 Task: Look for space in Manmad, India from 8th August, 2023 to 15th August, 2023 for 9 adults in price range Rs.10000 to Rs.14000. Place can be shared room with 5 bedrooms having 9 beds and 5 bathrooms. Property type can be house, flat, guest house. Amenities needed are: wifi, TV, free parkinig on premises, gym, breakfast. Booking option can be shelf check-in. Required host language is English.
Action: Key pressed <Key.caps_lock>M<Key.caps_lock>anmad,<Key.space><Key.caps_lock>I<Key.caps_lock>ndia<Key.enter>
Screenshot: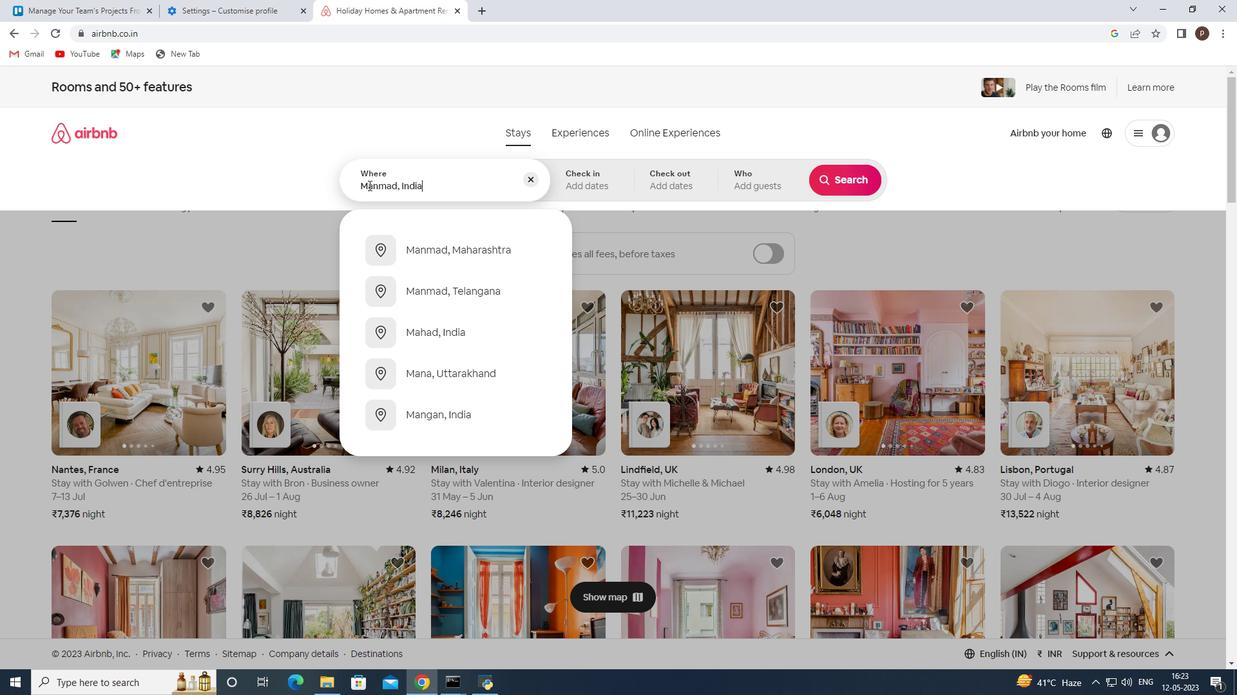 
Action: Mouse moved to (842, 278)
Screenshot: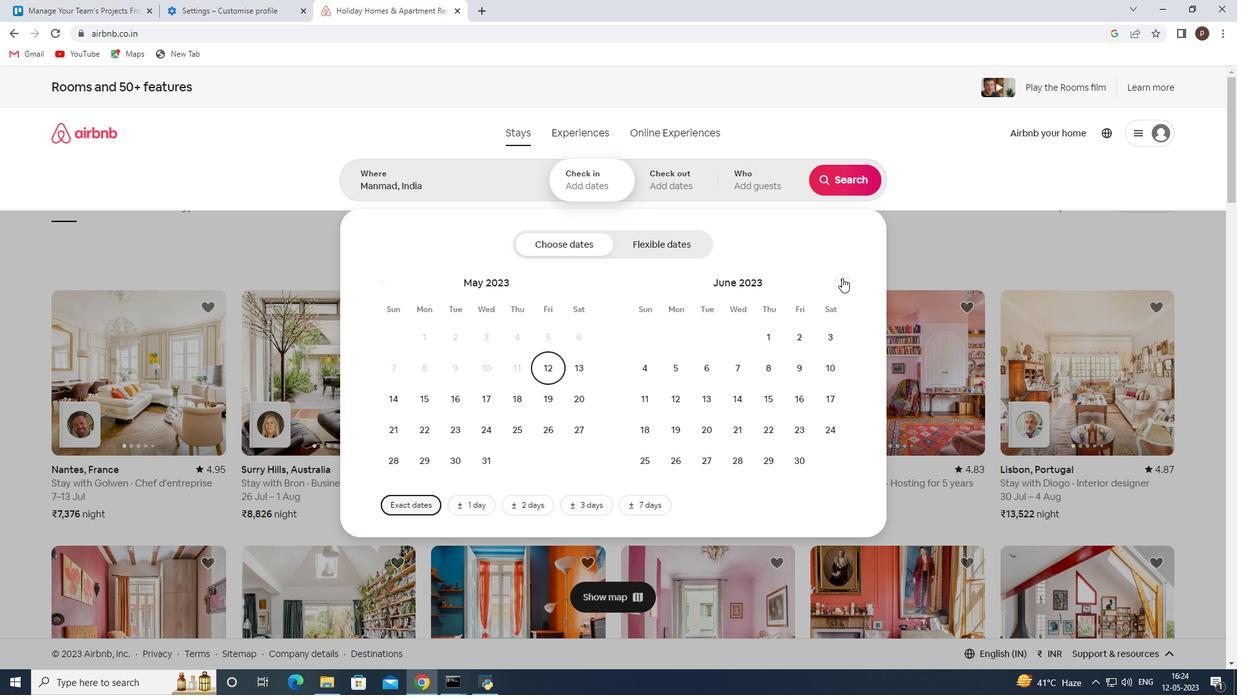 
Action: Mouse pressed left at (842, 278)
Screenshot: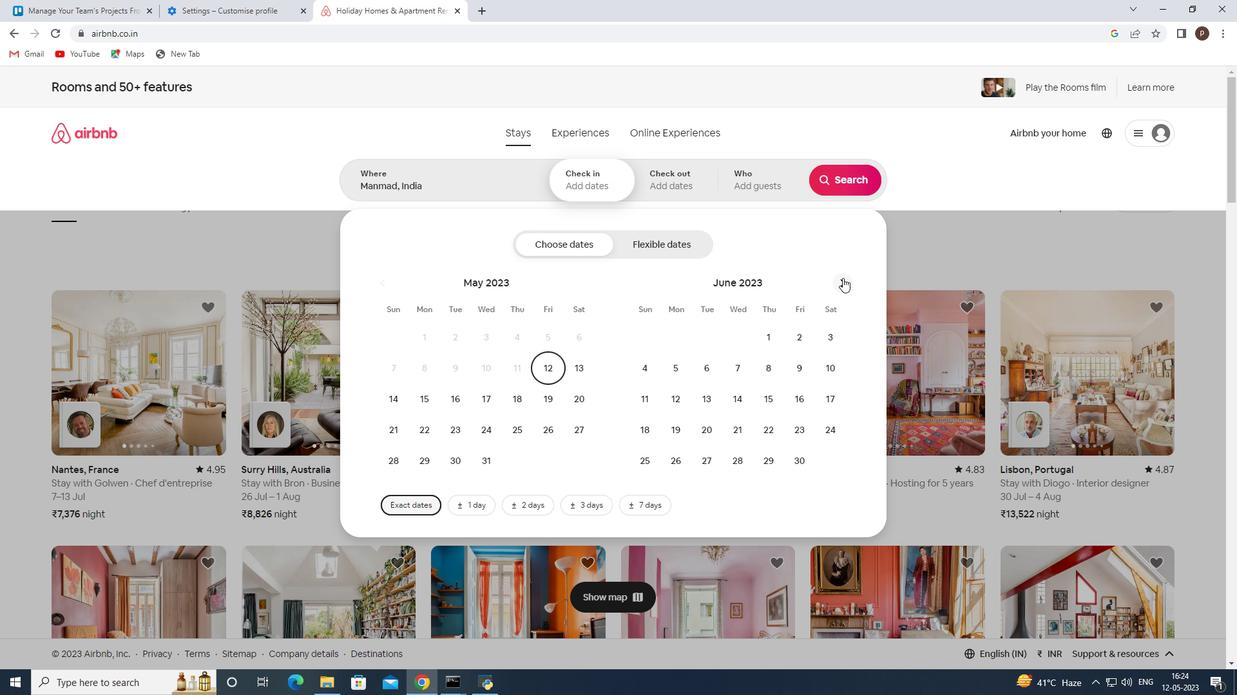 
Action: Mouse pressed left at (842, 278)
Screenshot: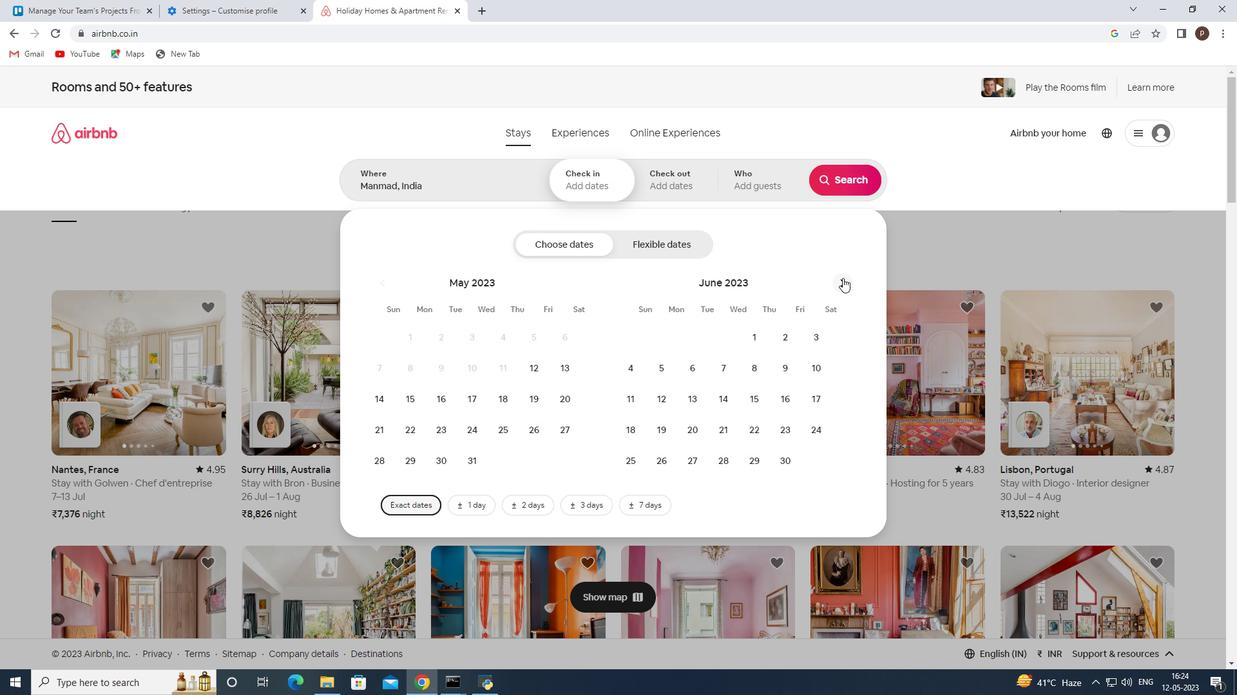 
Action: Mouse moved to (710, 362)
Screenshot: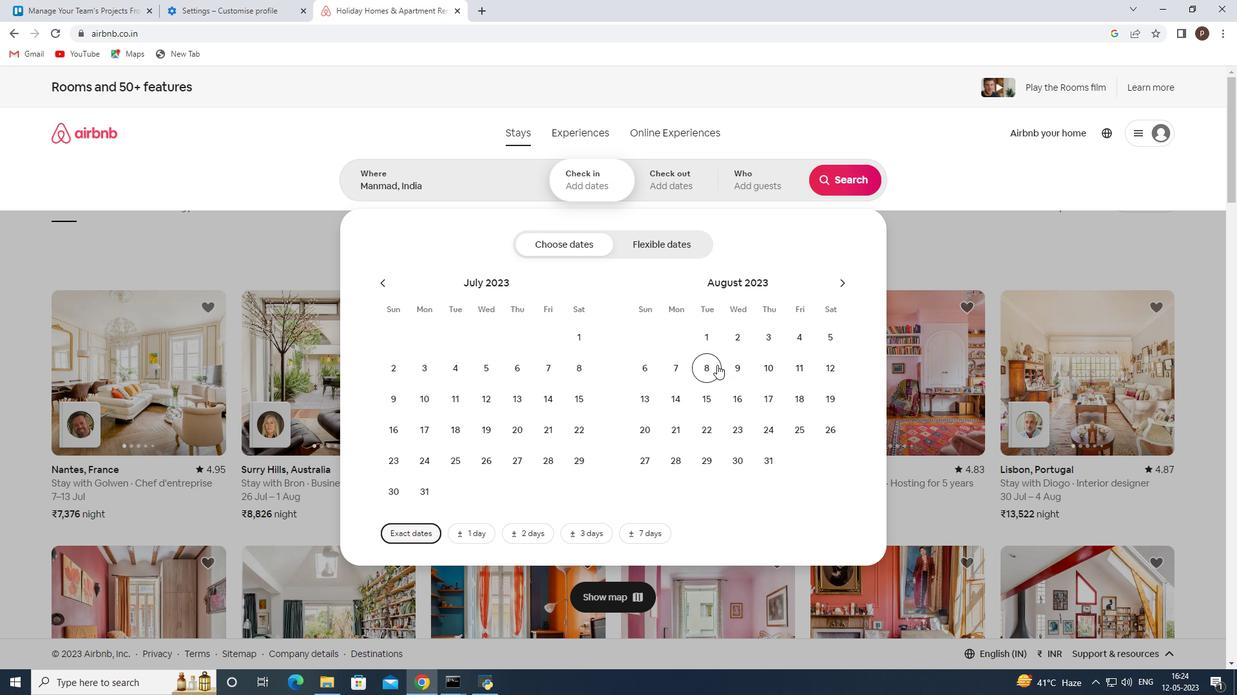 
Action: Mouse pressed left at (710, 362)
Screenshot: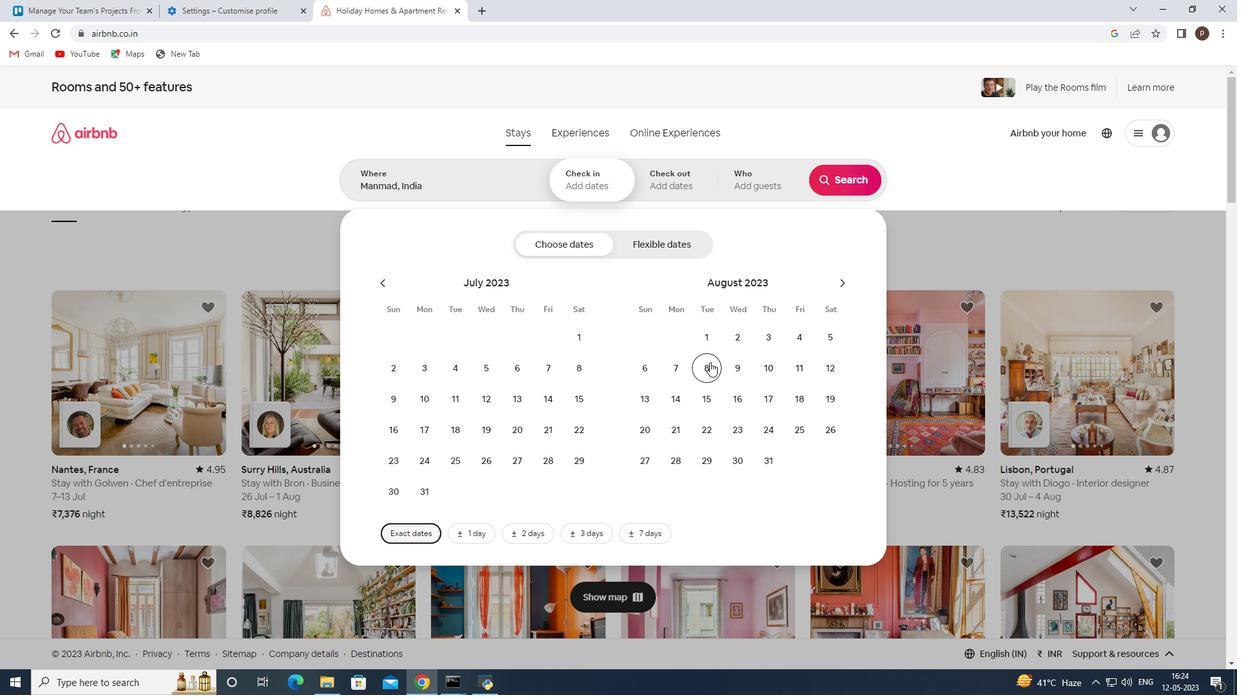 
Action: Mouse moved to (706, 394)
Screenshot: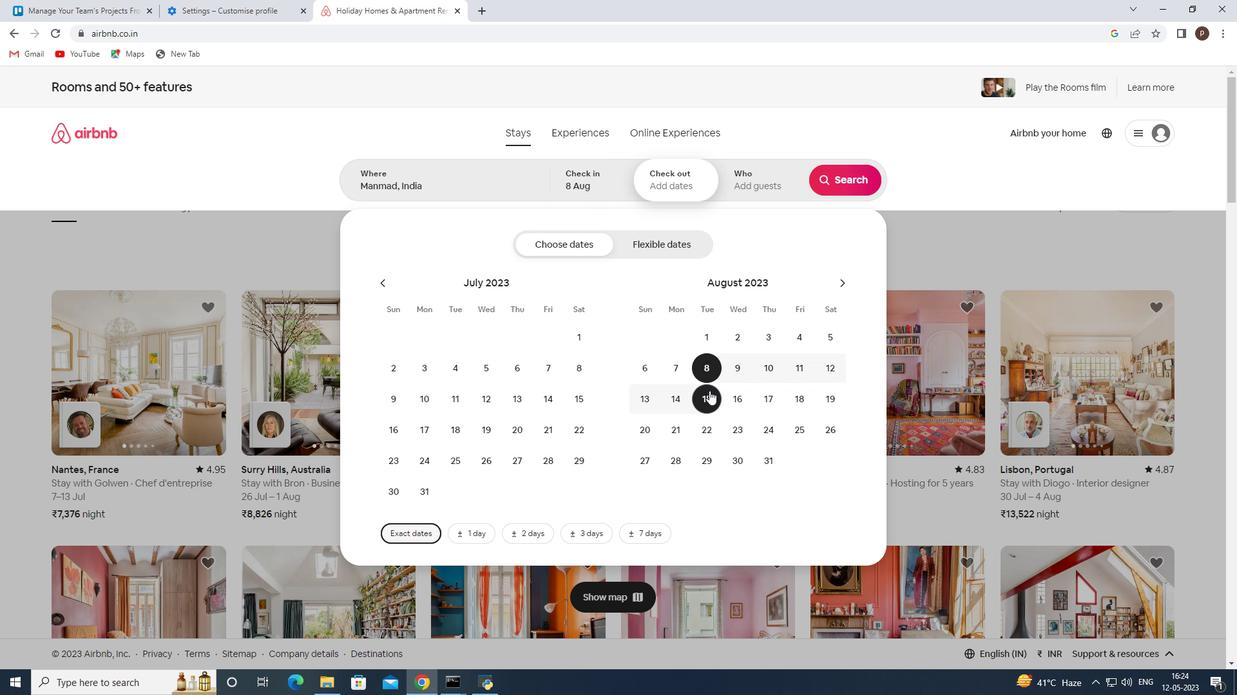 
Action: Mouse pressed left at (706, 394)
Screenshot: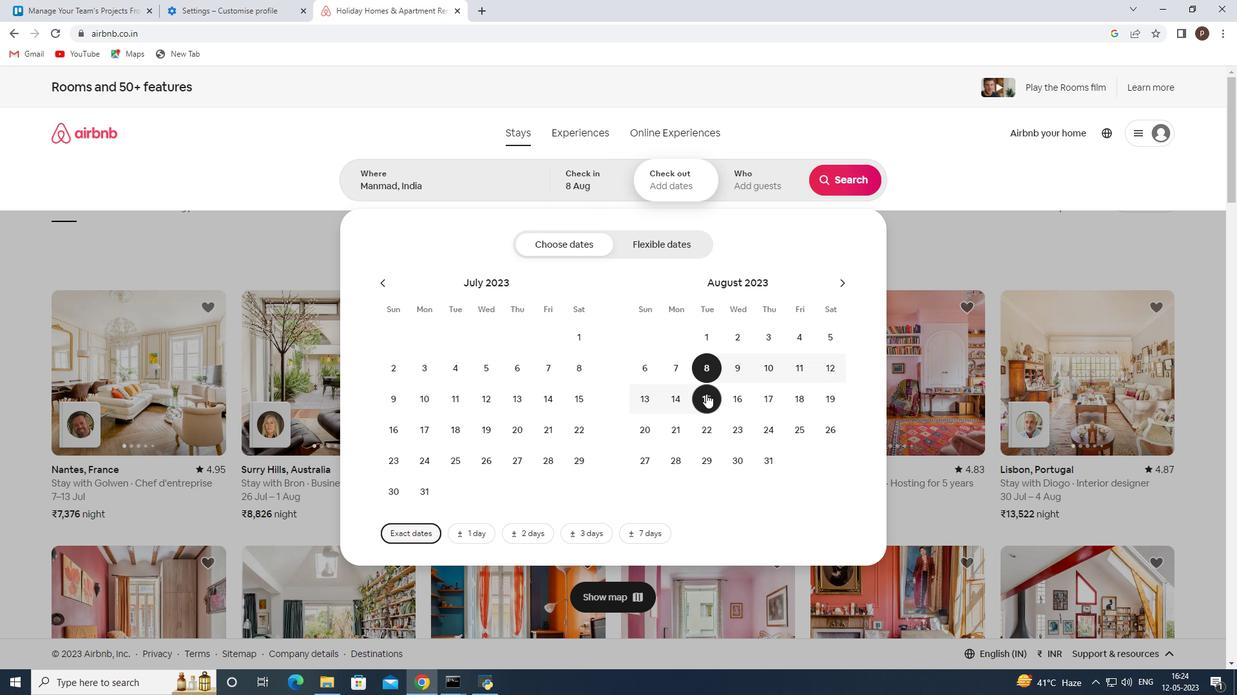 
Action: Mouse moved to (761, 188)
Screenshot: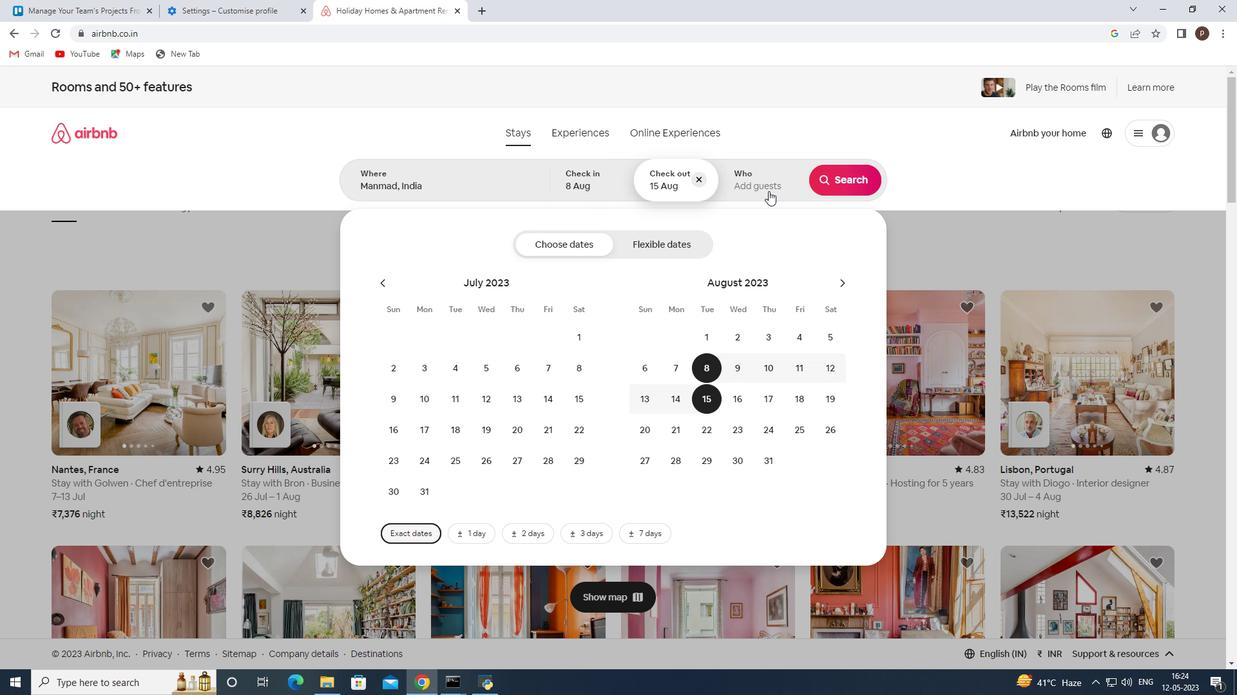 
Action: Mouse pressed left at (761, 188)
Screenshot: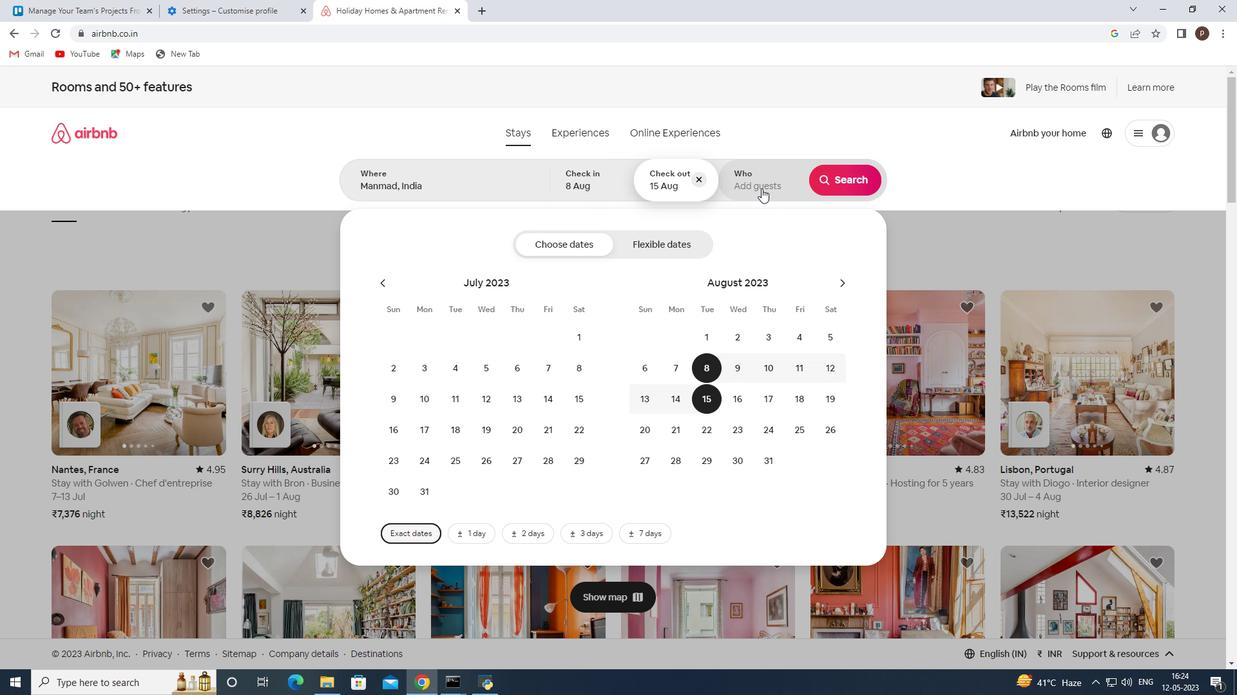 
Action: Mouse moved to (842, 247)
Screenshot: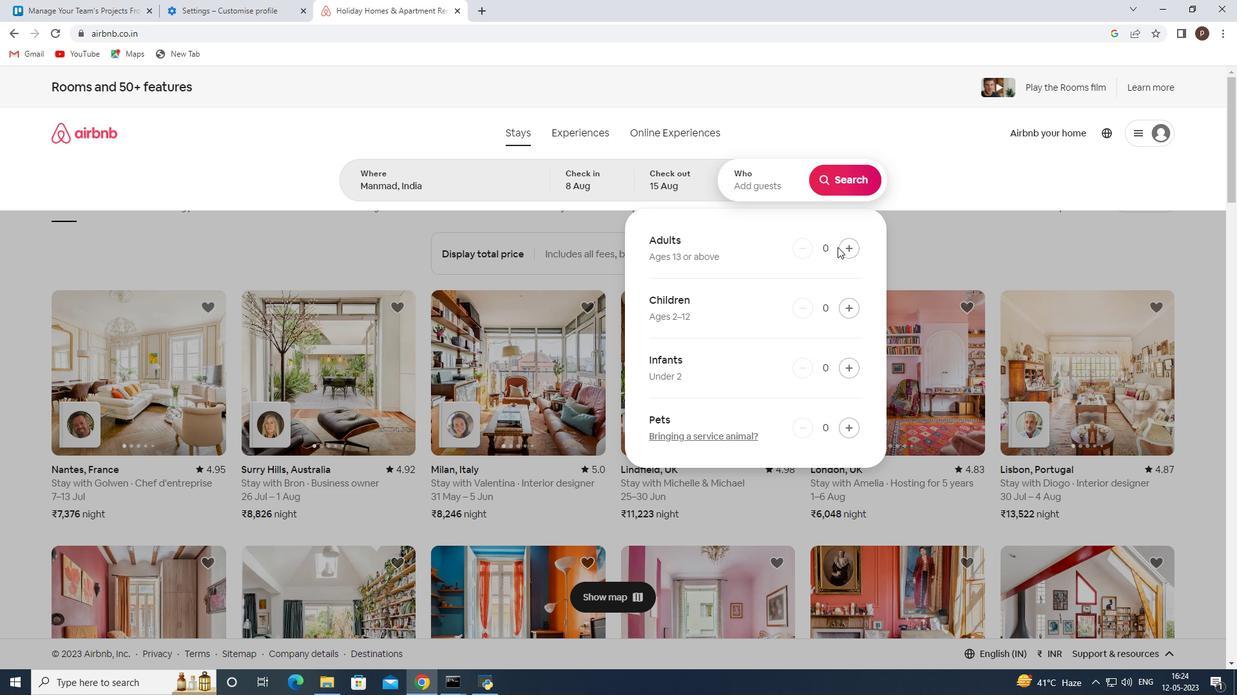 
Action: Mouse pressed left at (842, 247)
Screenshot: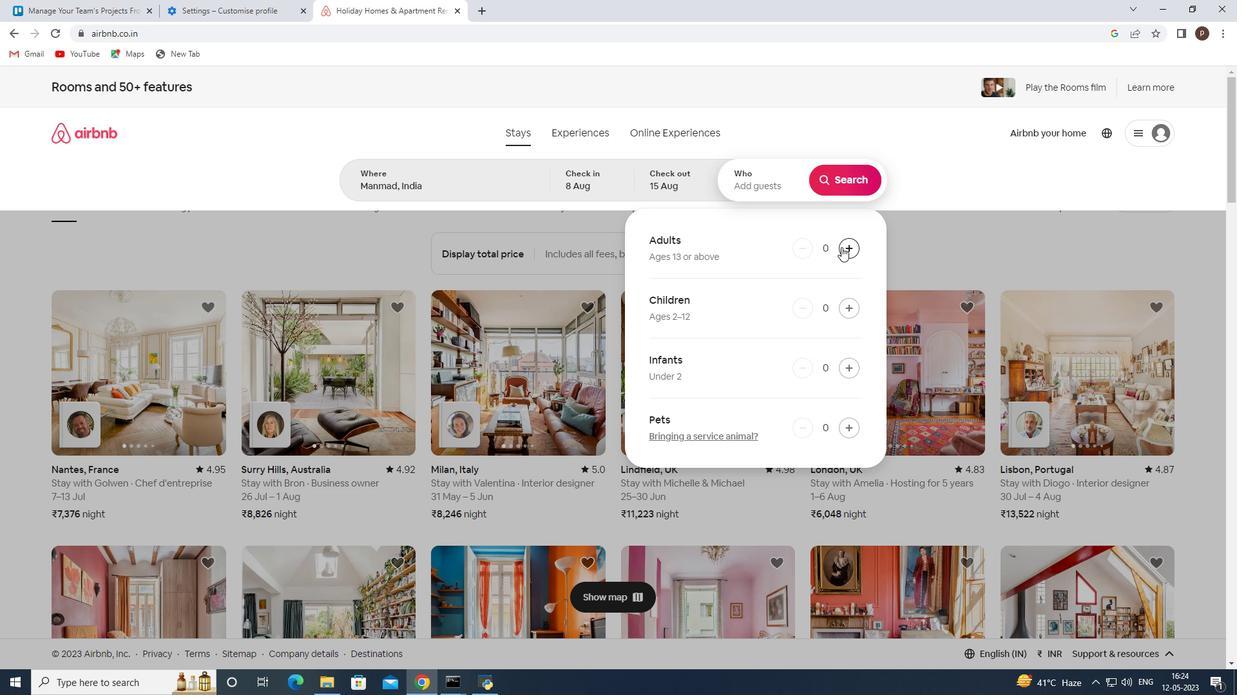 
Action: Mouse pressed left at (842, 247)
Screenshot: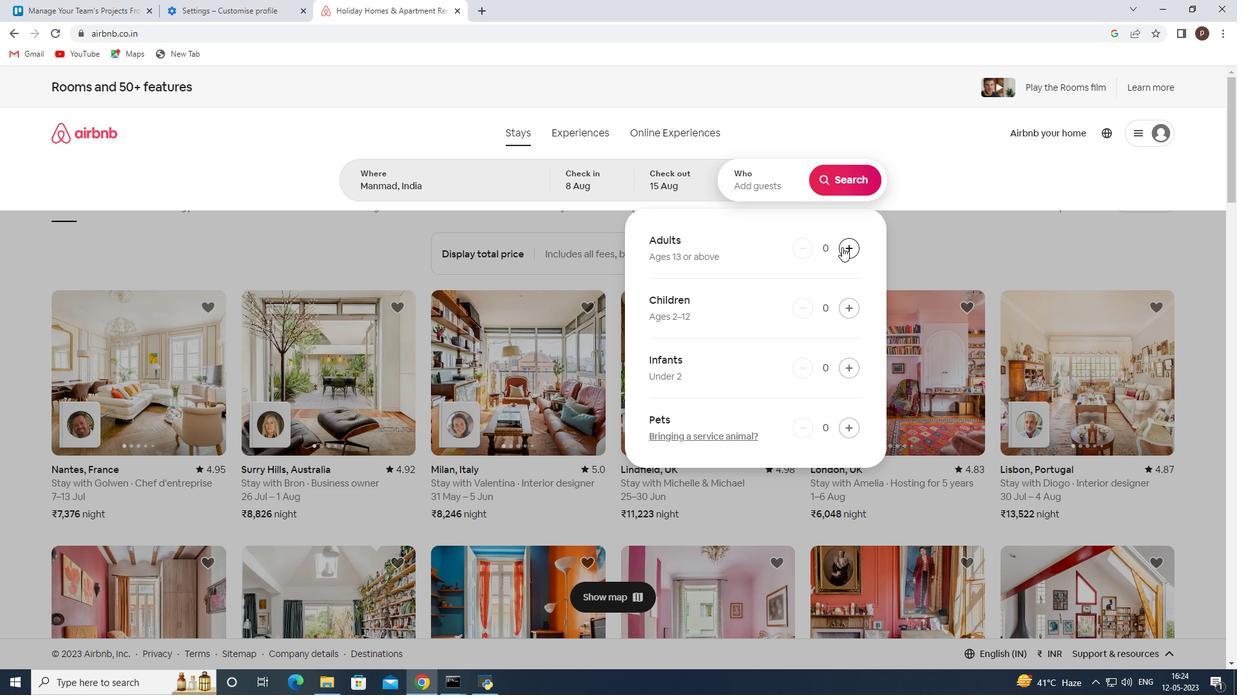 
Action: Mouse pressed left at (842, 247)
Screenshot: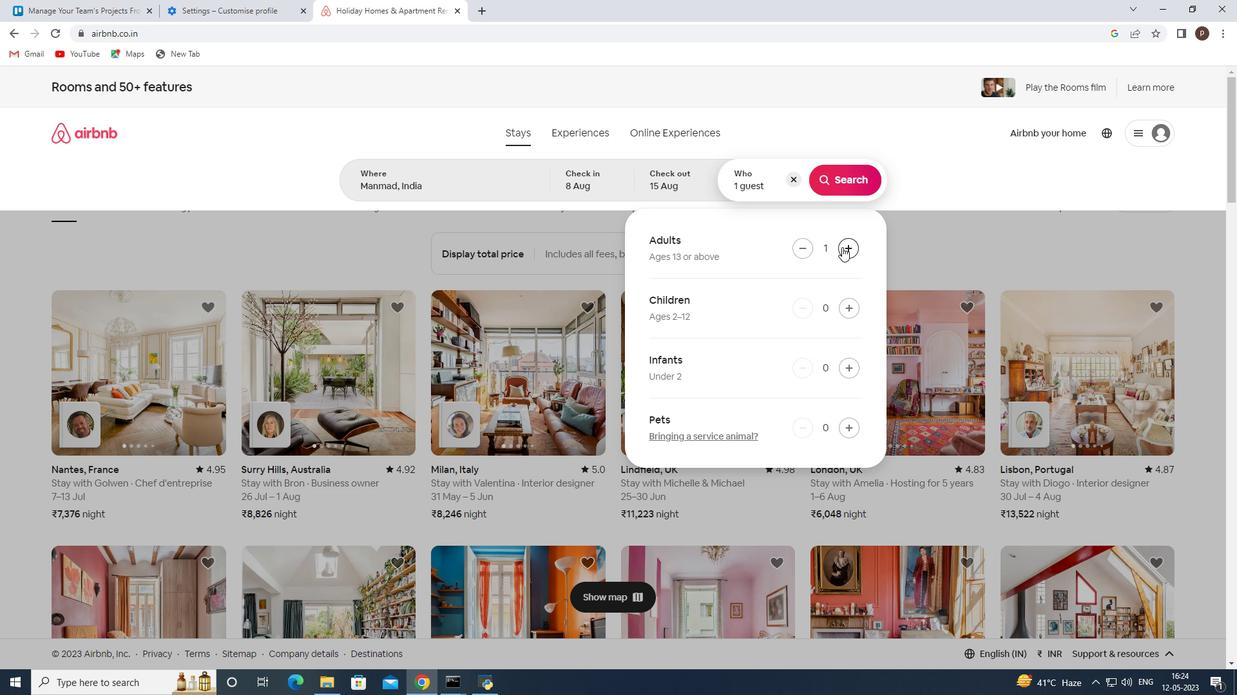 
Action: Mouse pressed left at (842, 247)
Screenshot: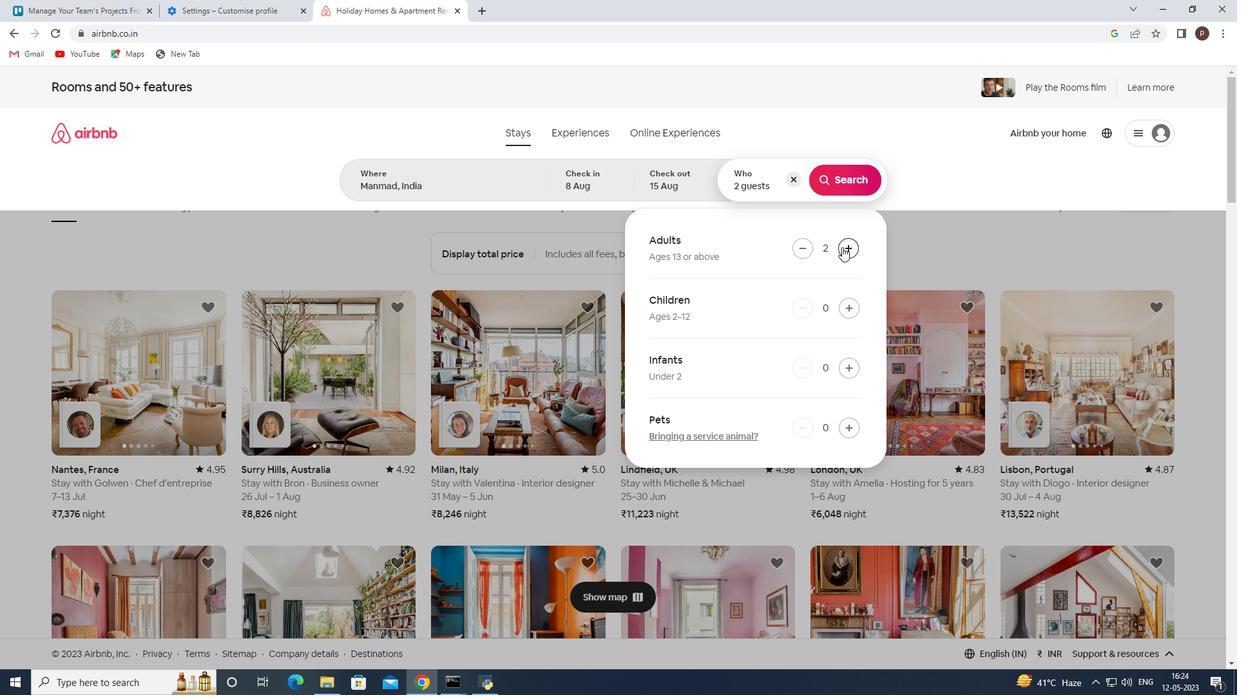 
Action: Mouse pressed left at (842, 247)
Screenshot: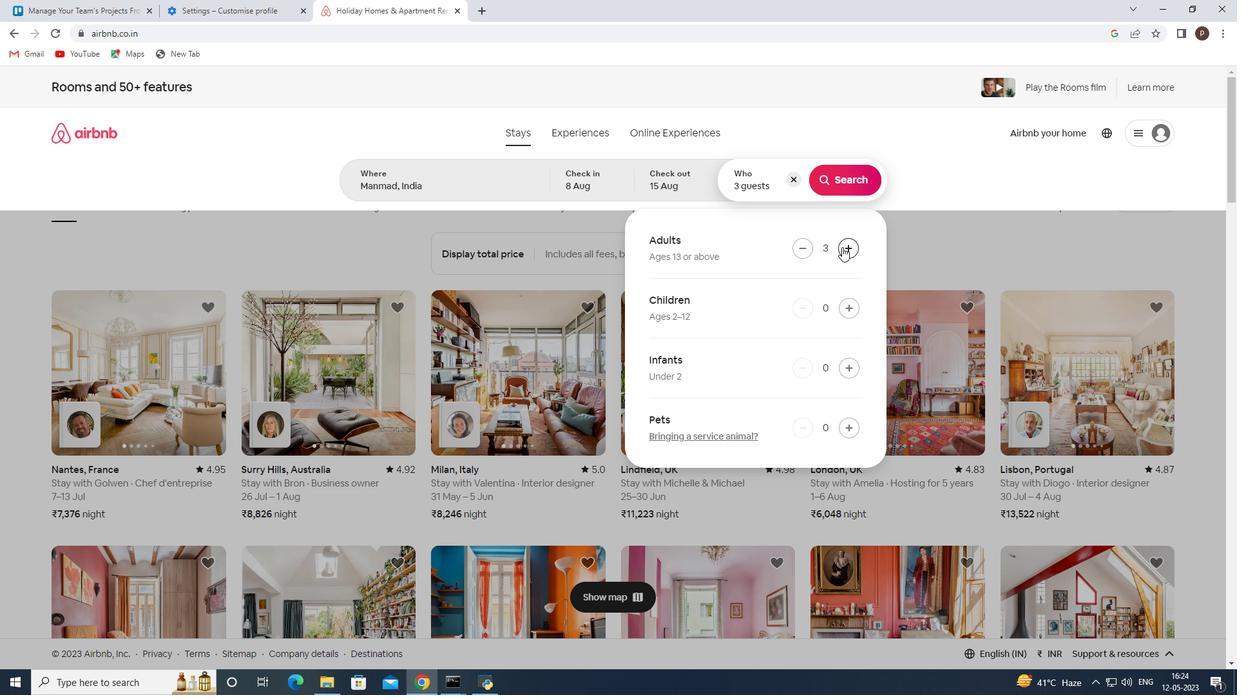 
Action: Mouse pressed left at (842, 247)
Screenshot: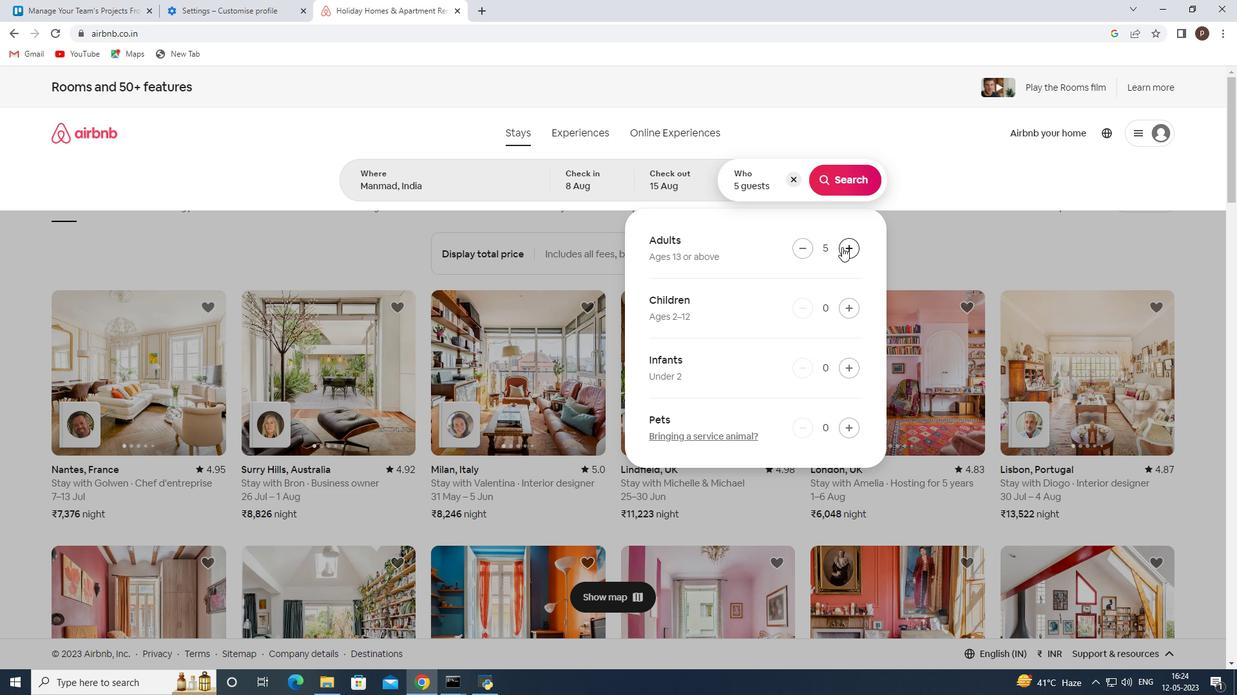 
Action: Mouse pressed left at (842, 247)
Screenshot: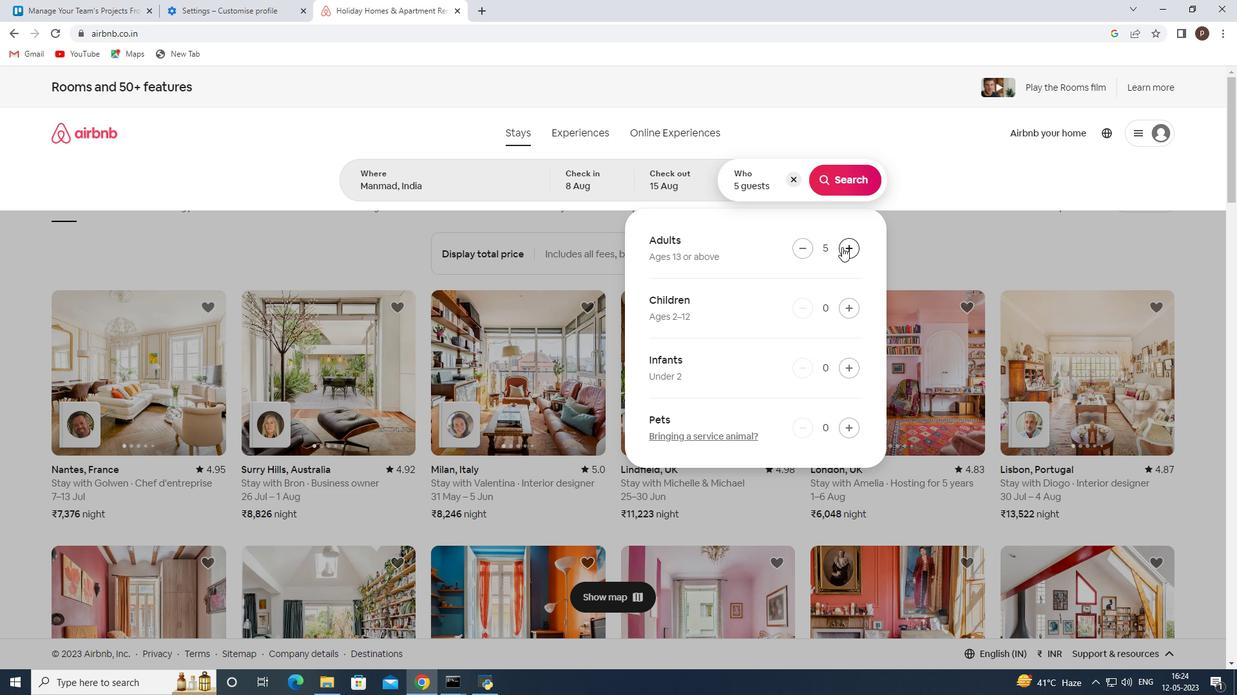 
Action: Mouse pressed left at (842, 247)
Screenshot: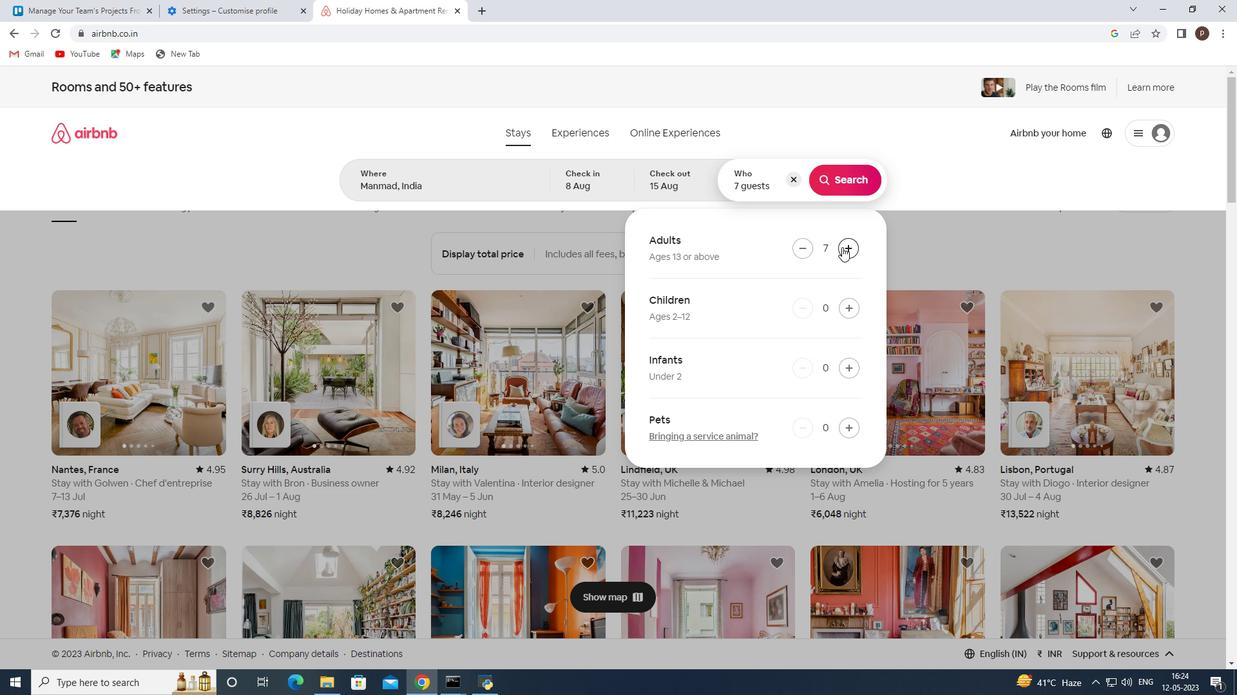 
Action: Mouse pressed left at (842, 247)
Screenshot: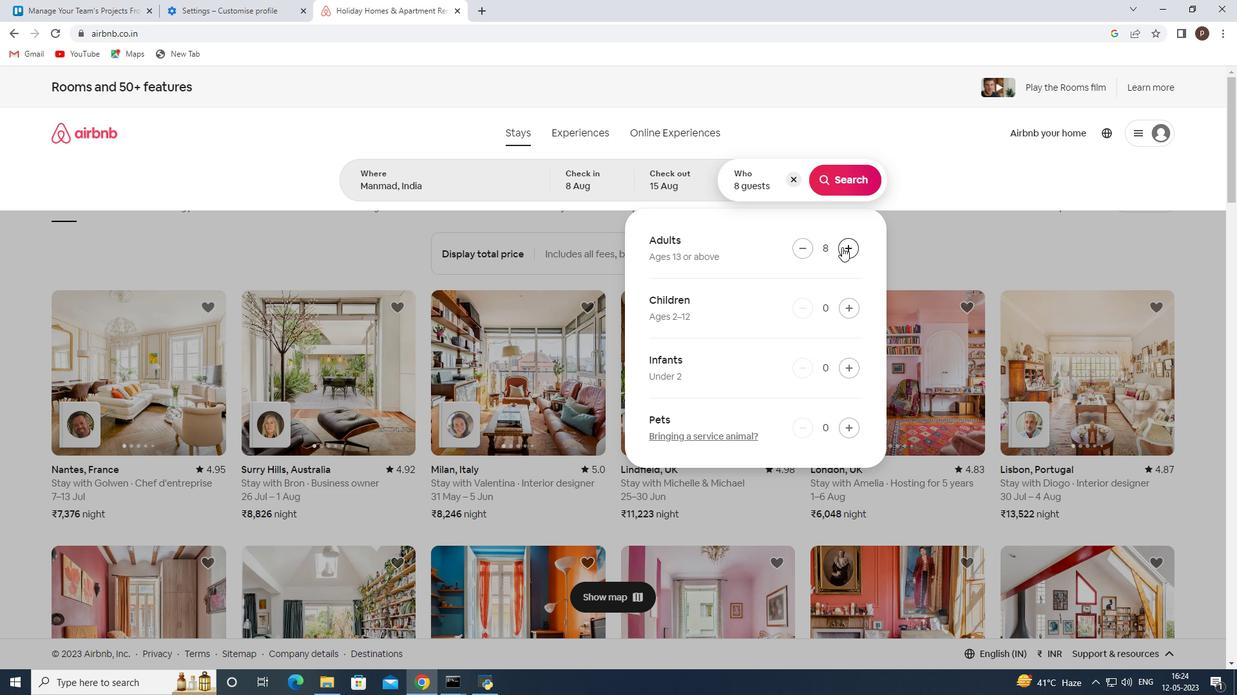 
Action: Mouse moved to (851, 179)
Screenshot: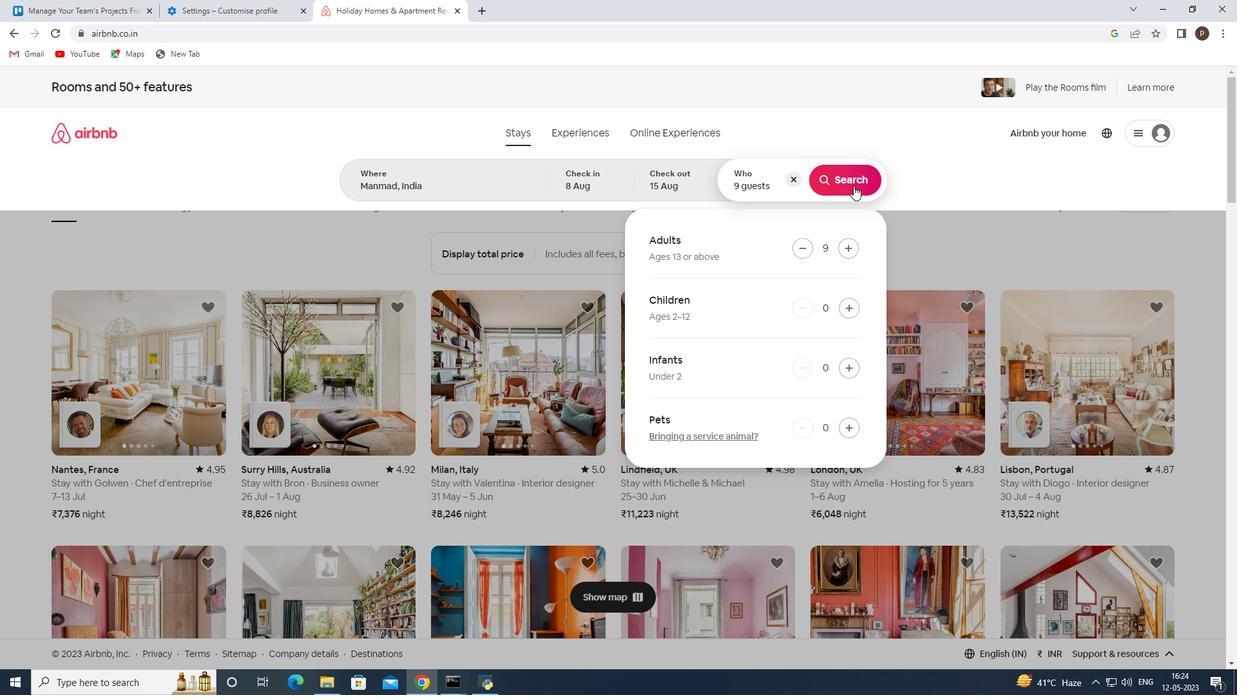 
Action: Mouse pressed left at (851, 179)
Screenshot: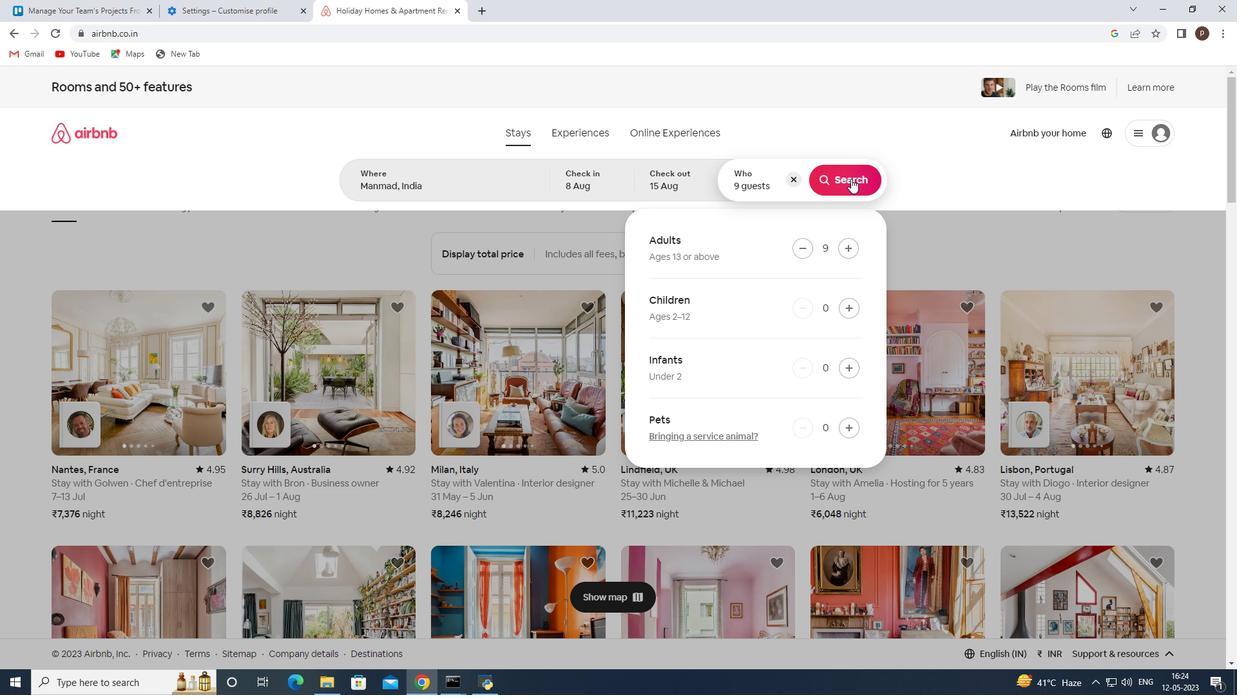 
Action: Mouse moved to (1167, 138)
Screenshot: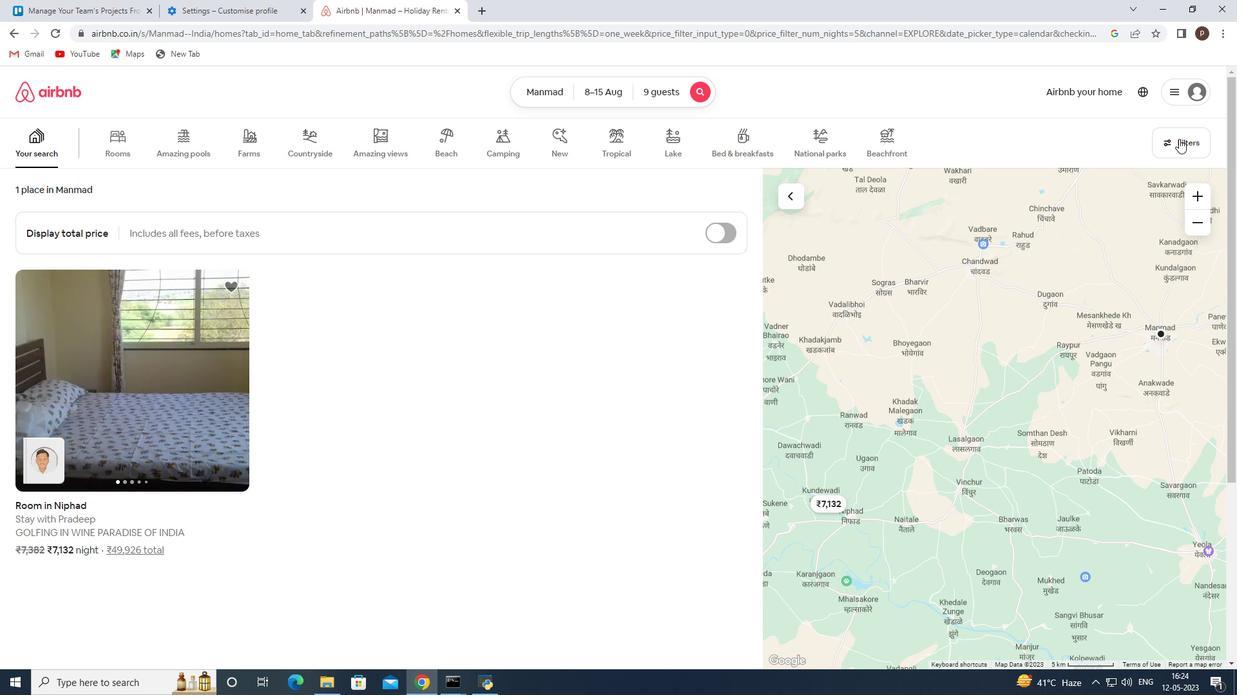 
Action: Mouse pressed left at (1167, 138)
Screenshot: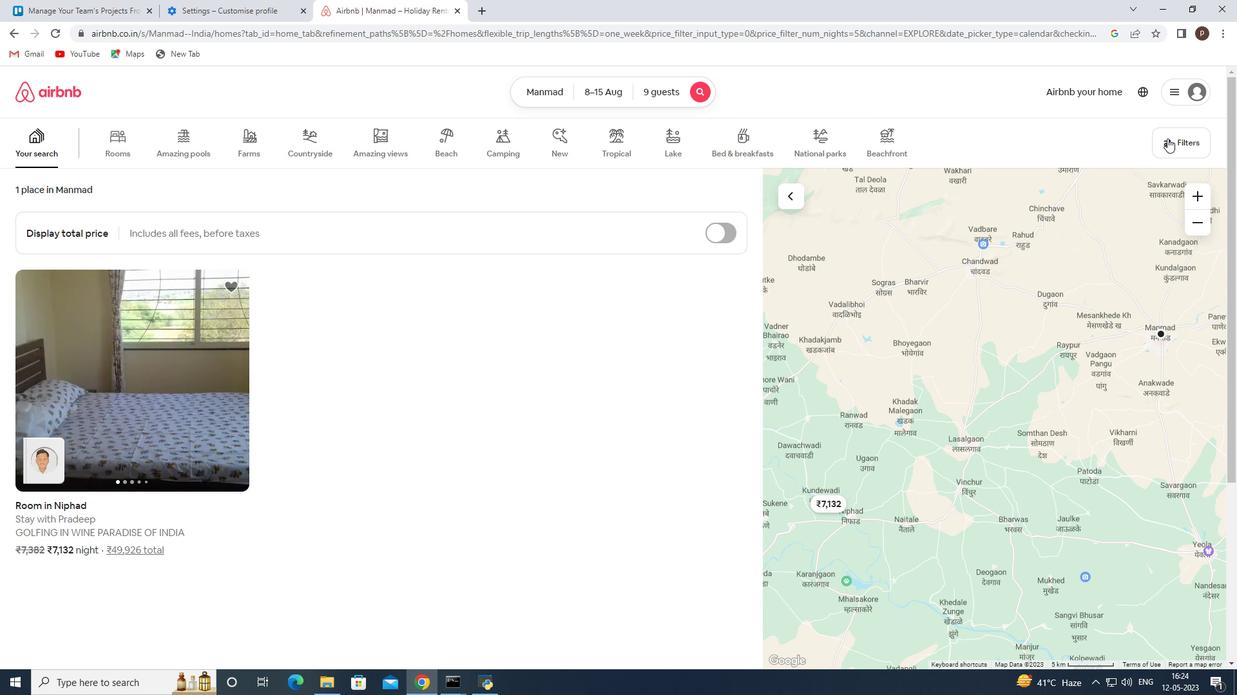 
Action: Mouse moved to (432, 462)
Screenshot: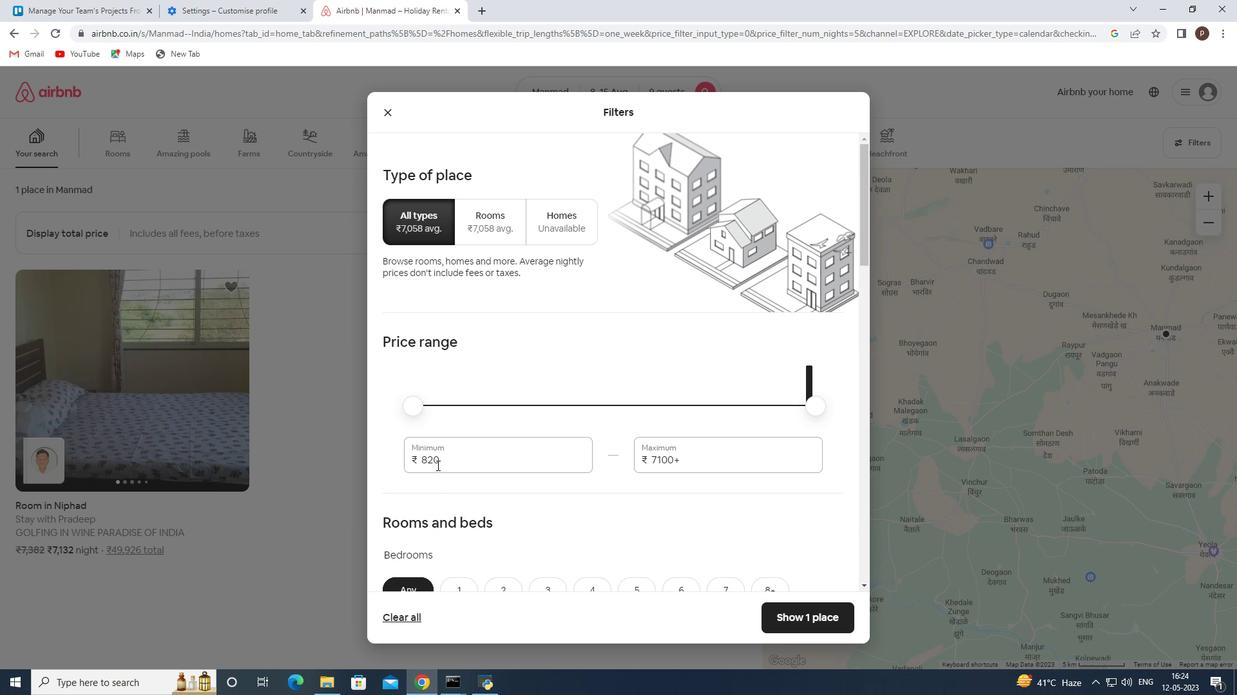 
Action: Mouse pressed left at (432, 462)
Screenshot: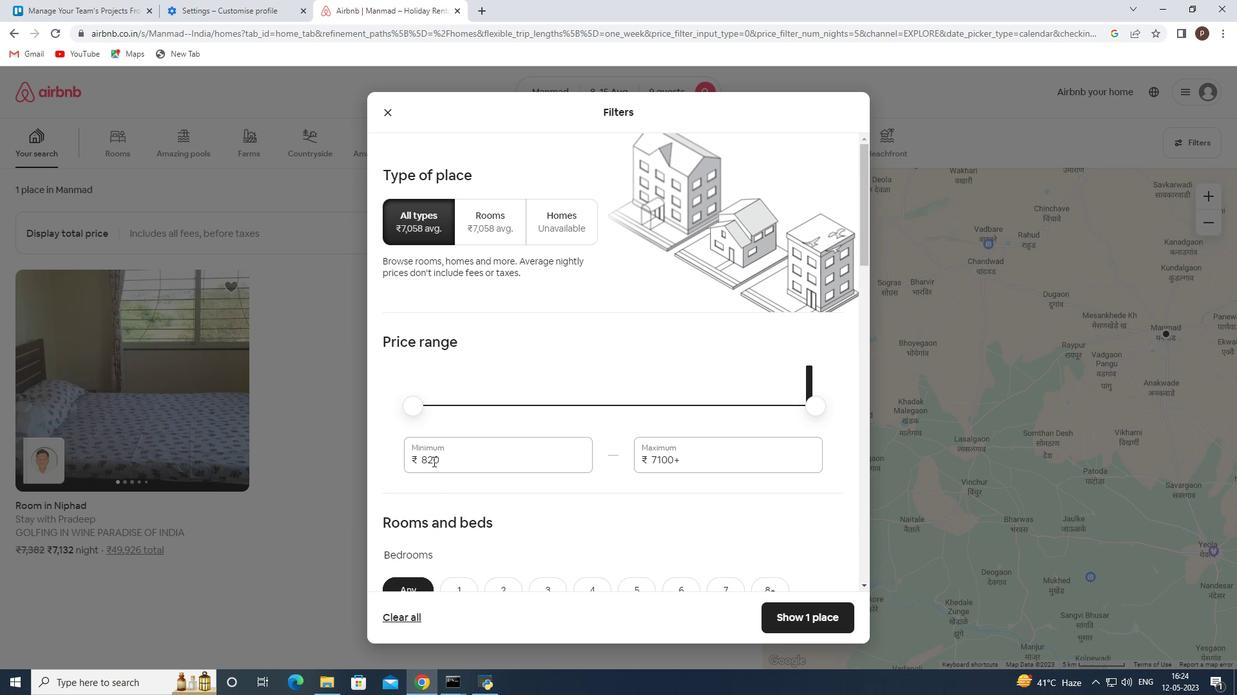 
Action: Mouse pressed left at (432, 462)
Screenshot: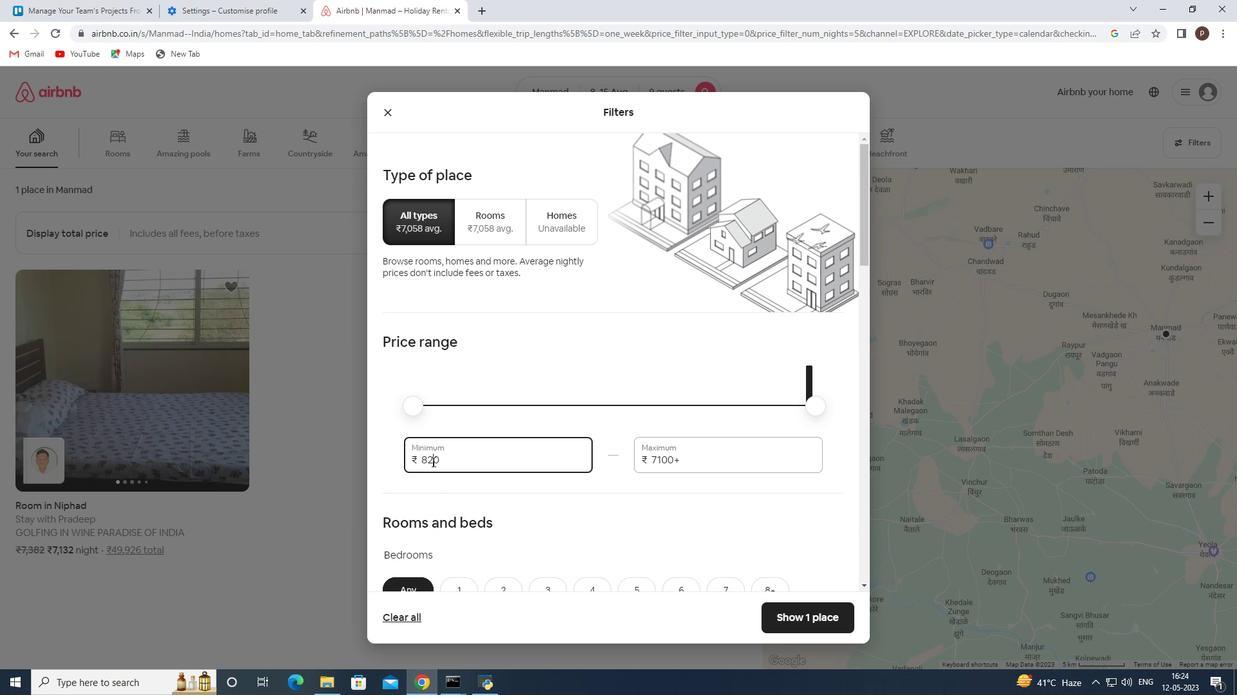 
Action: Key pressed 10000<Key.tab>14000
Screenshot: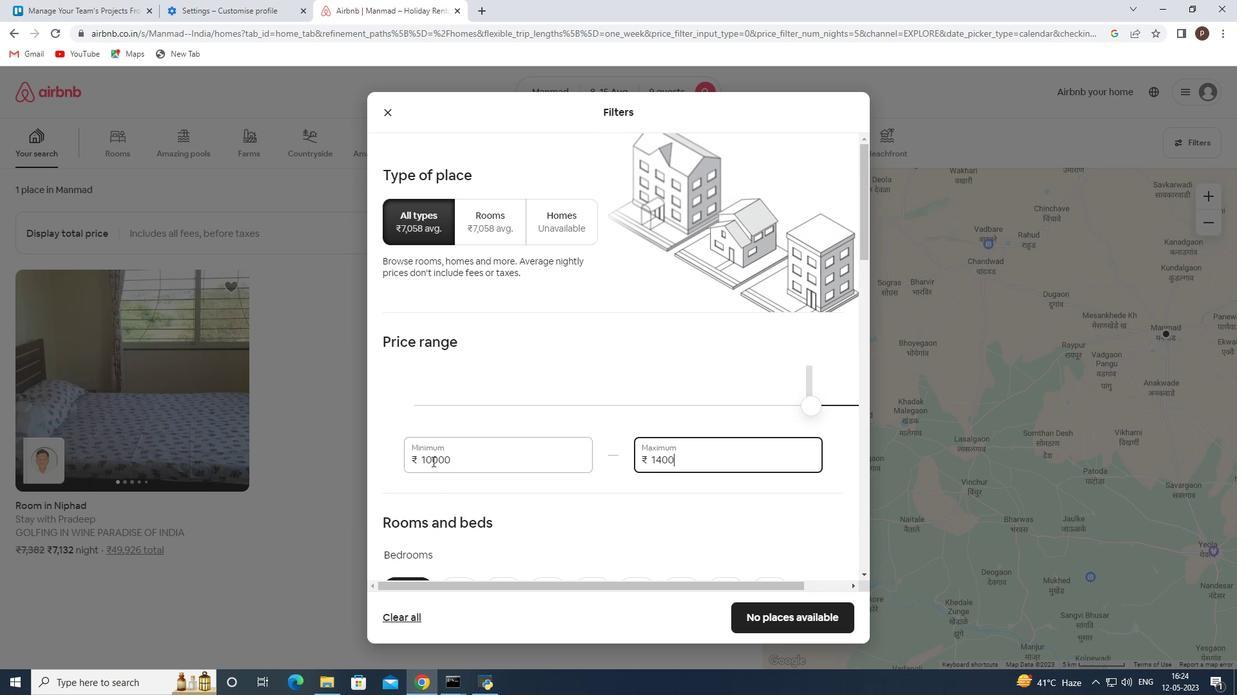 
Action: Mouse scrolled (432, 461) with delta (0, 0)
Screenshot: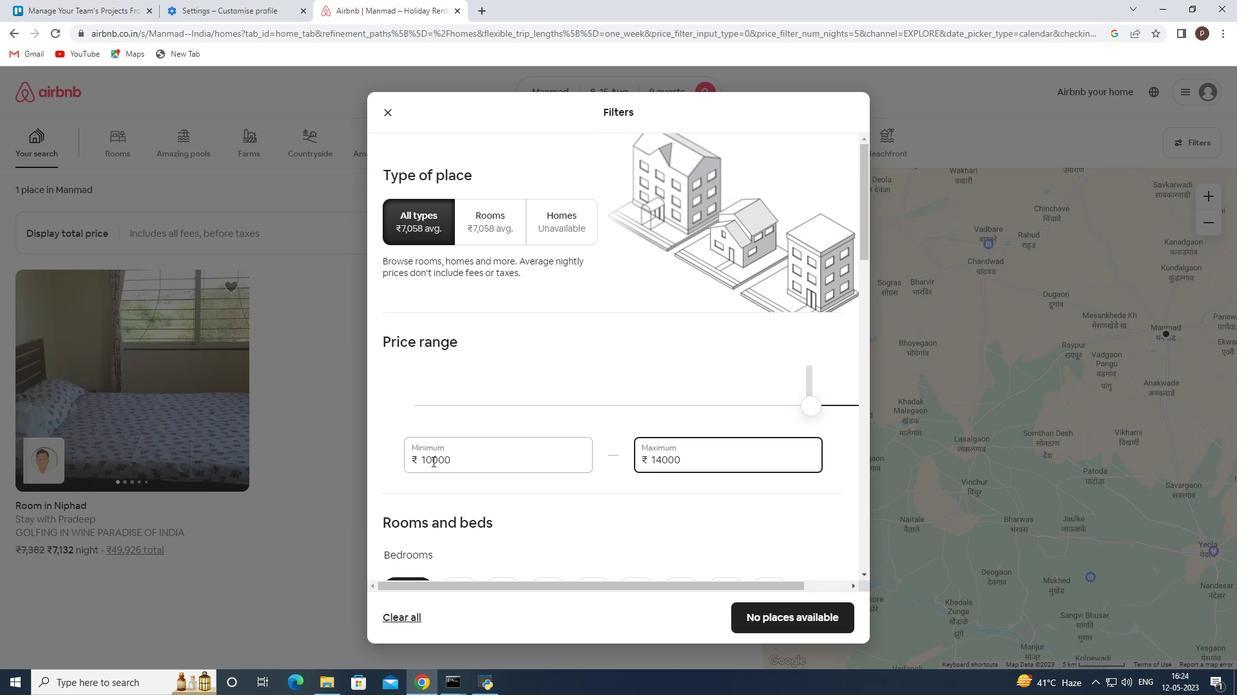 
Action: Mouse scrolled (432, 461) with delta (0, 0)
Screenshot: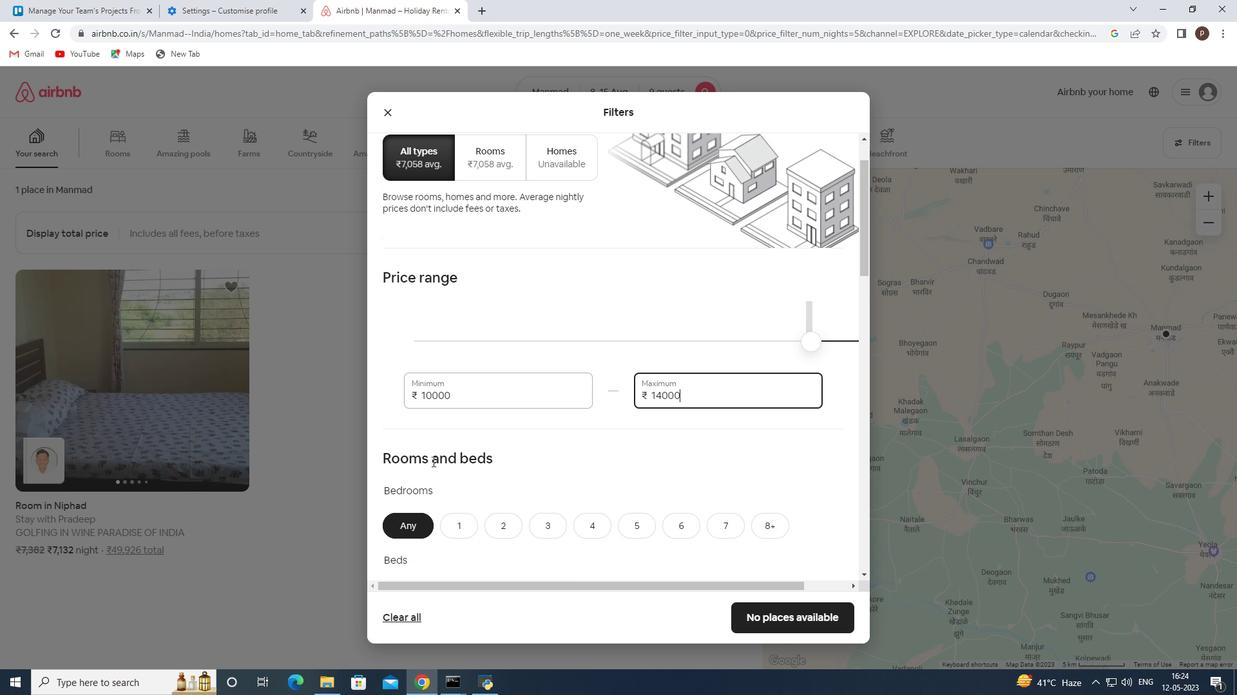 
Action: Mouse moved to (499, 469)
Screenshot: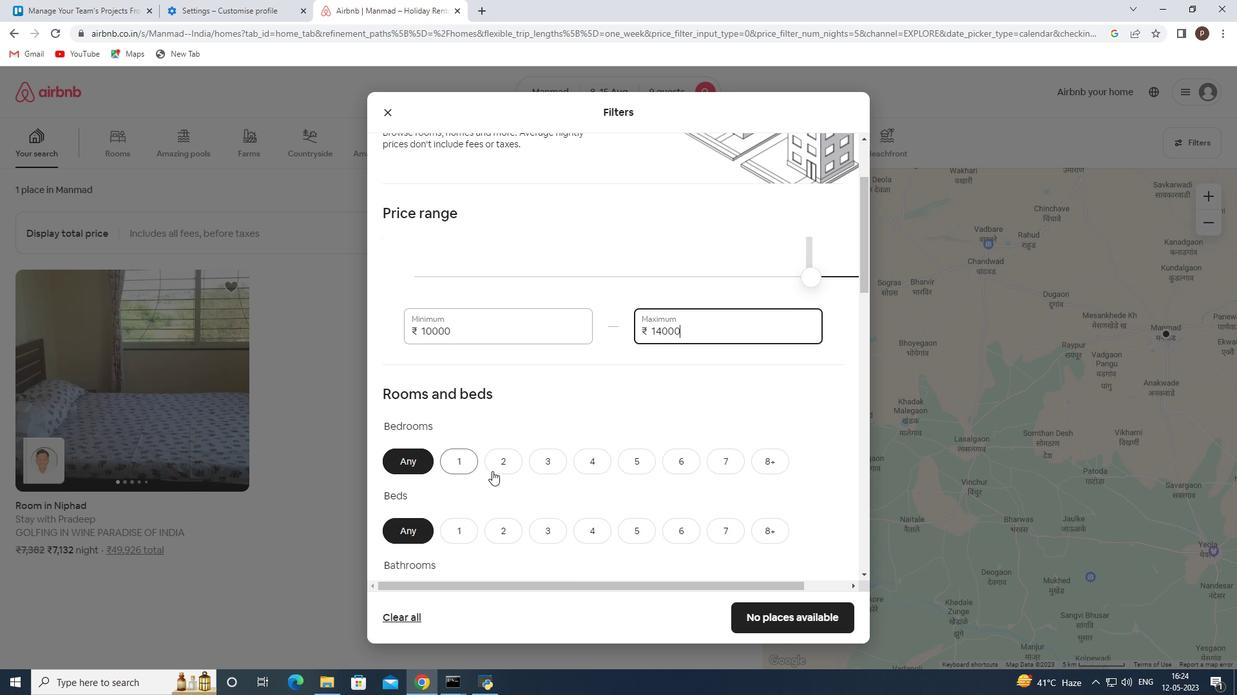 
Action: Mouse scrolled (499, 468) with delta (0, 0)
Screenshot: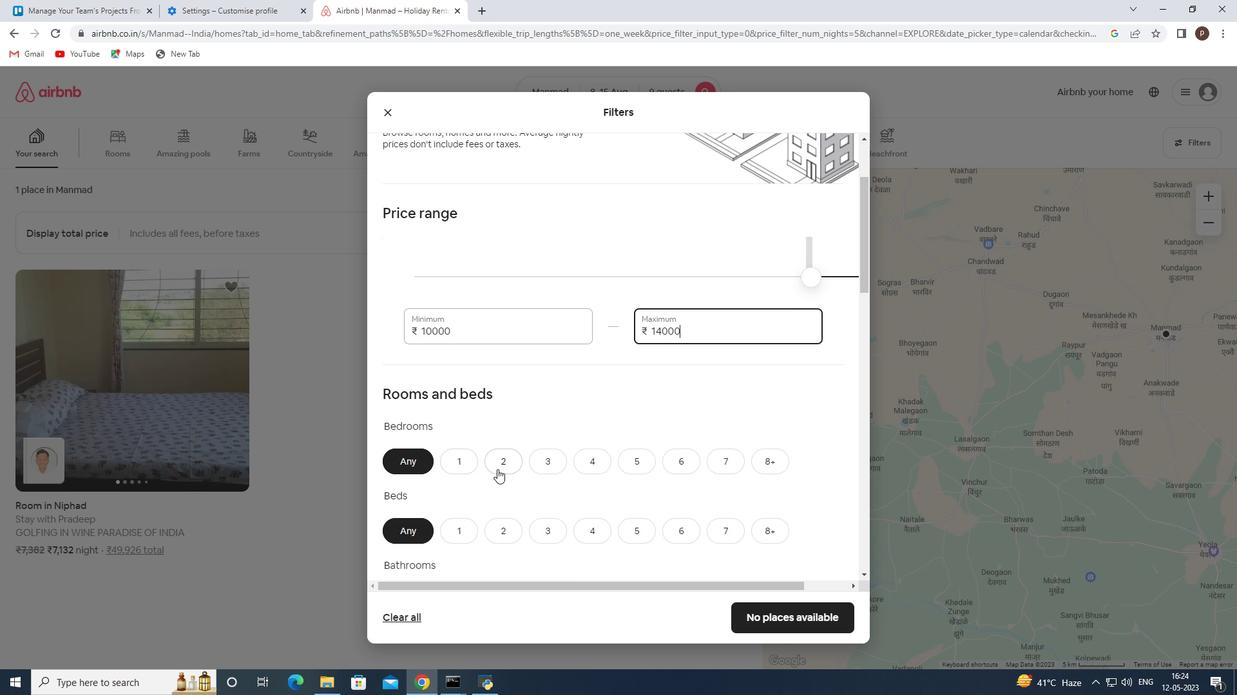 
Action: Mouse moved to (635, 391)
Screenshot: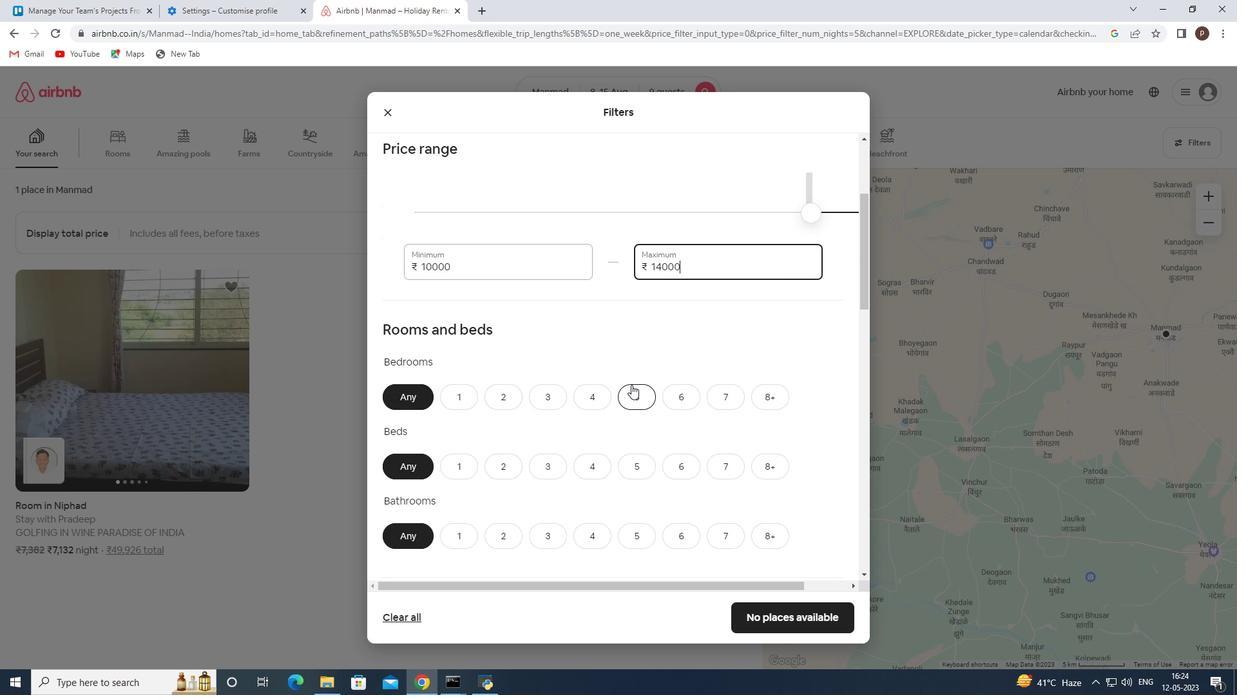
Action: Mouse pressed left at (635, 391)
Screenshot: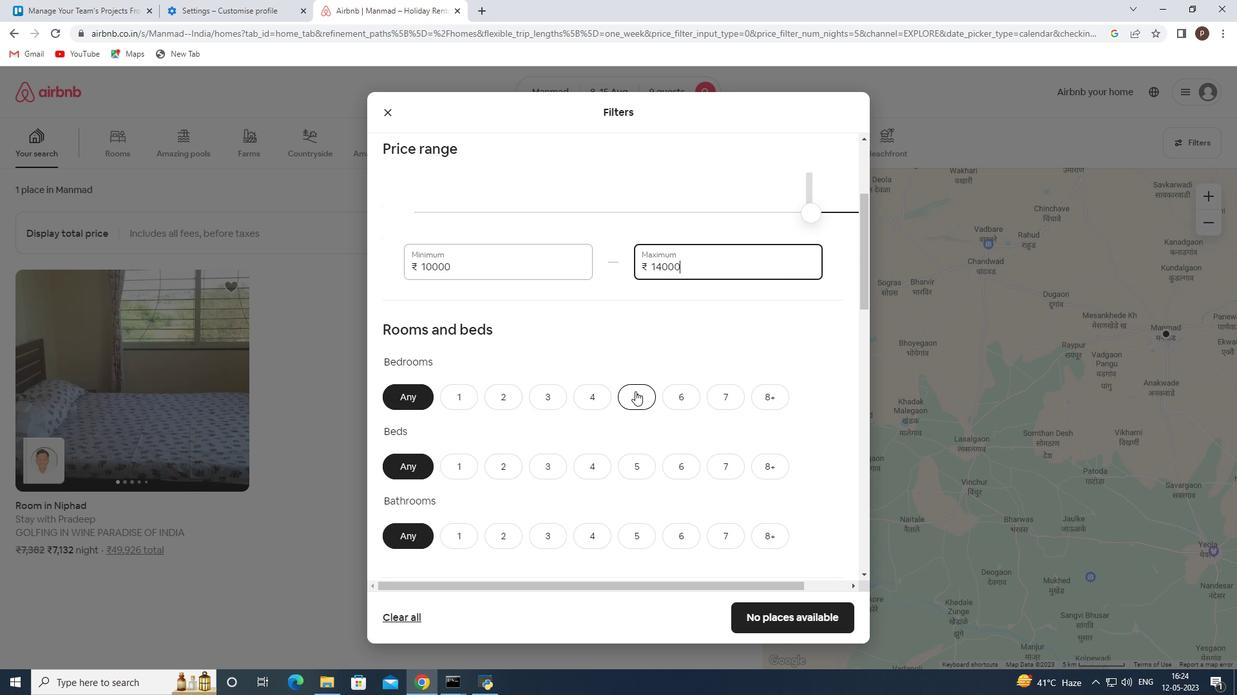
Action: Mouse moved to (788, 468)
Screenshot: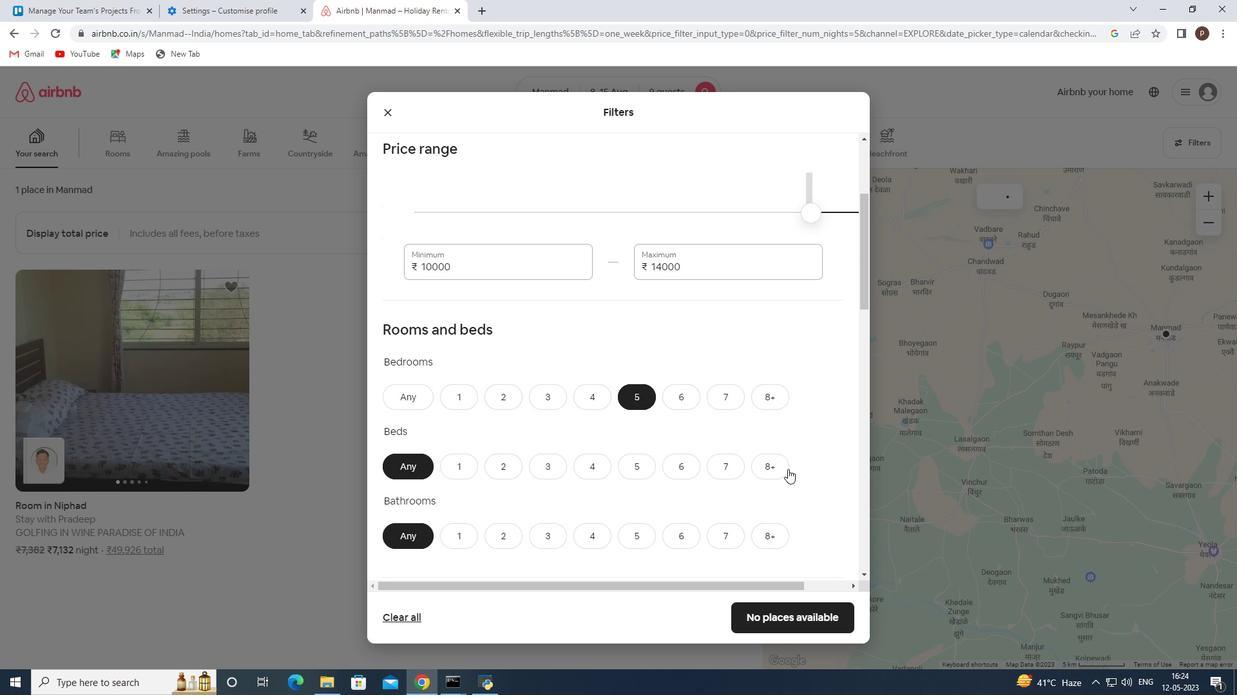 
Action: Mouse pressed left at (788, 468)
Screenshot: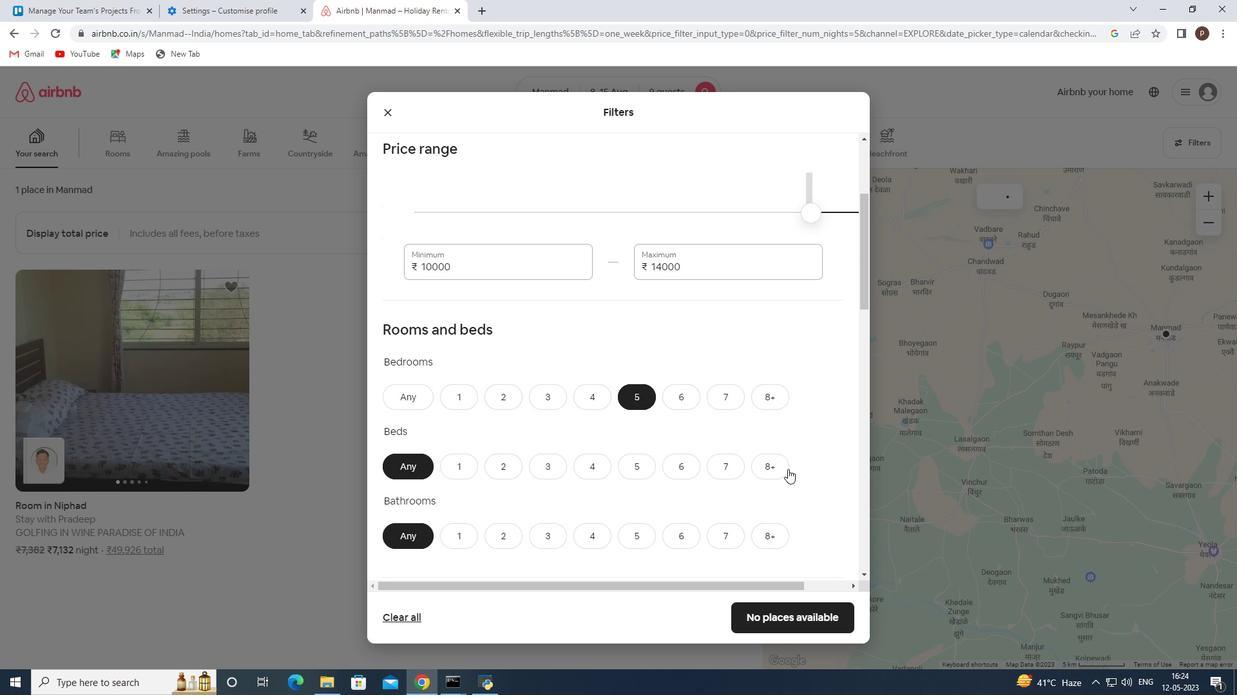 
Action: Mouse moved to (647, 531)
Screenshot: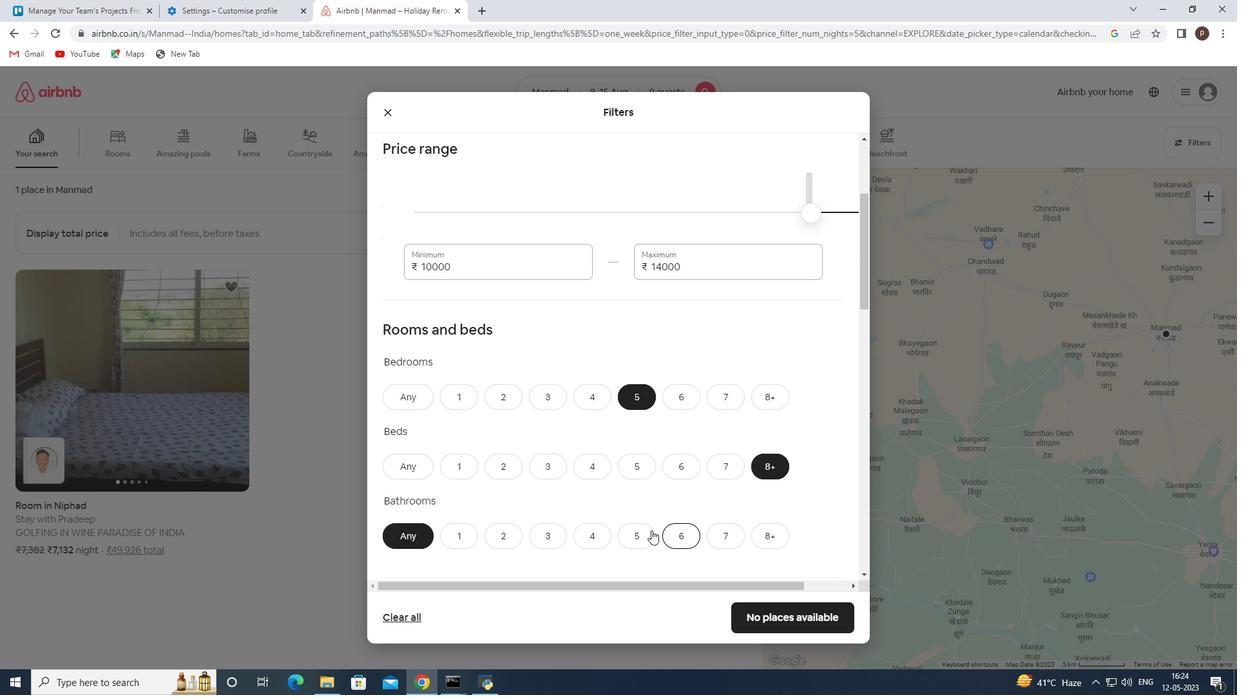 
Action: Mouse pressed left at (647, 531)
Screenshot: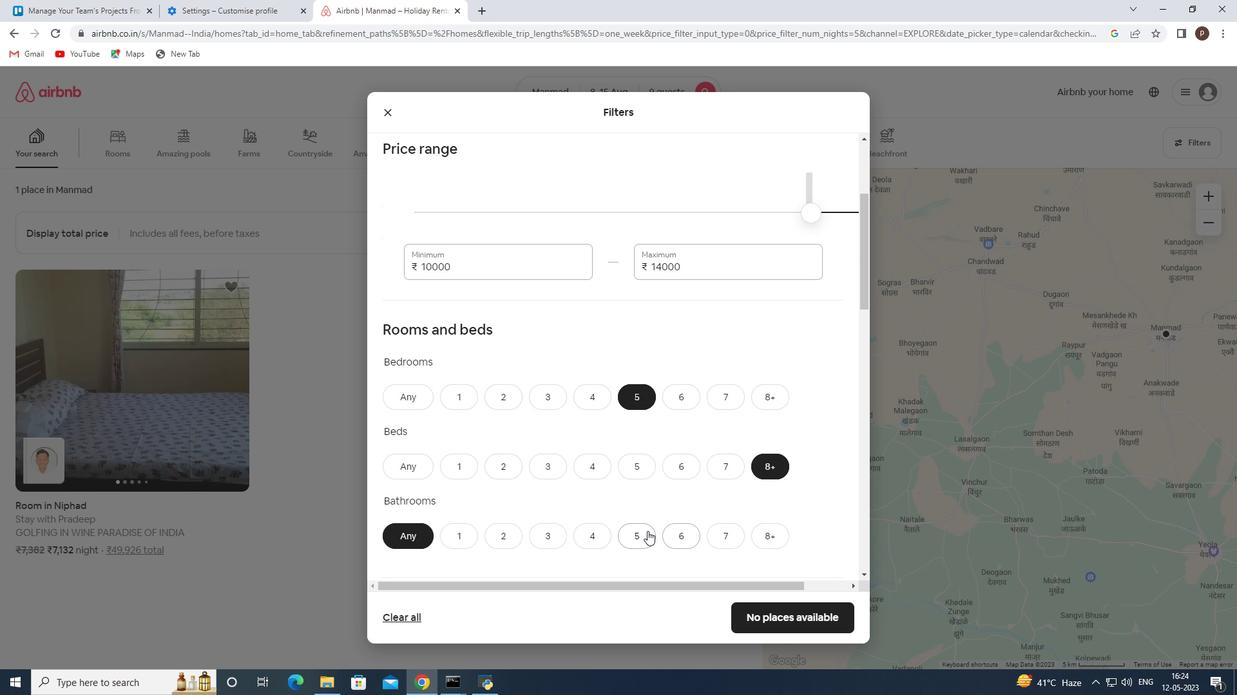 
Action: Mouse moved to (630, 526)
Screenshot: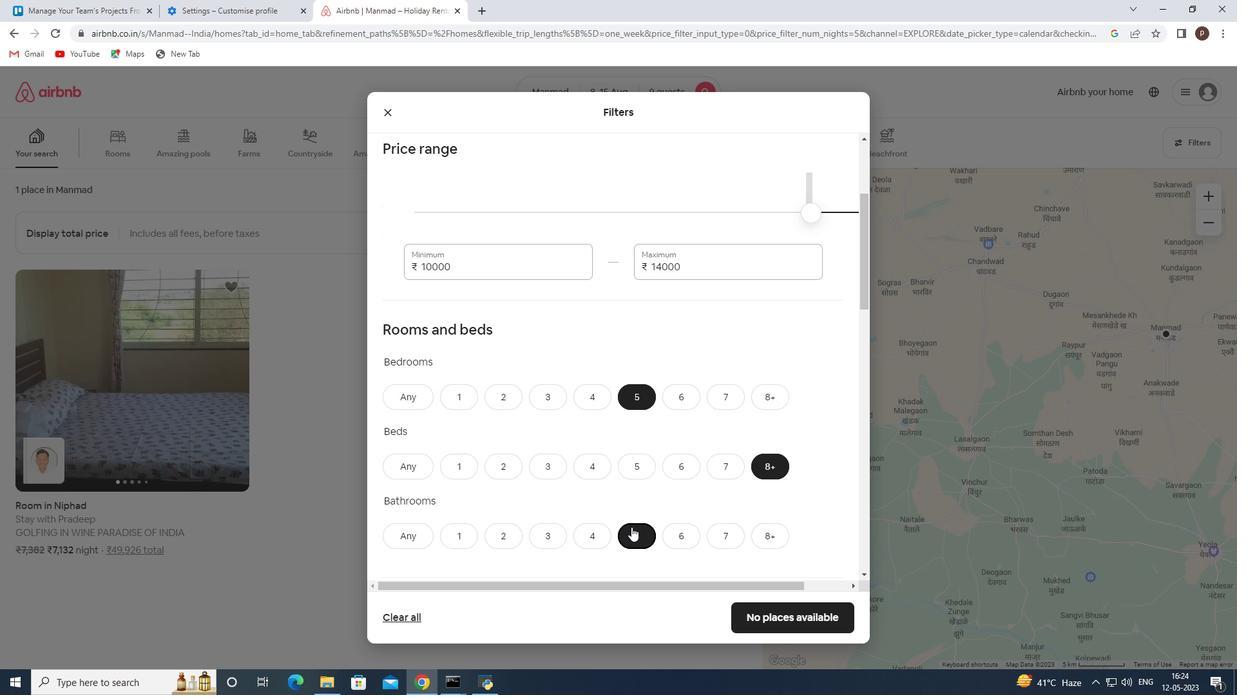 
Action: Mouse scrolled (630, 525) with delta (0, 0)
Screenshot: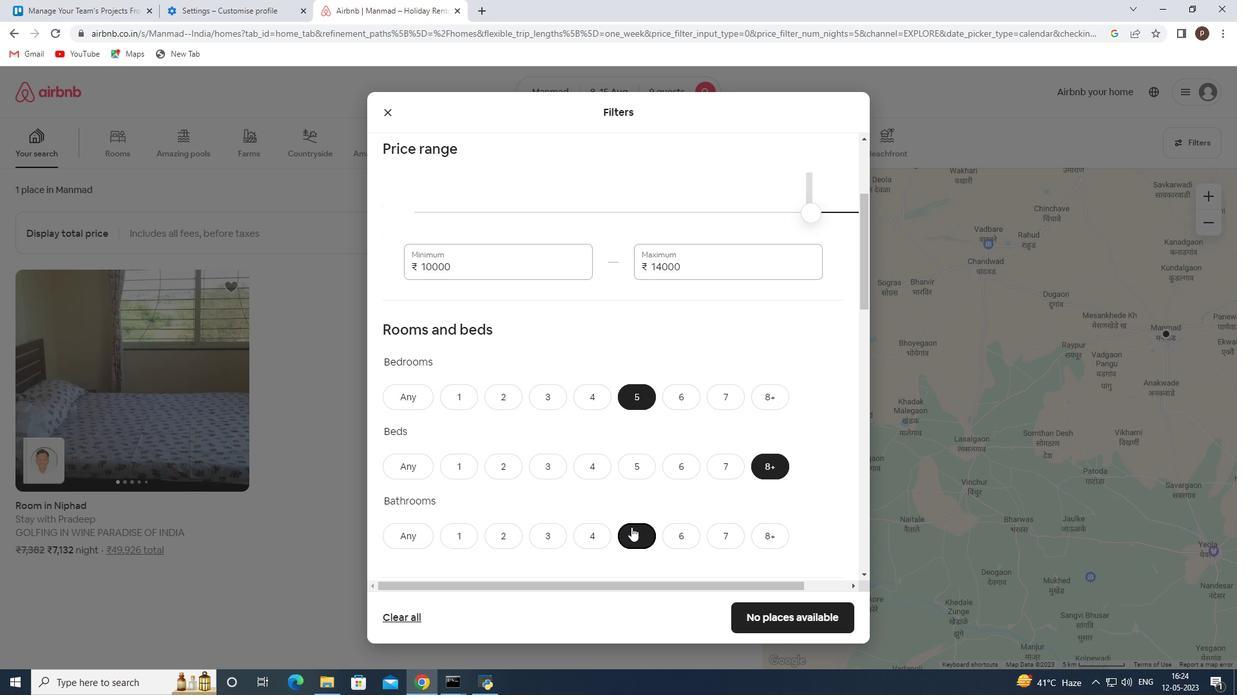 
Action: Mouse moved to (628, 526)
Screenshot: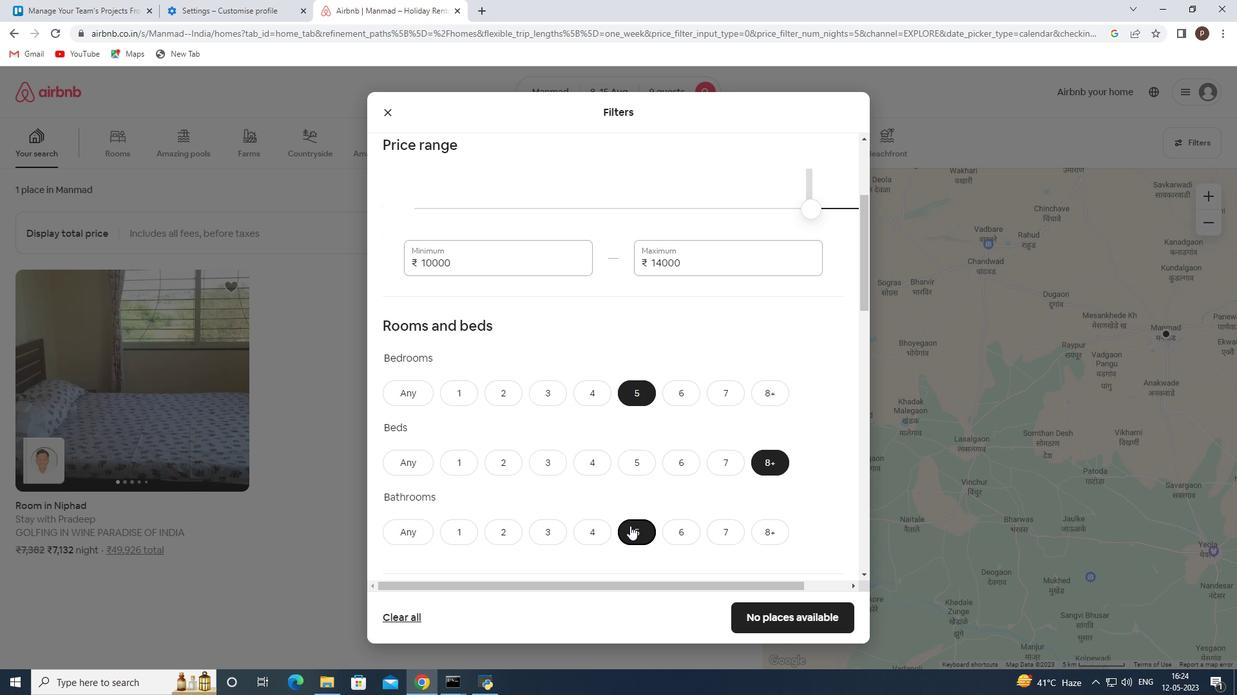 
Action: Mouse scrolled (628, 525) with delta (0, 0)
Screenshot: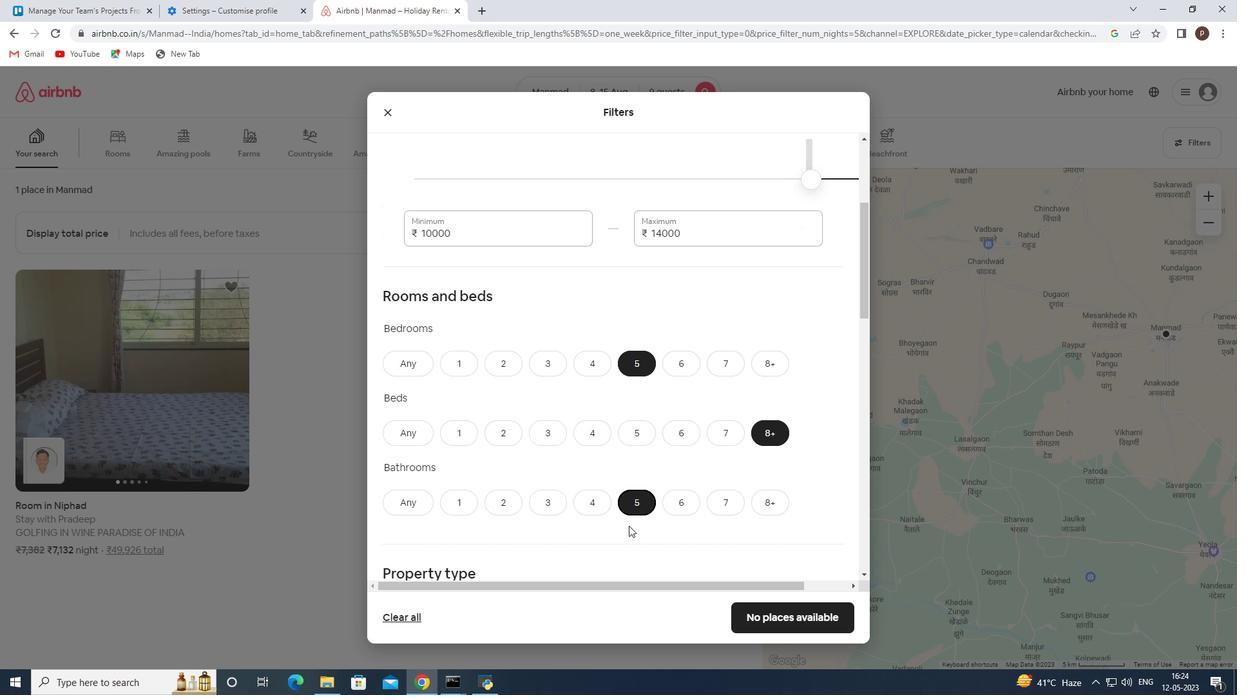 
Action: Mouse moved to (600, 454)
Screenshot: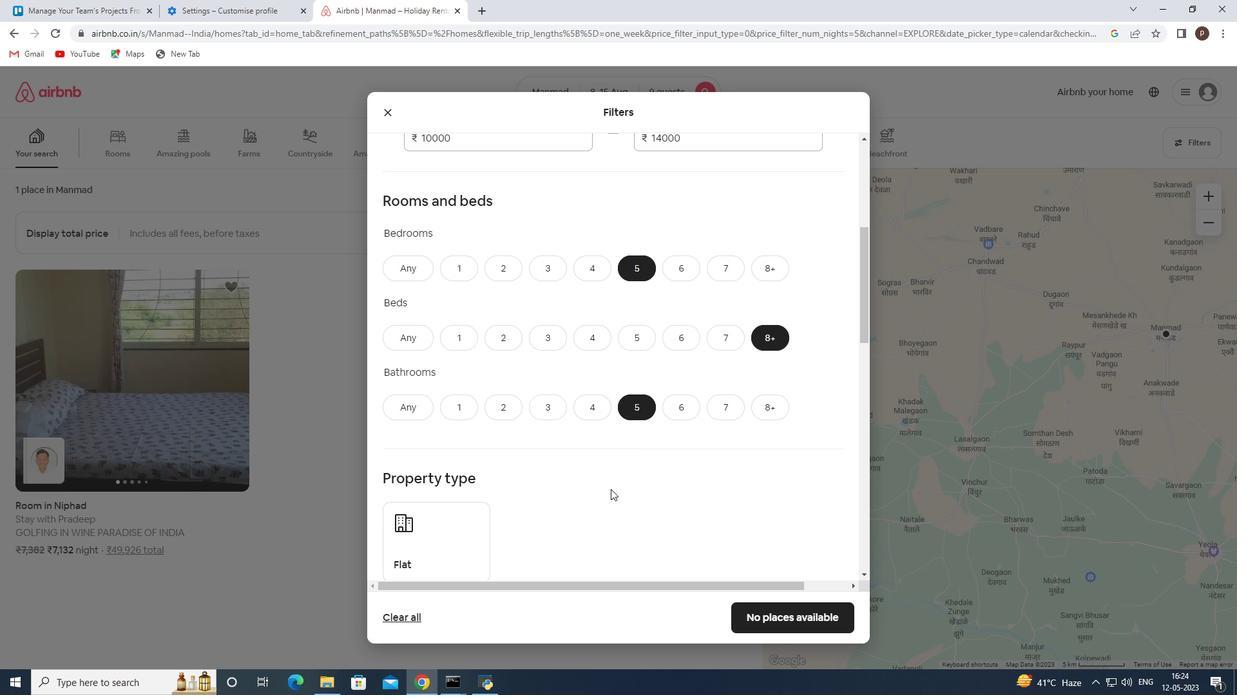 
Action: Mouse scrolled (600, 453) with delta (0, 0)
Screenshot: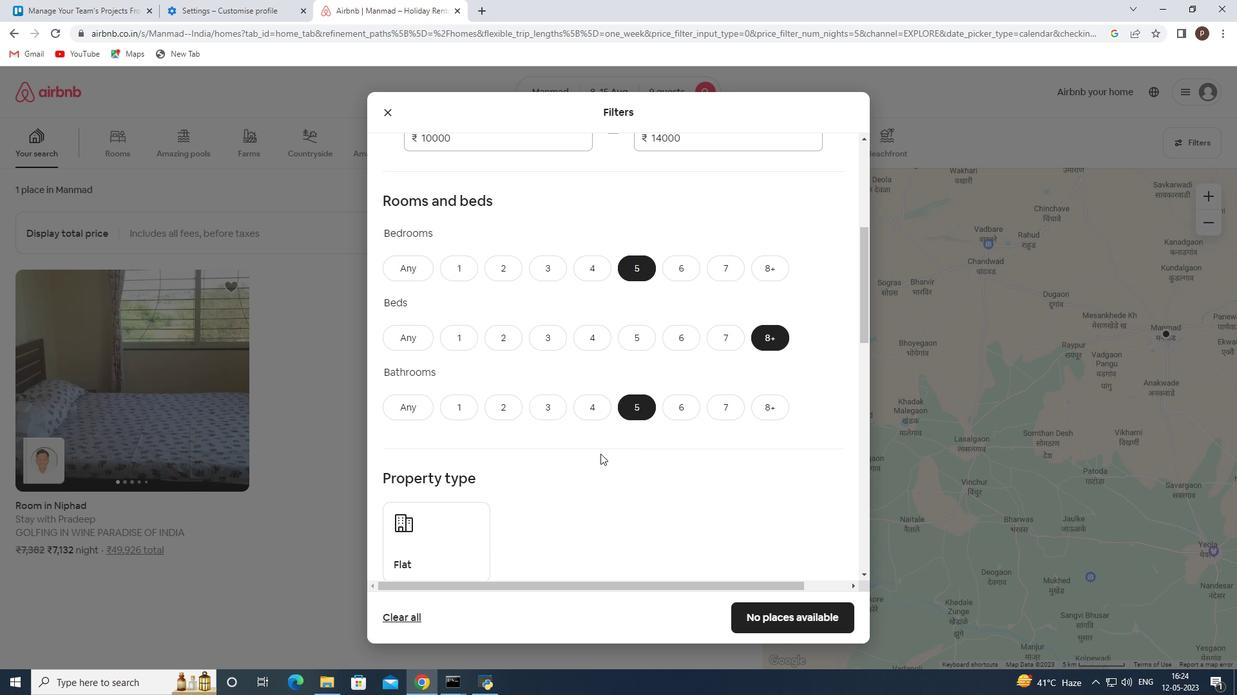 
Action: Mouse moved to (474, 459)
Screenshot: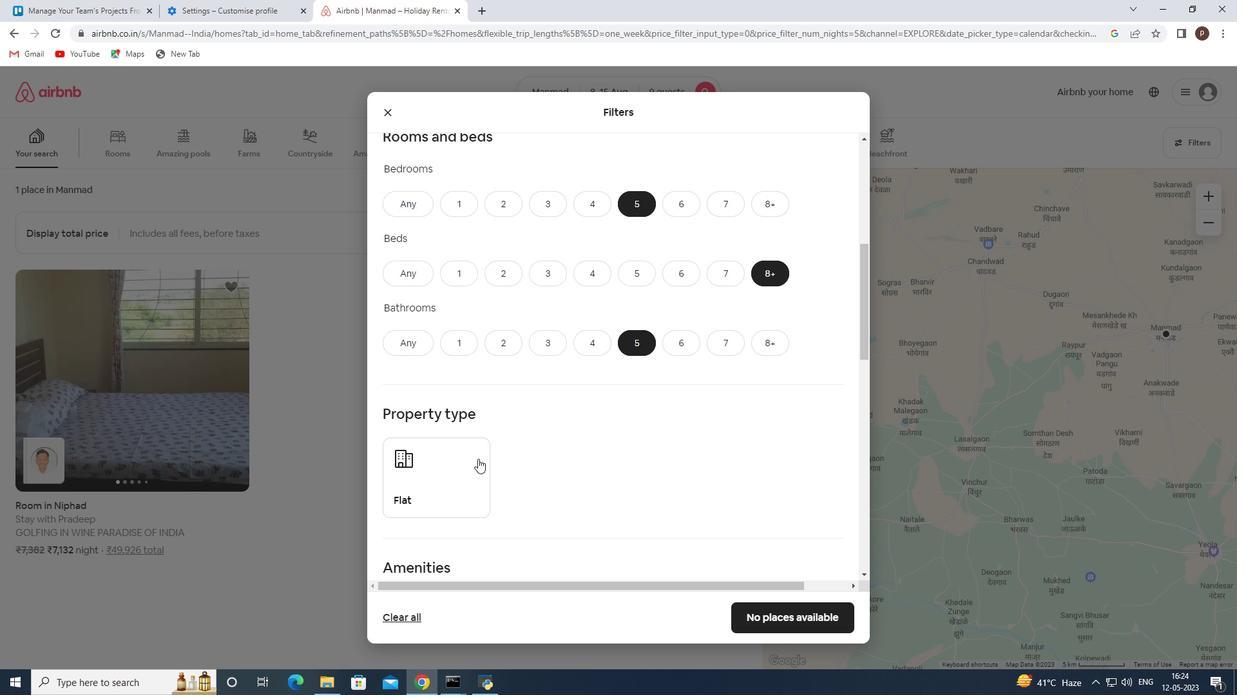 
Action: Mouse pressed left at (474, 459)
Screenshot: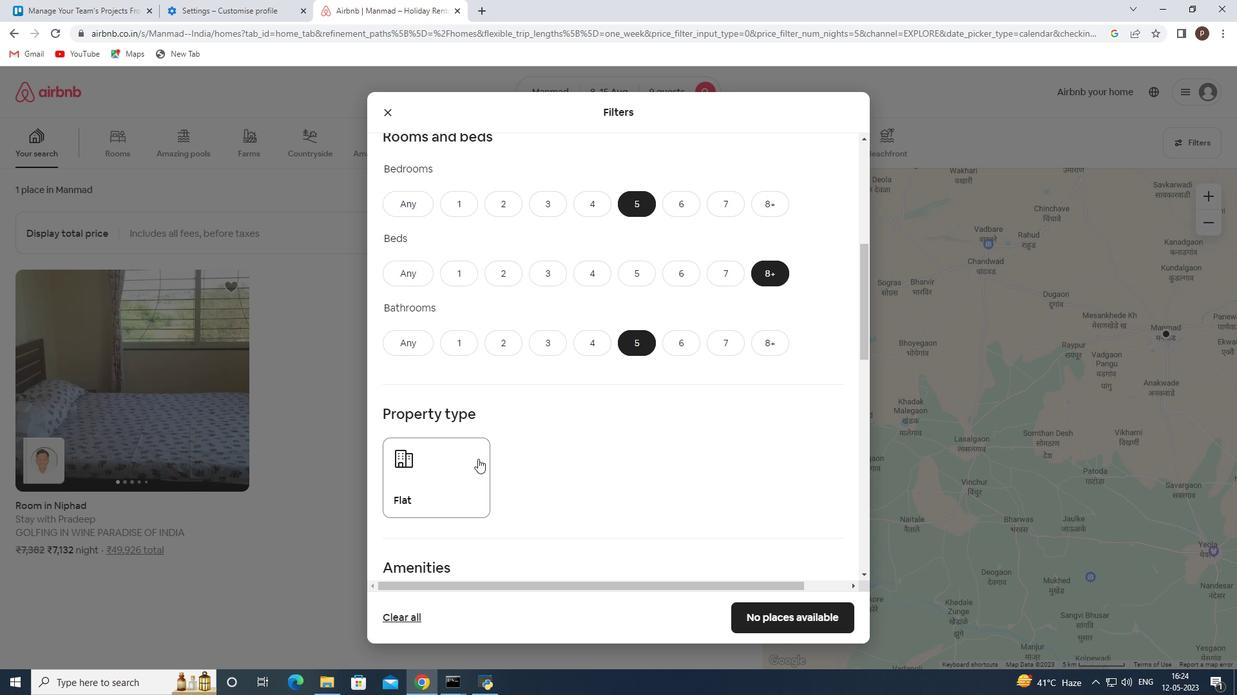 
Action: Mouse scrolled (474, 458) with delta (0, 0)
Screenshot: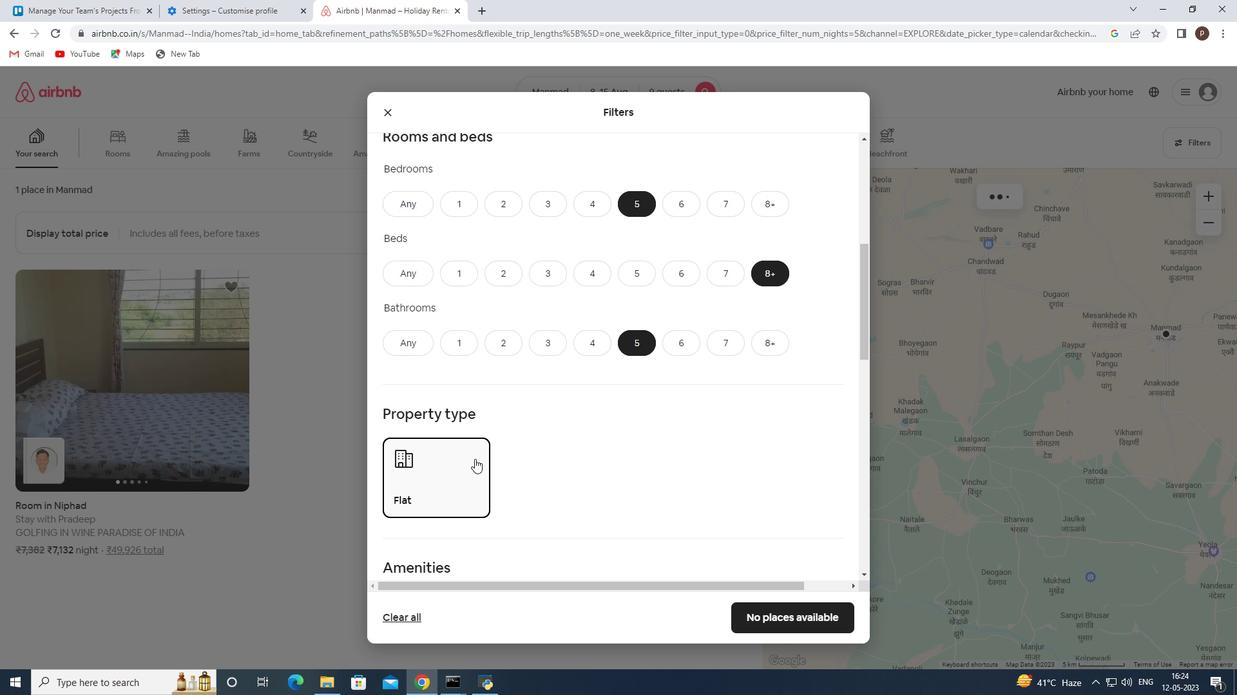
Action: Mouse scrolled (474, 458) with delta (0, 0)
Screenshot: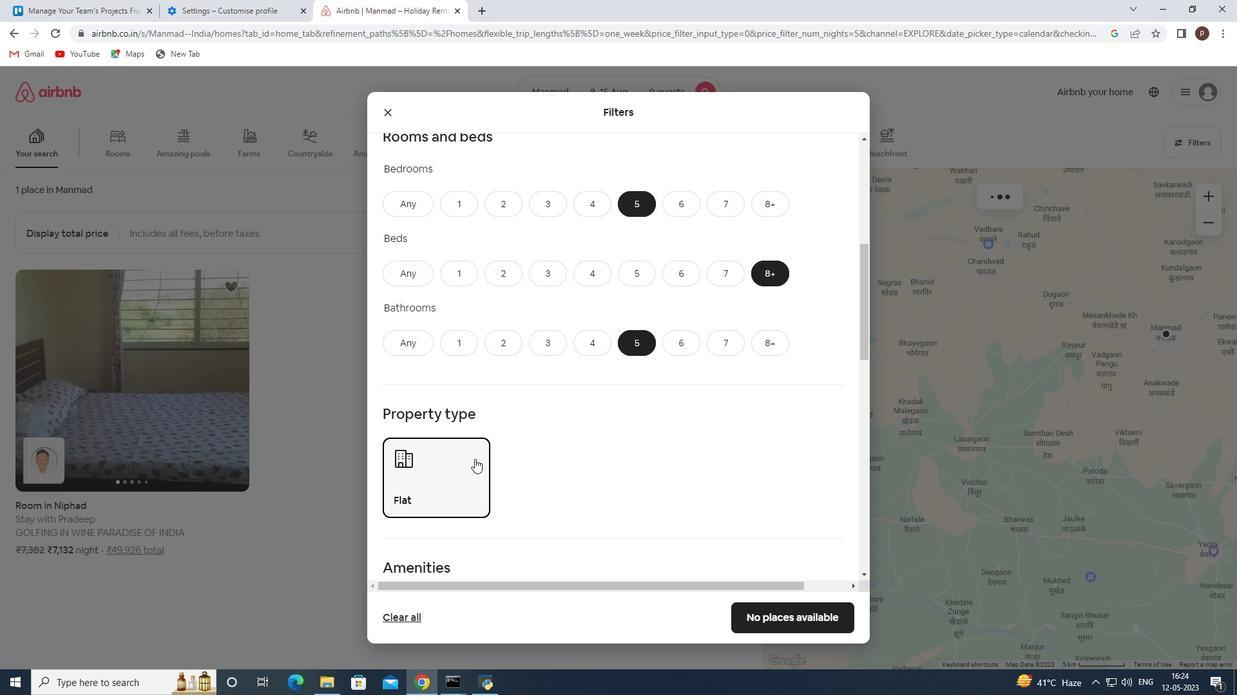 
Action: Mouse scrolled (474, 458) with delta (0, 0)
Screenshot: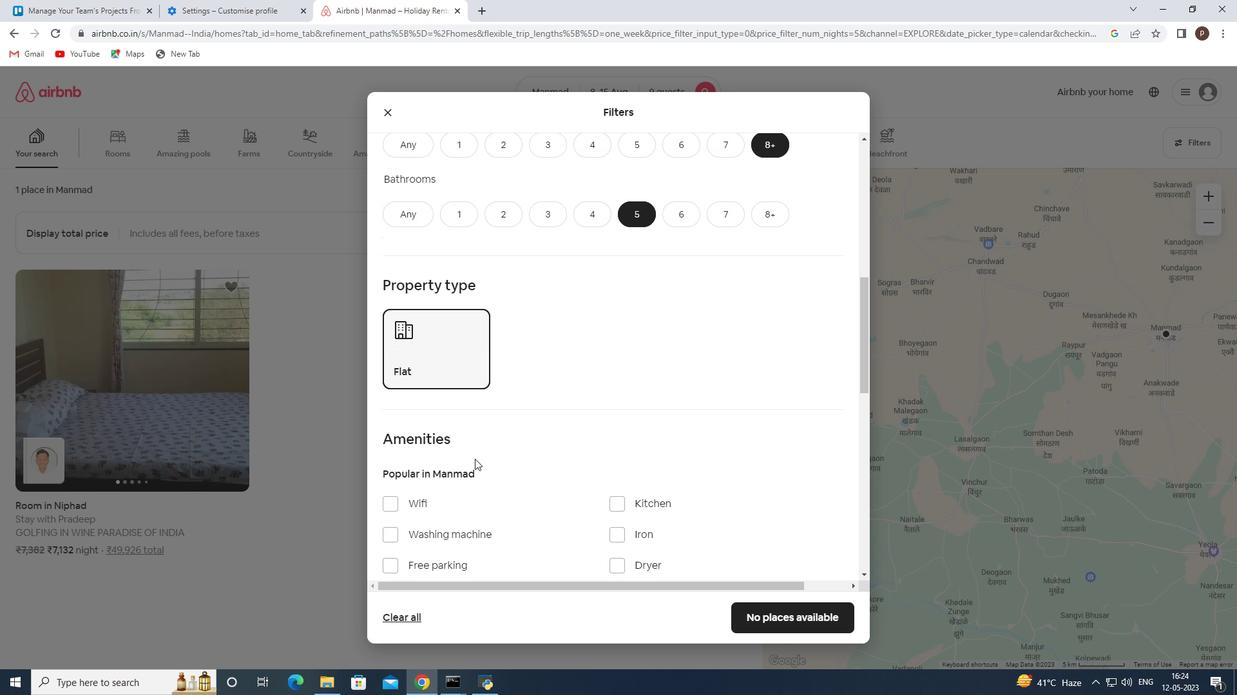 
Action: Mouse moved to (389, 437)
Screenshot: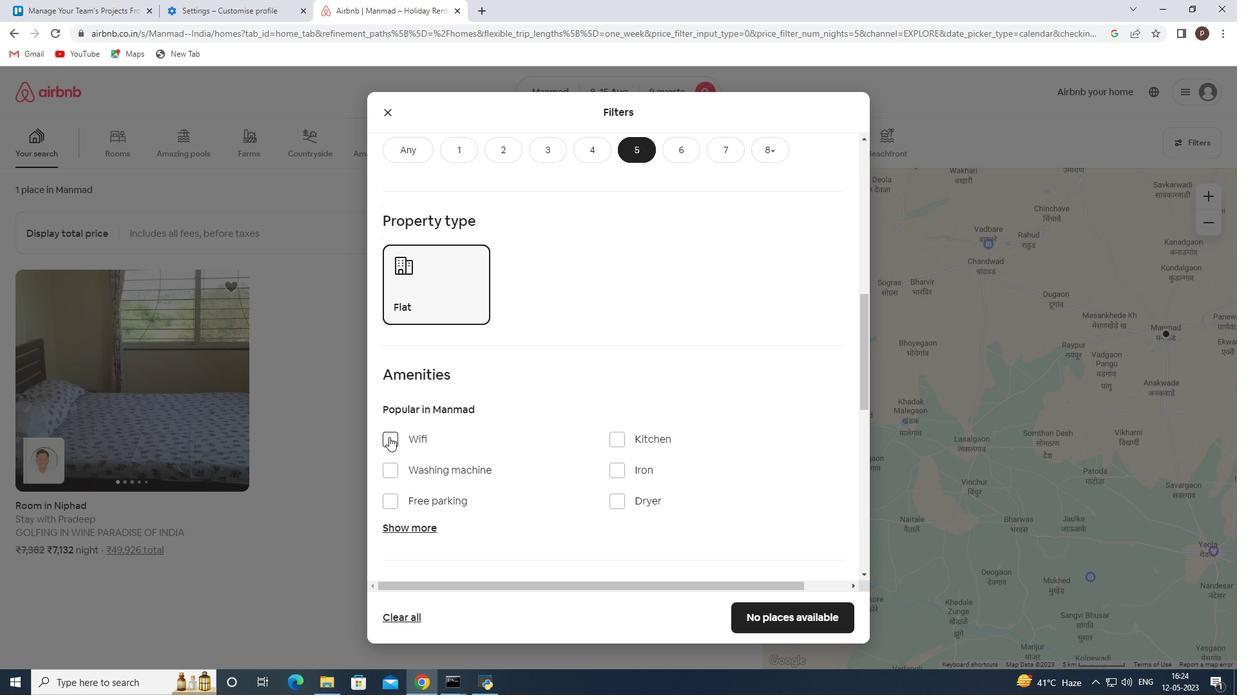 
Action: Mouse pressed left at (389, 437)
Screenshot: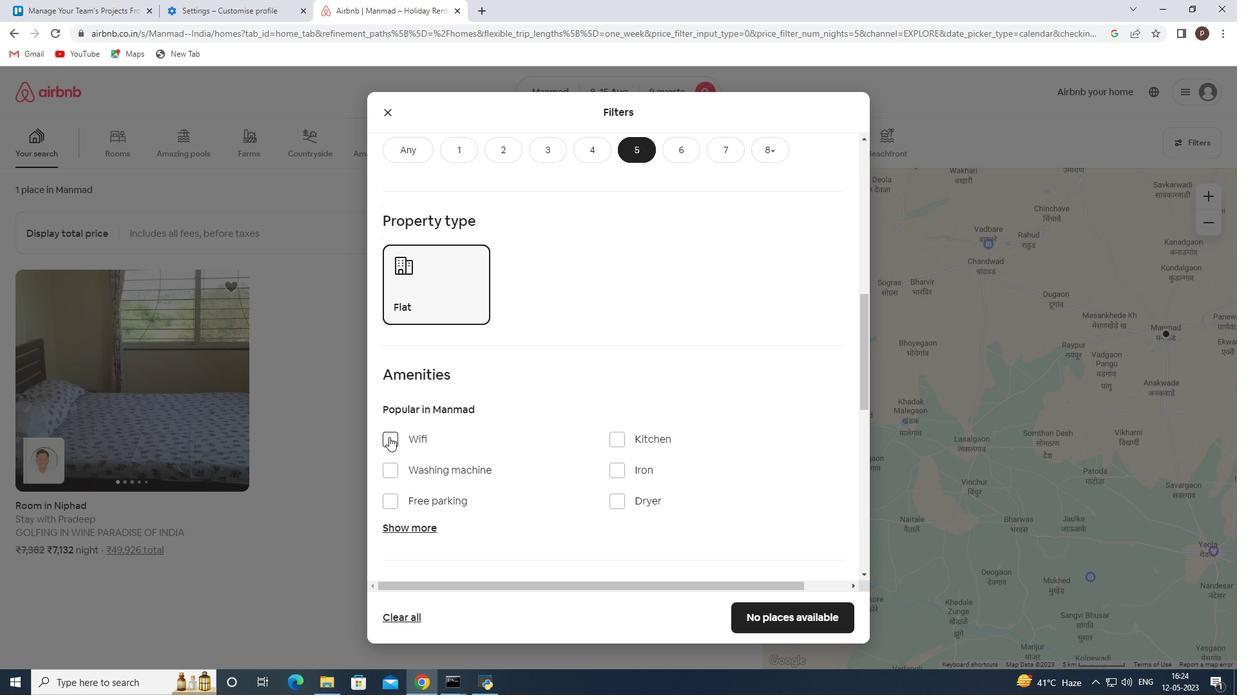 
Action: Mouse moved to (389, 496)
Screenshot: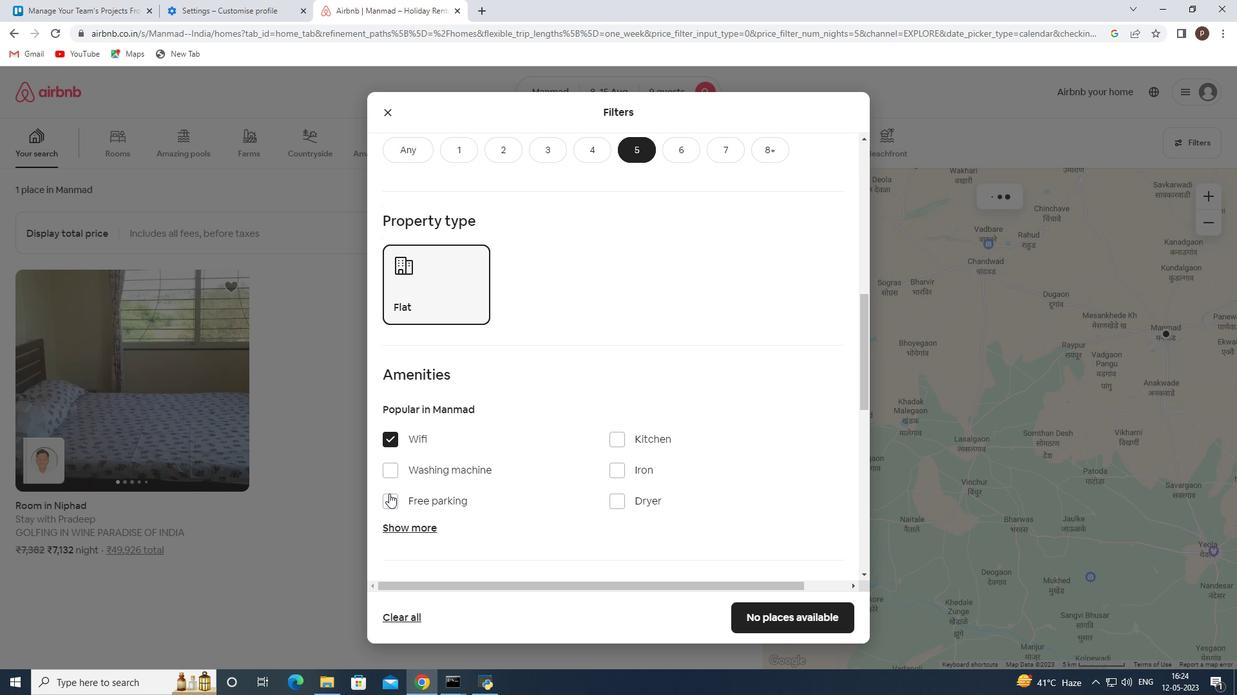 
Action: Mouse pressed left at (389, 496)
Screenshot: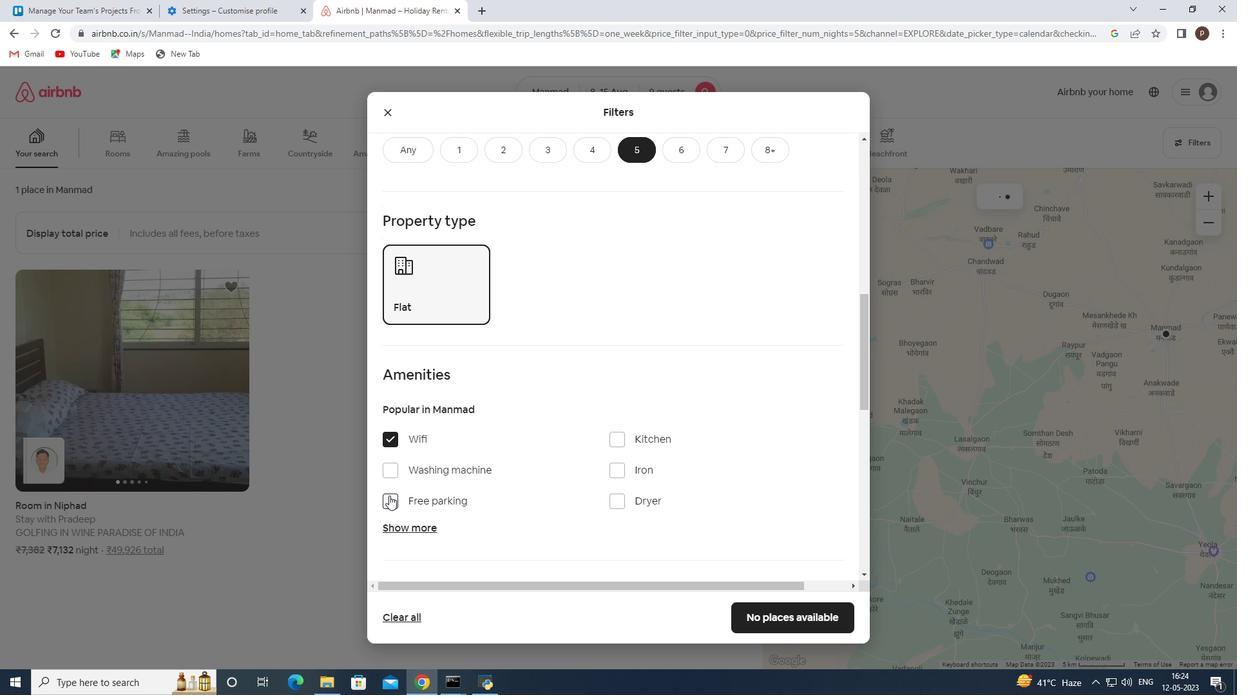 
Action: Mouse moved to (400, 528)
Screenshot: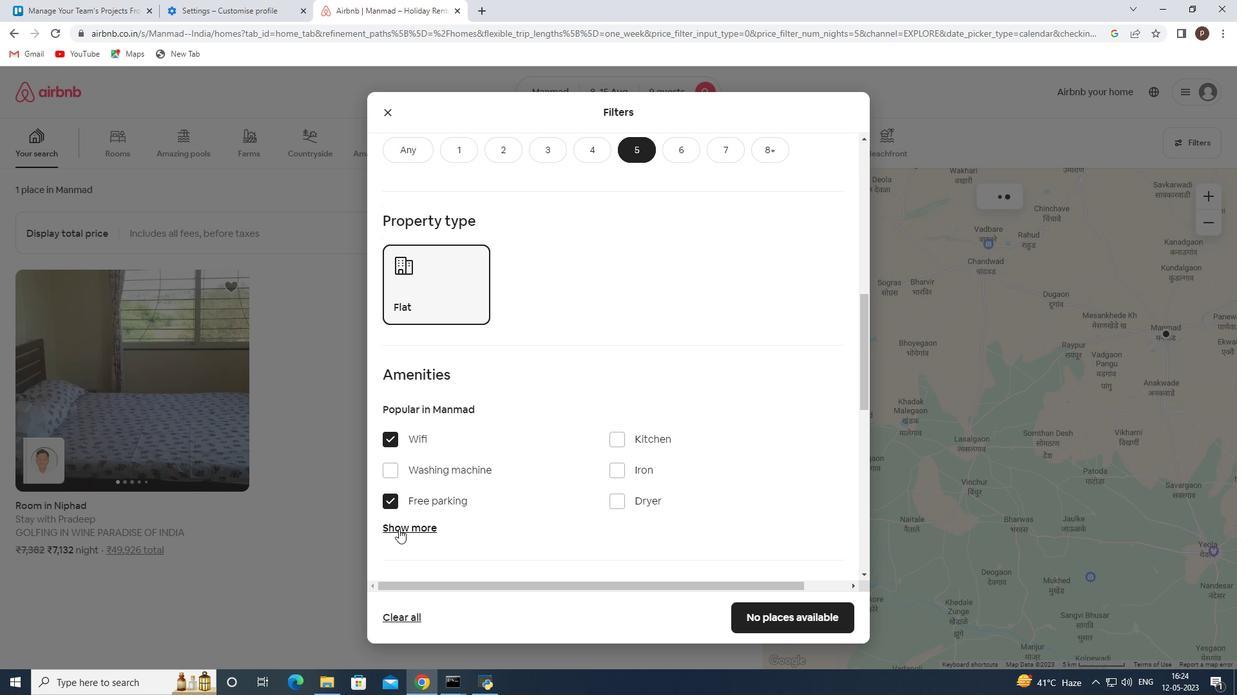 
Action: Mouse pressed left at (400, 528)
Screenshot: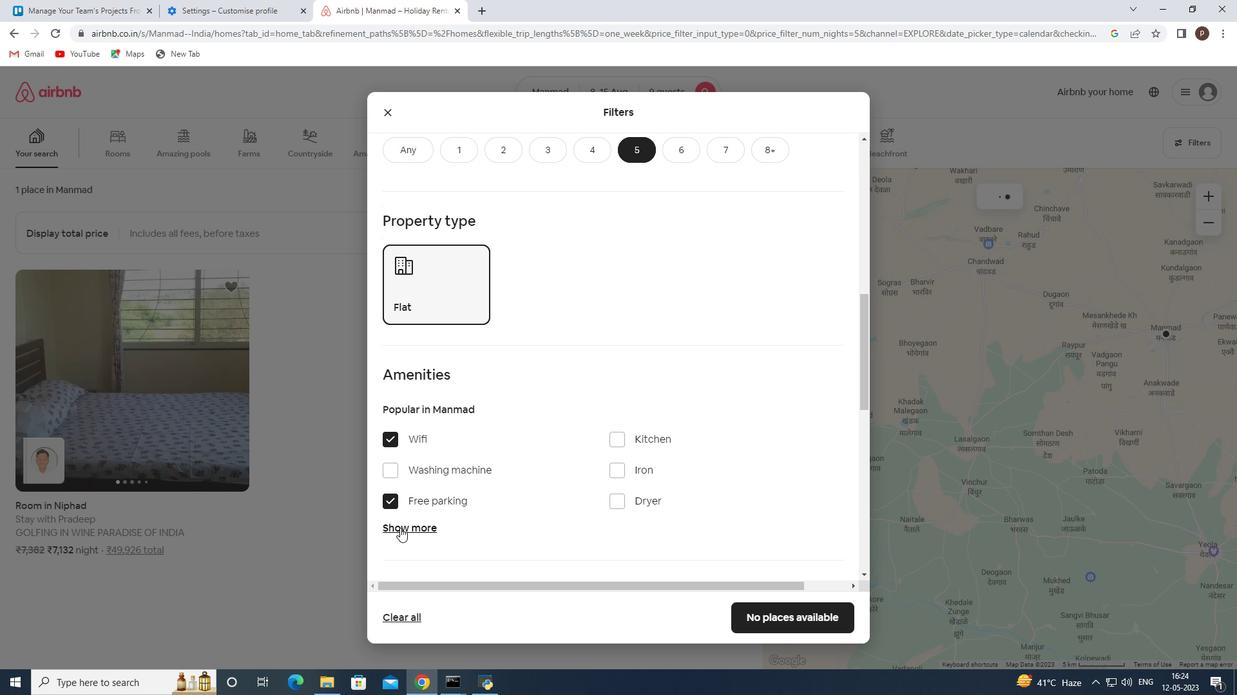 
Action: Mouse moved to (489, 521)
Screenshot: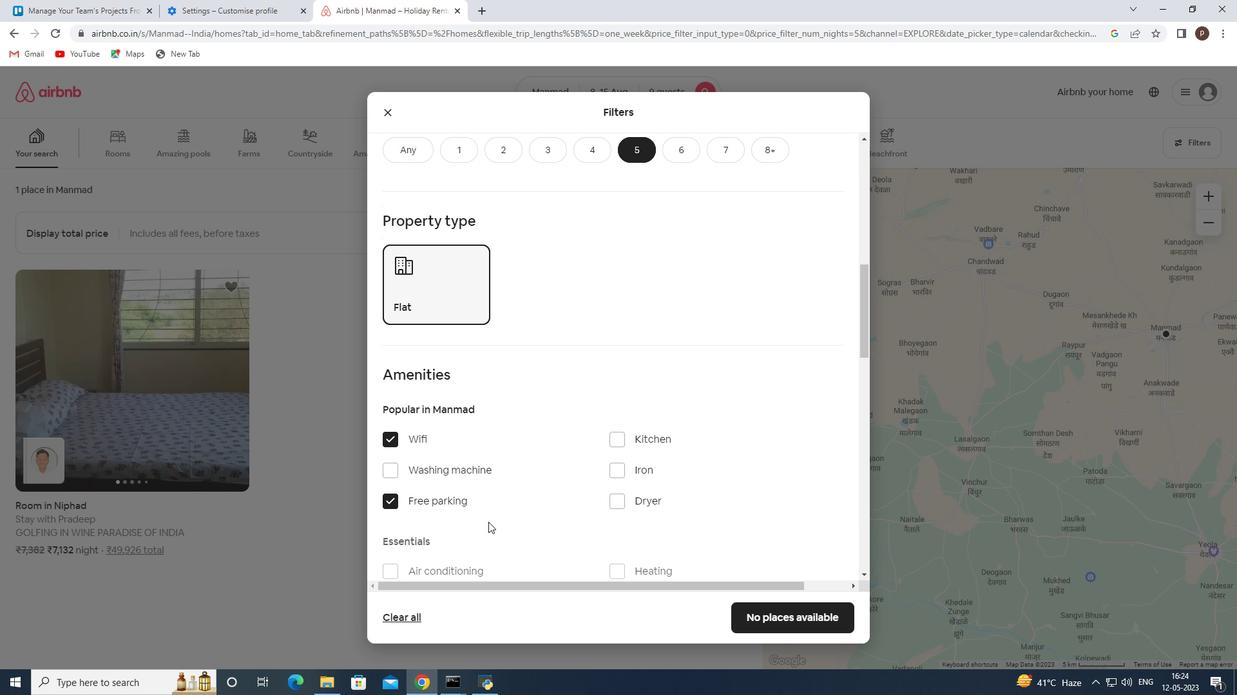 
Action: Mouse scrolled (489, 521) with delta (0, 0)
Screenshot: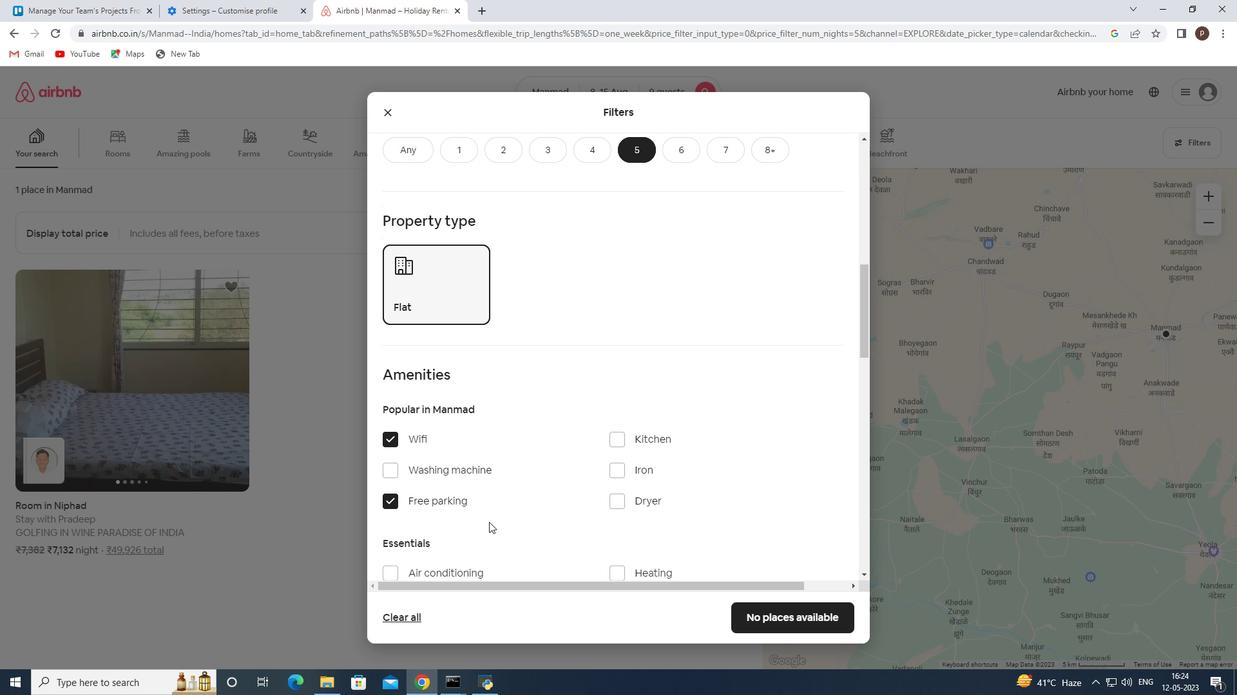 
Action: Mouse scrolled (489, 521) with delta (0, 0)
Screenshot: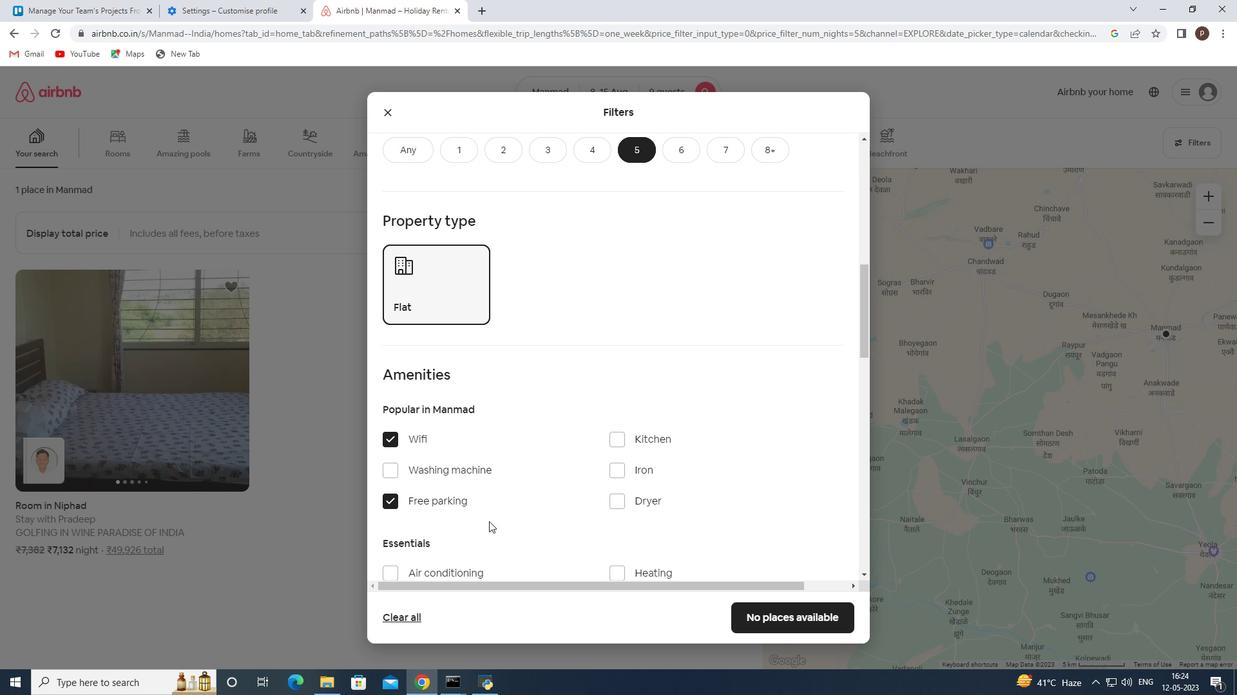 
Action: Mouse moved to (618, 482)
Screenshot: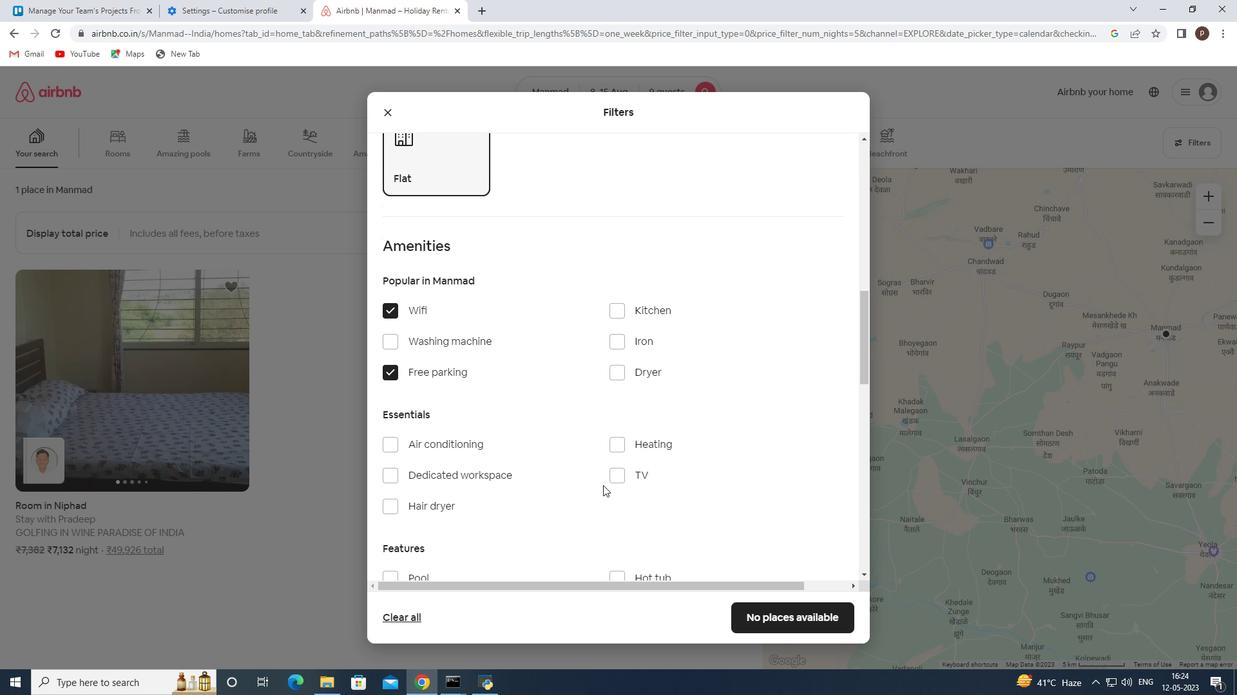 
Action: Mouse pressed left at (618, 482)
Screenshot: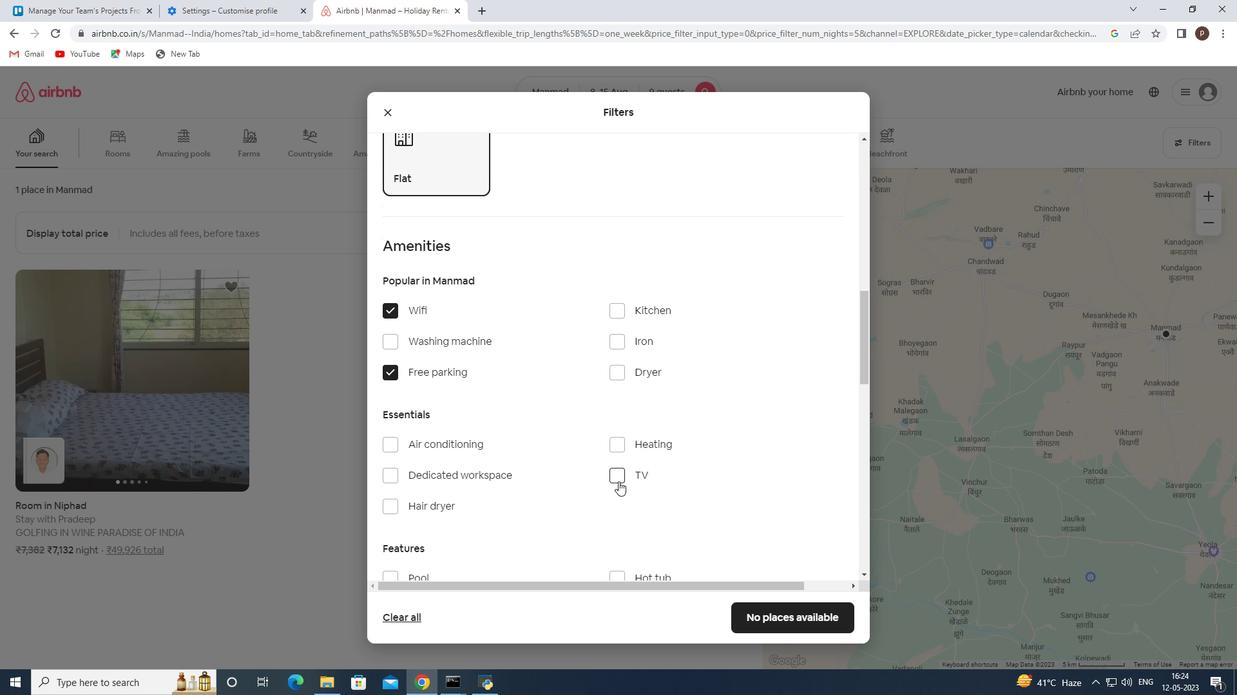 
Action: Mouse moved to (549, 501)
Screenshot: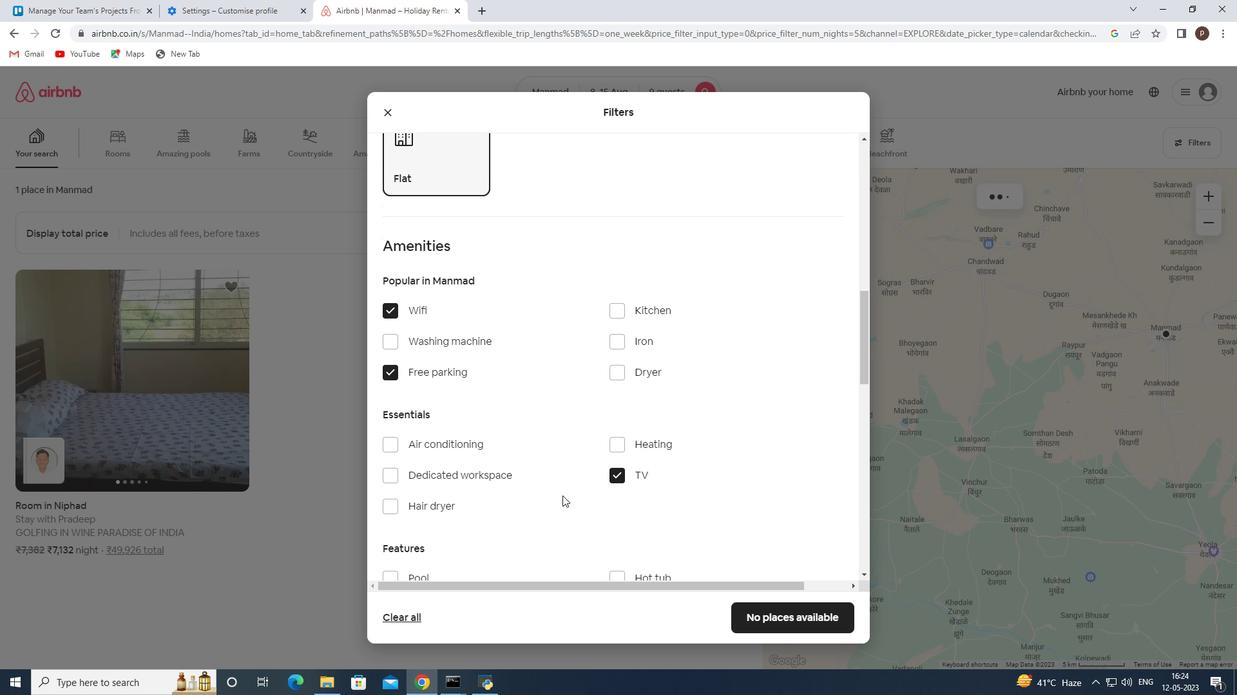 
Action: Mouse scrolled (549, 500) with delta (0, 0)
Screenshot: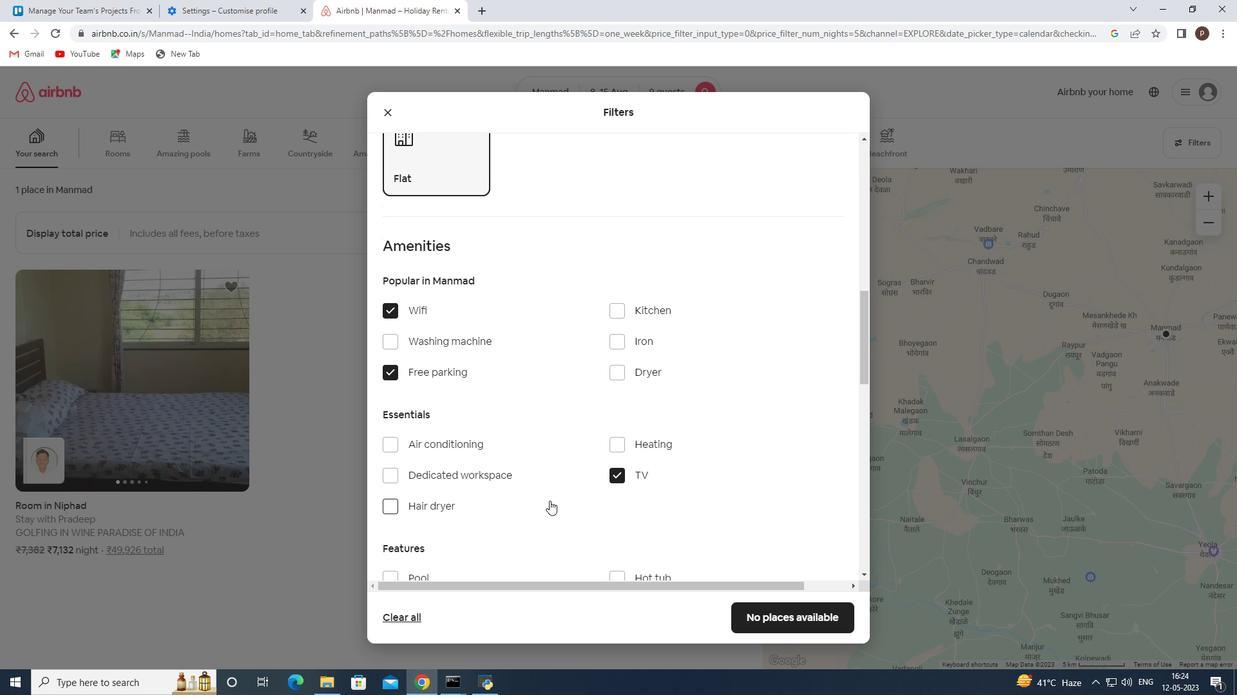
Action: Mouse moved to (528, 479)
Screenshot: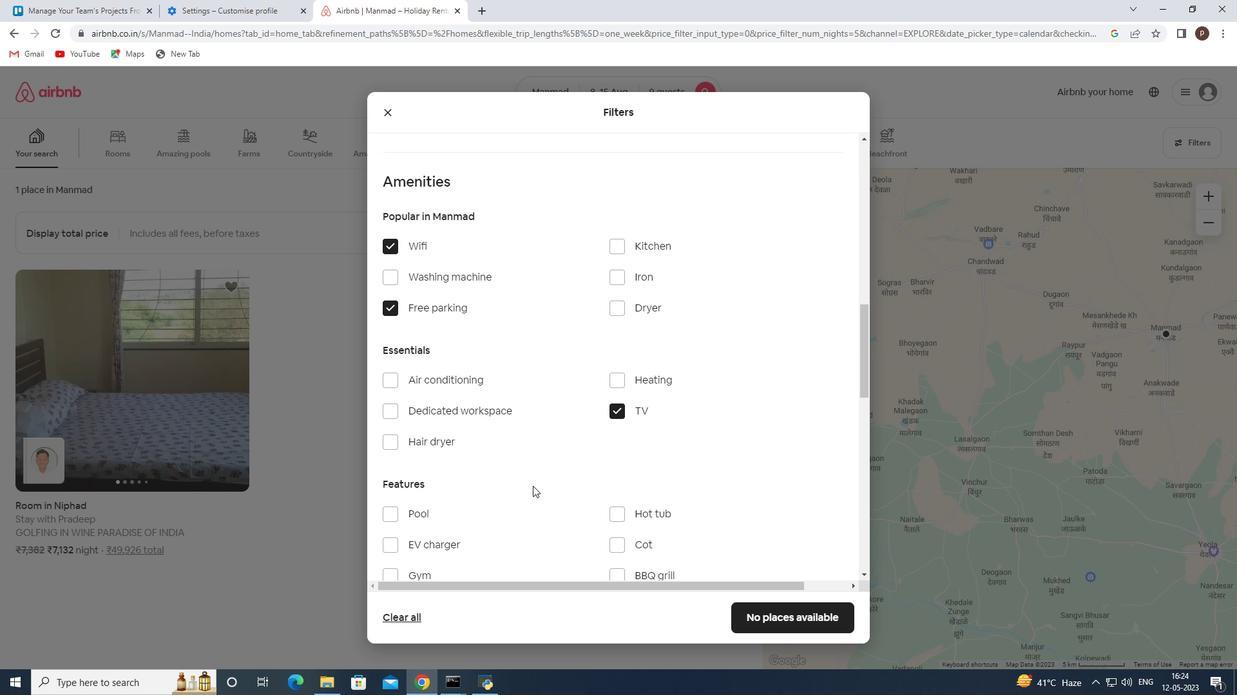 
Action: Mouse scrolled (528, 478) with delta (0, 0)
Screenshot: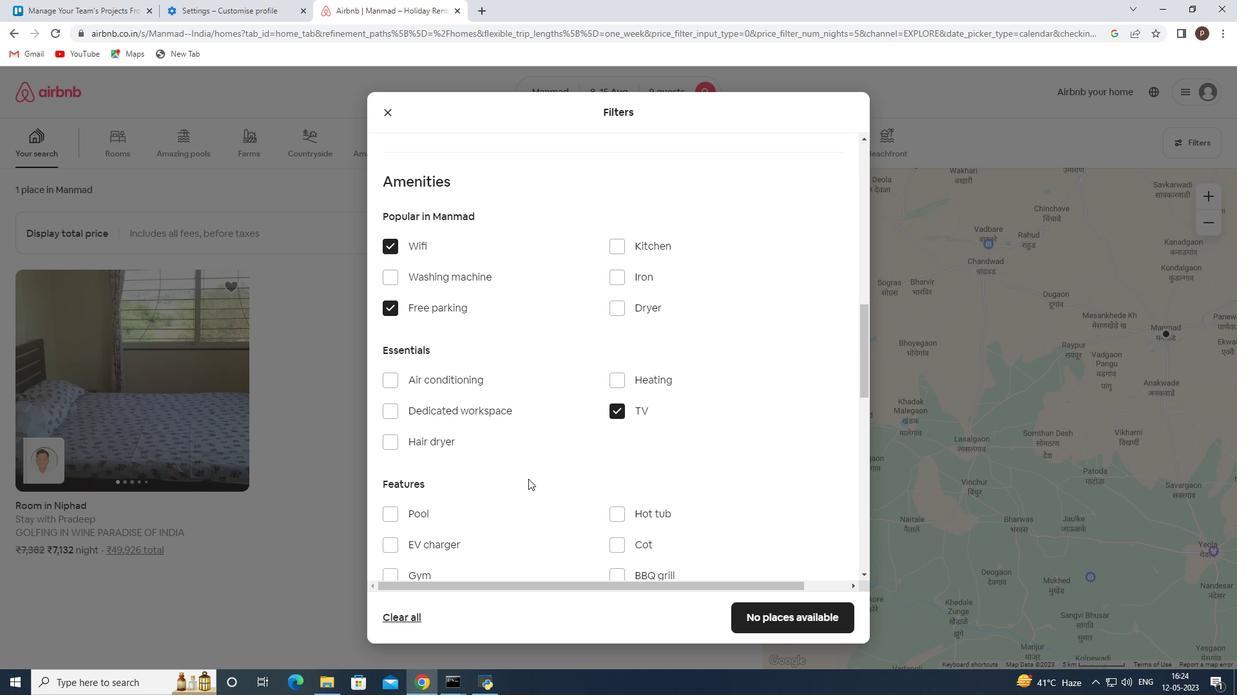 
Action: Mouse moved to (387, 512)
Screenshot: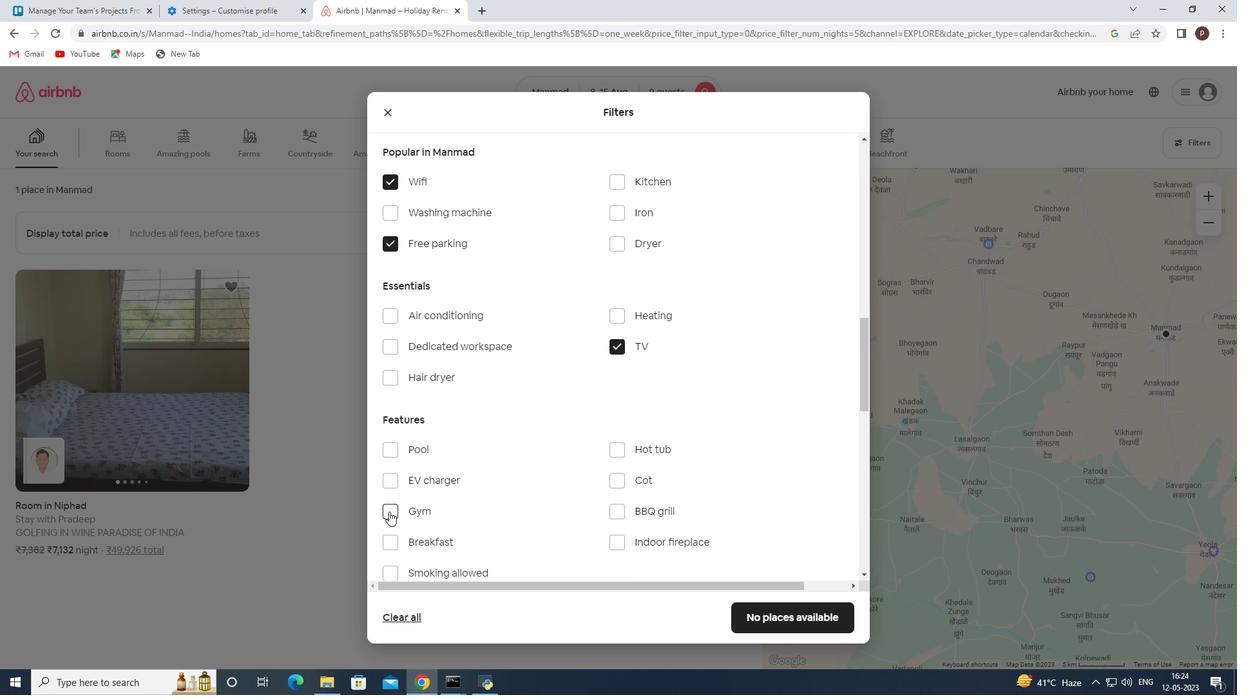 
Action: Mouse pressed left at (387, 512)
Screenshot: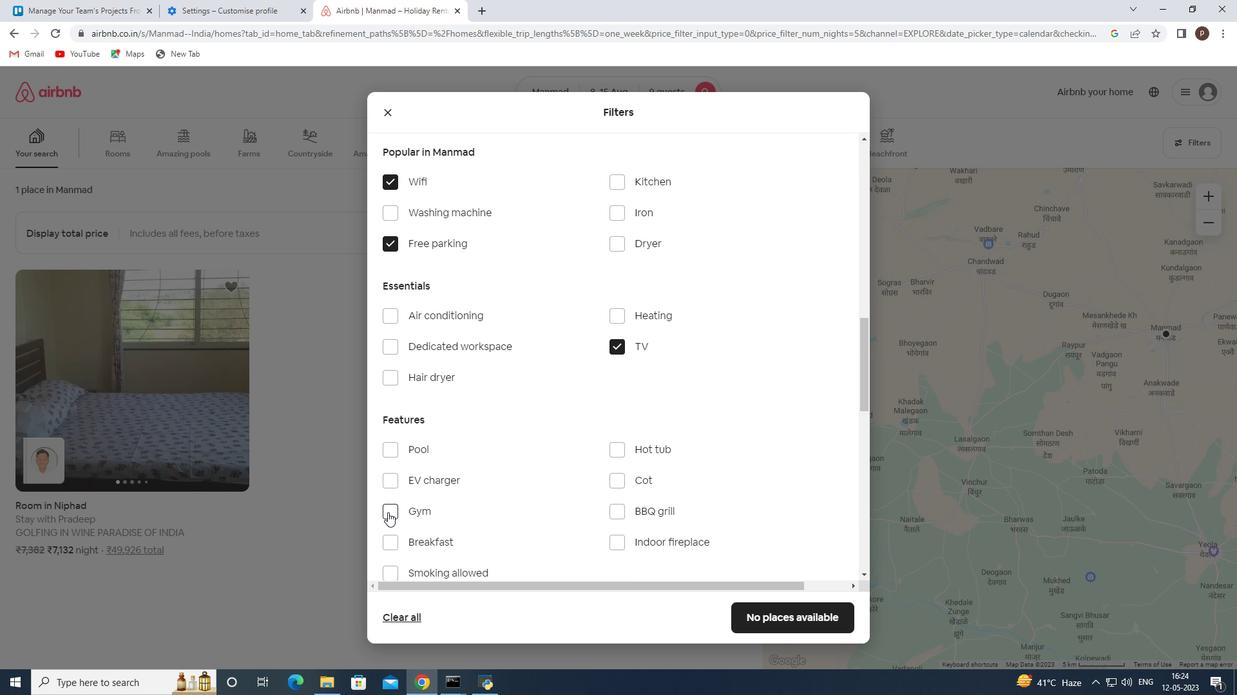 
Action: Mouse moved to (391, 543)
Screenshot: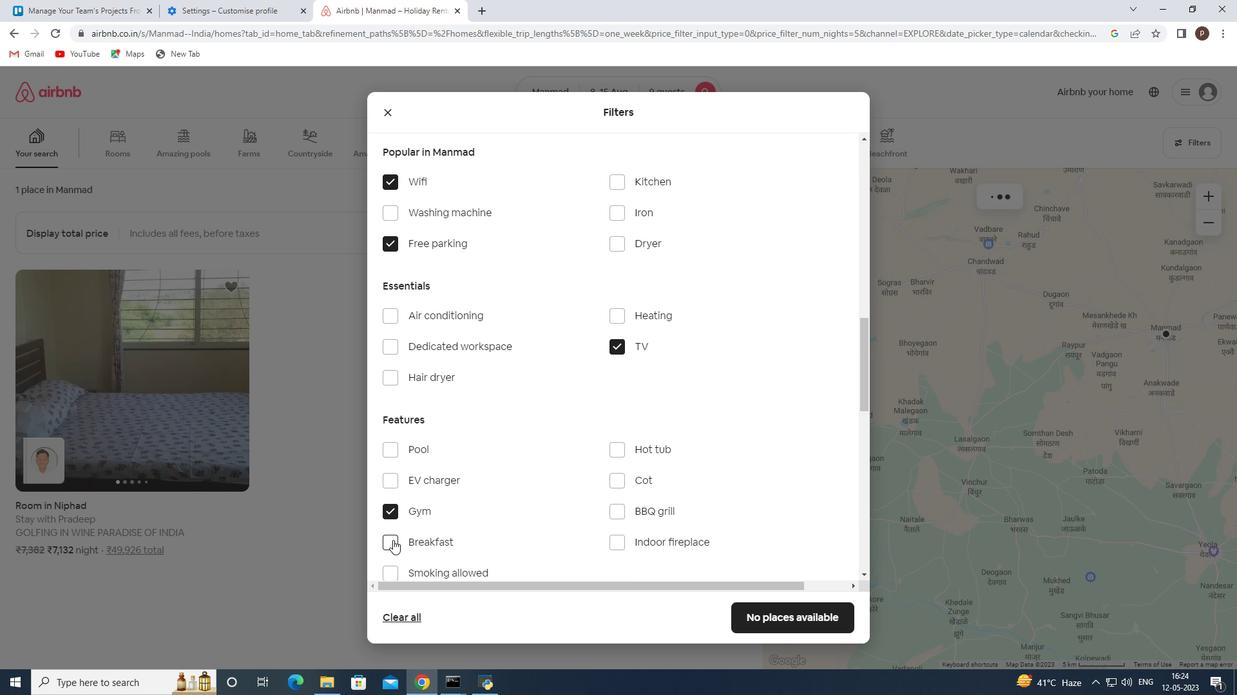 
Action: Mouse pressed left at (391, 543)
Screenshot: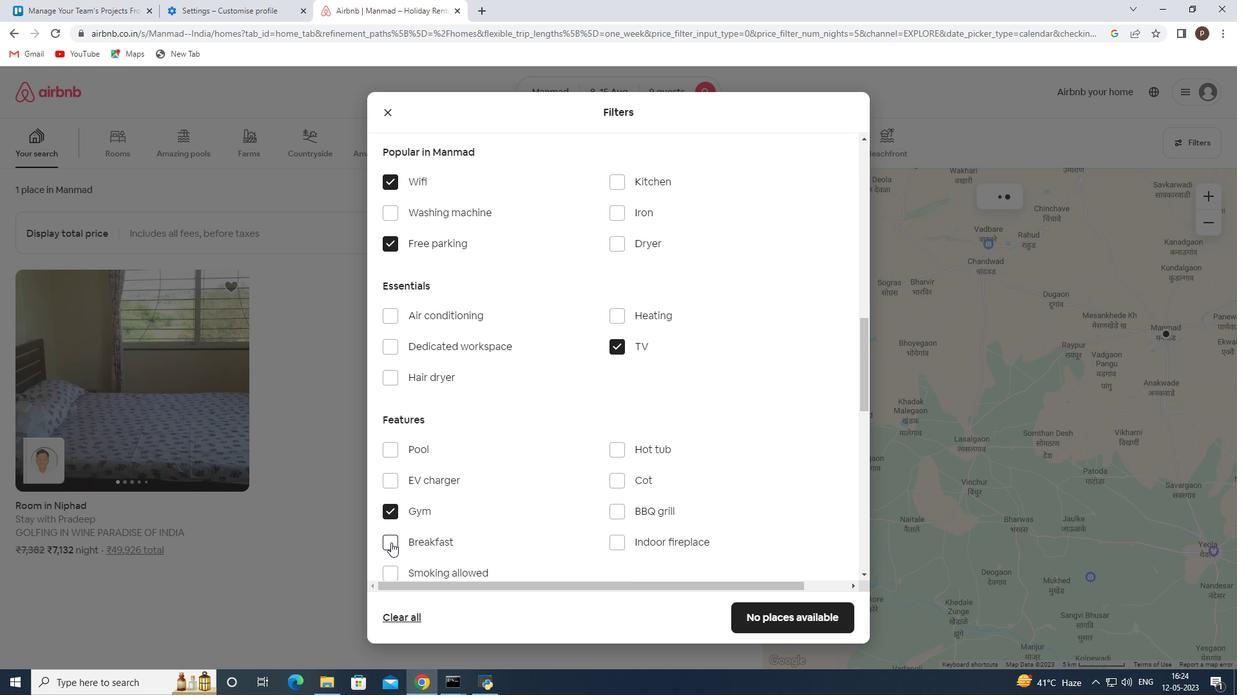 
Action: Mouse moved to (549, 484)
Screenshot: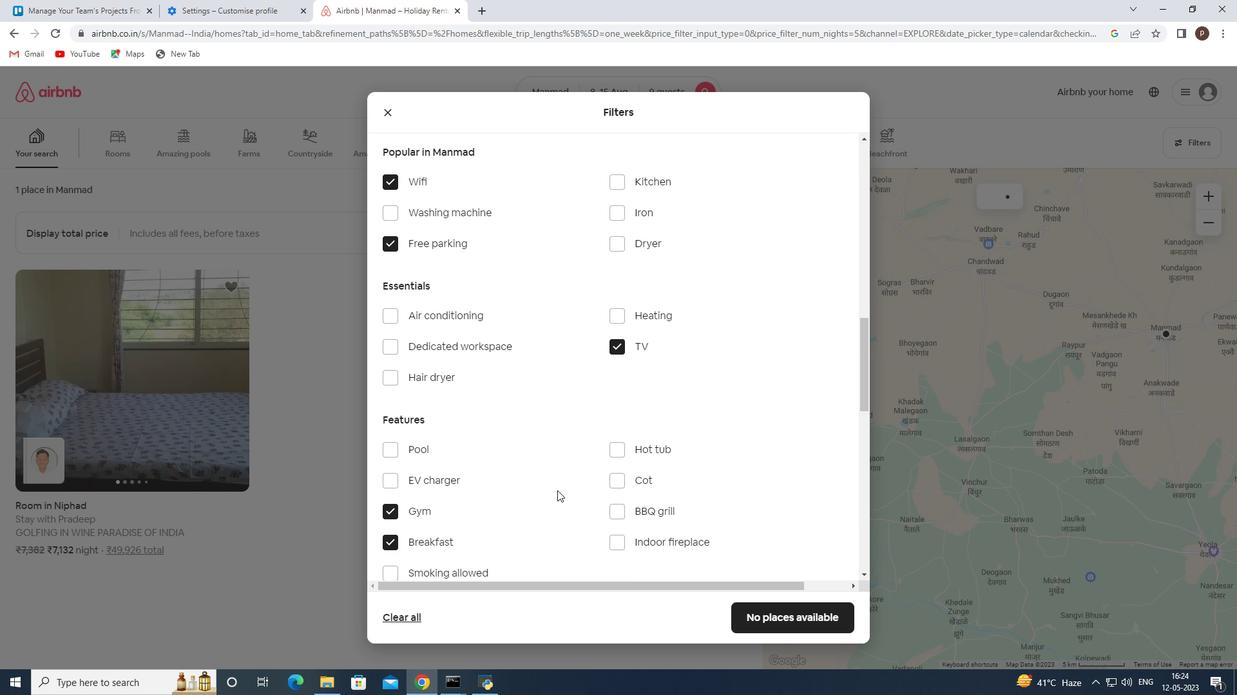 
Action: Mouse scrolled (549, 483) with delta (0, 0)
Screenshot: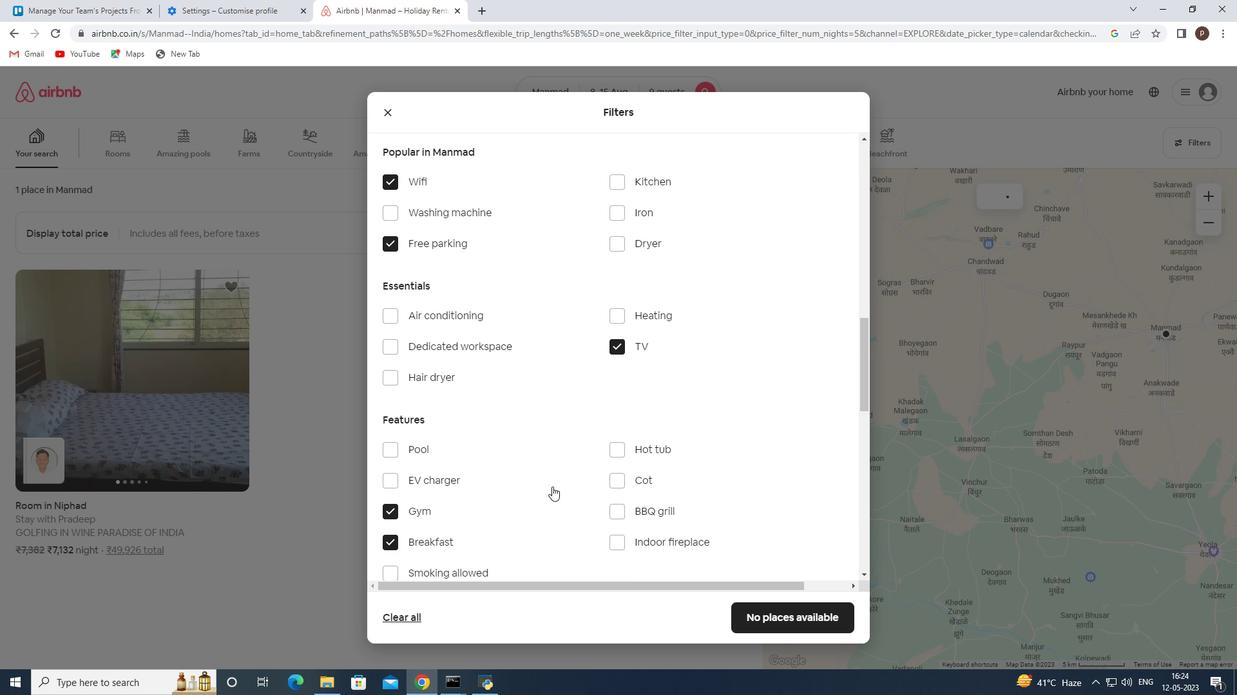 
Action: Mouse scrolled (549, 483) with delta (0, 0)
Screenshot: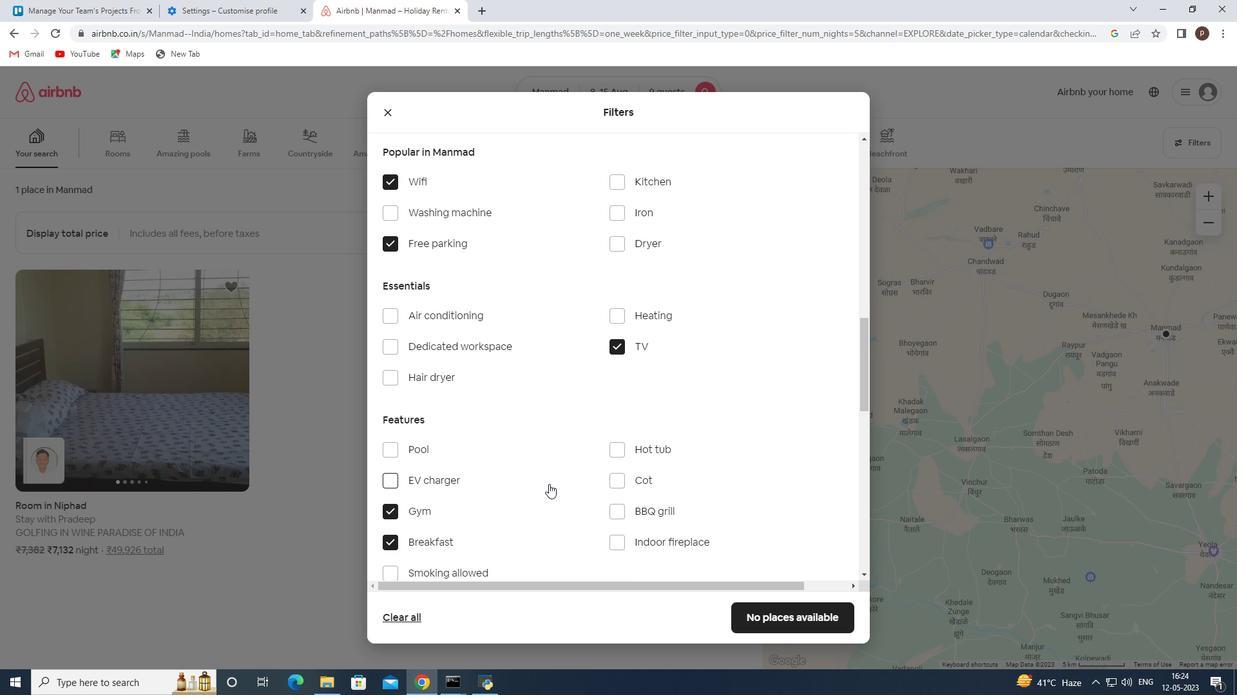 
Action: Mouse scrolled (549, 483) with delta (0, 0)
Screenshot: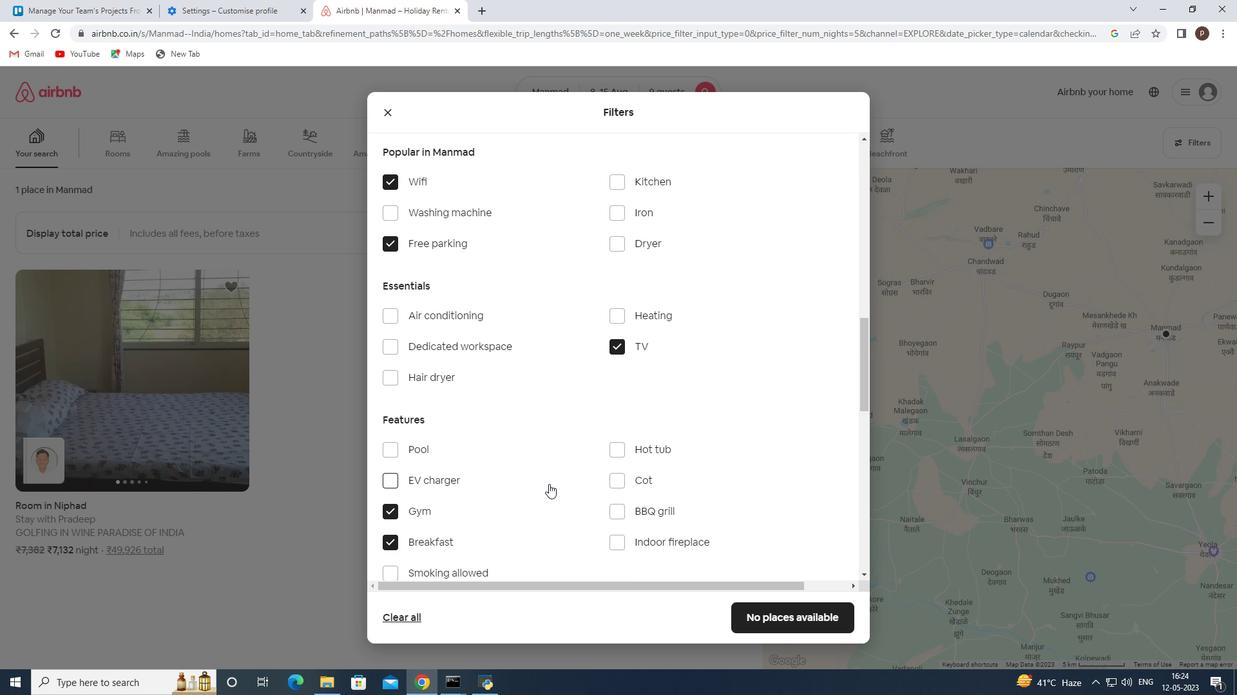 
Action: Mouse scrolled (549, 483) with delta (0, 0)
Screenshot: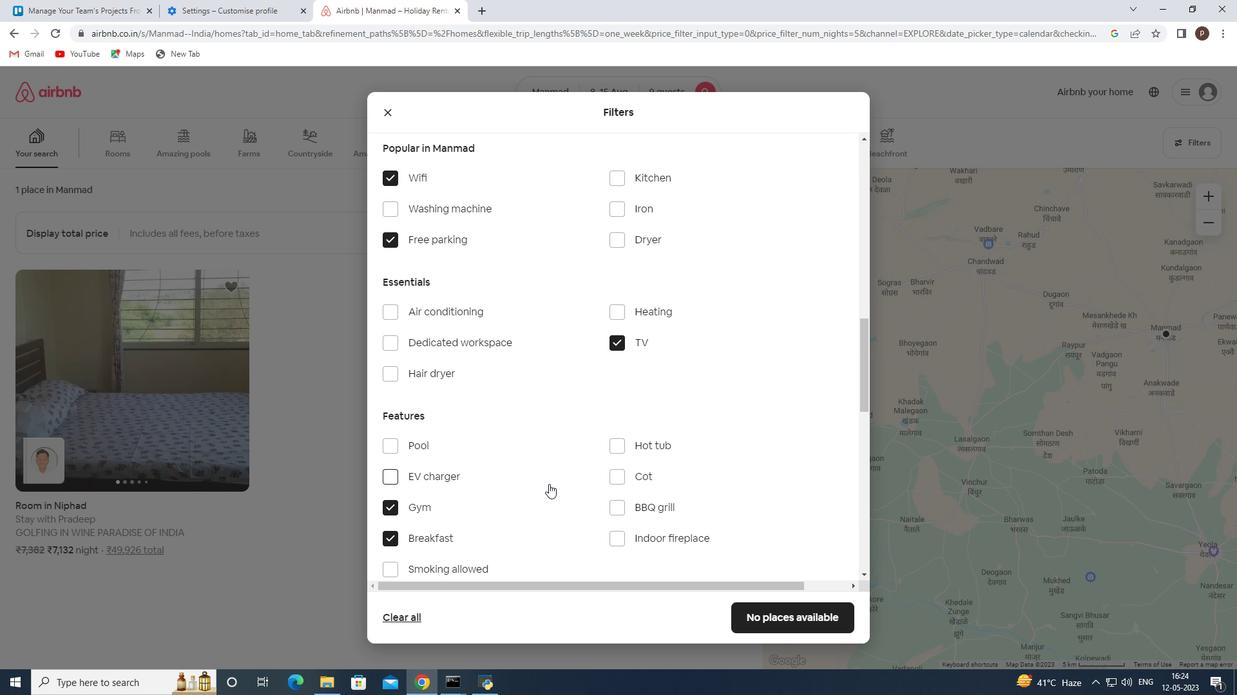 
Action: Mouse moved to (550, 483)
Screenshot: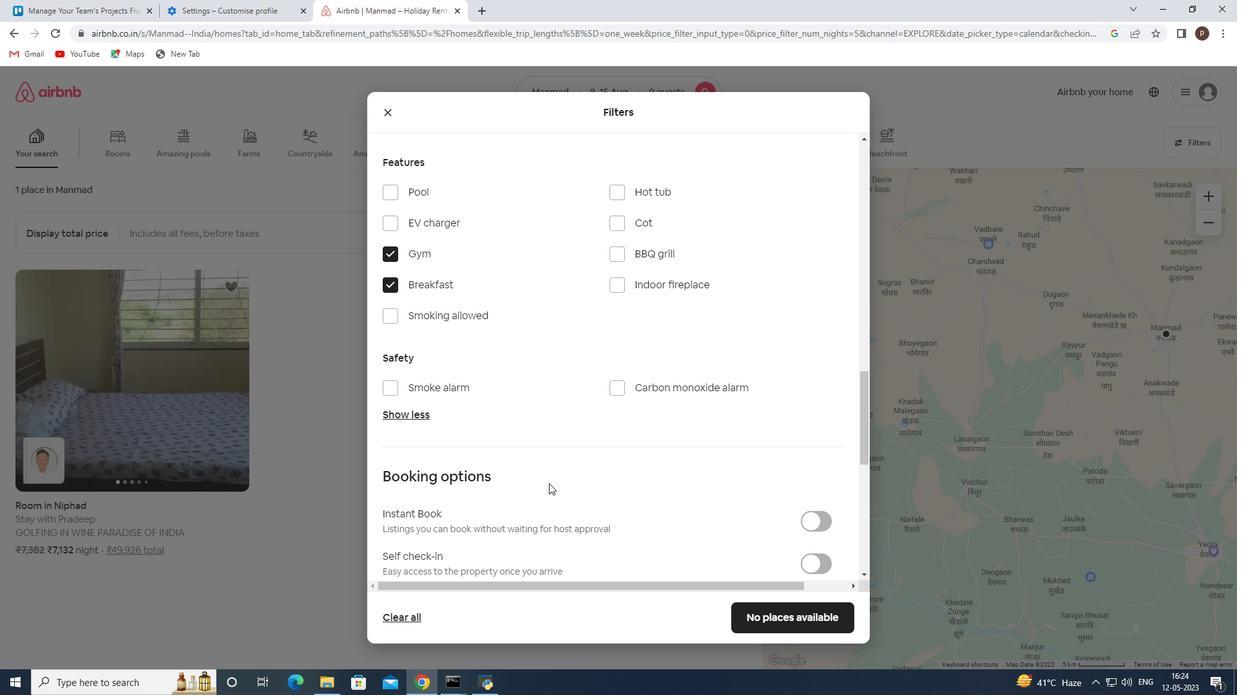 
Action: Mouse scrolled (550, 483) with delta (0, 0)
Screenshot: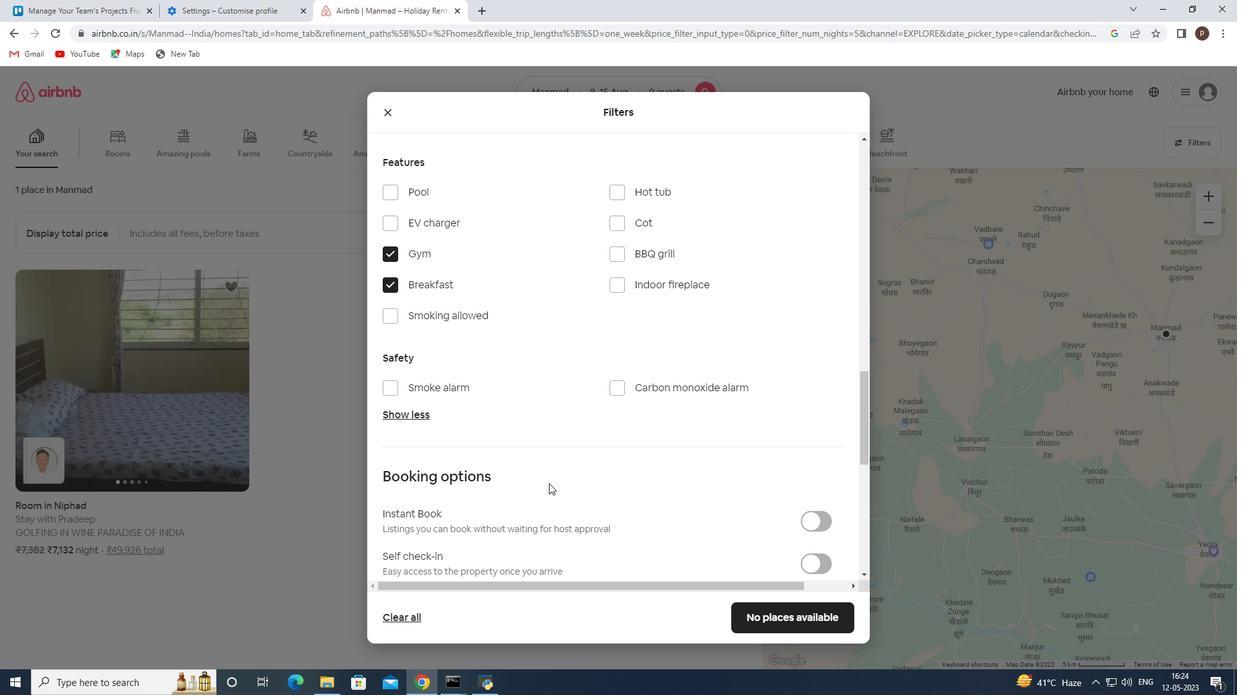 
Action: Mouse moved to (550, 483)
Screenshot: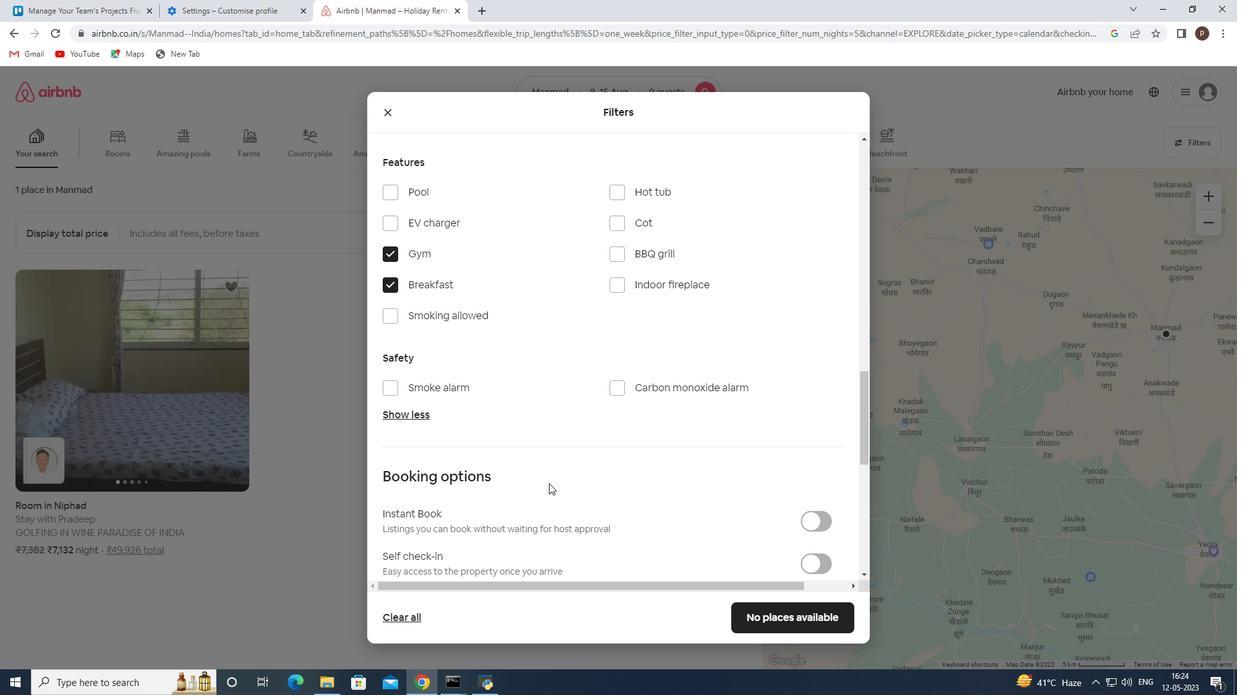 
Action: Mouse scrolled (550, 483) with delta (0, 0)
Screenshot: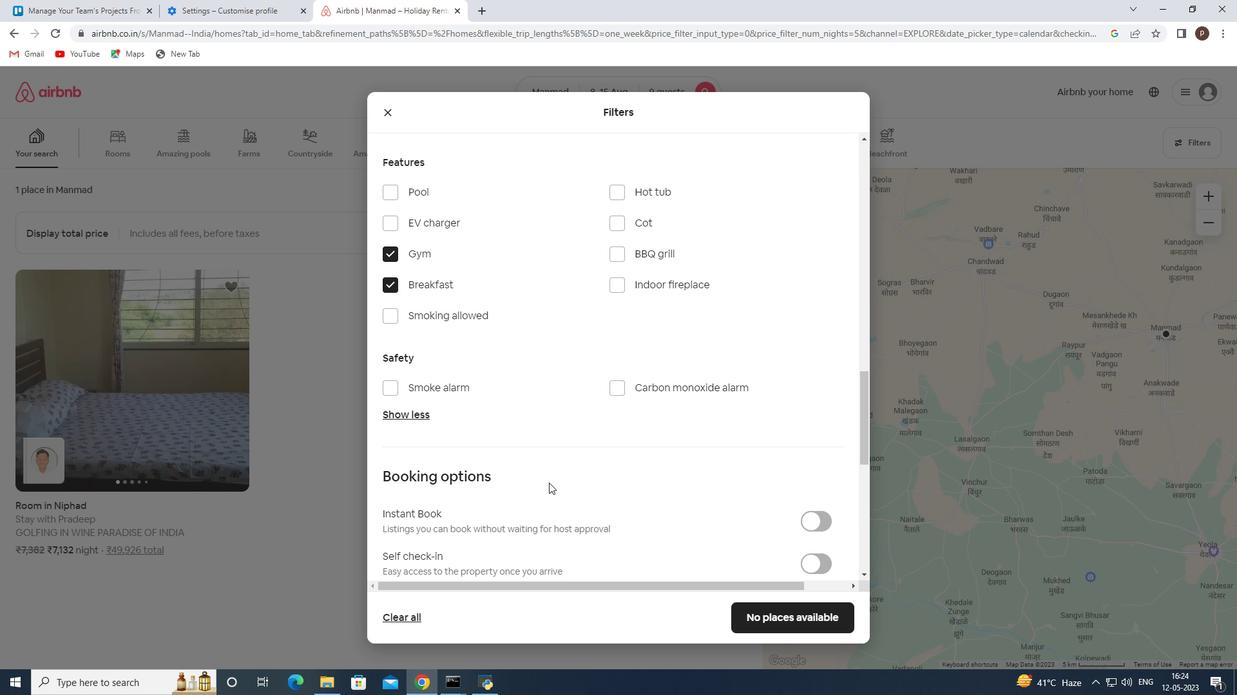 
Action: Mouse moved to (808, 431)
Screenshot: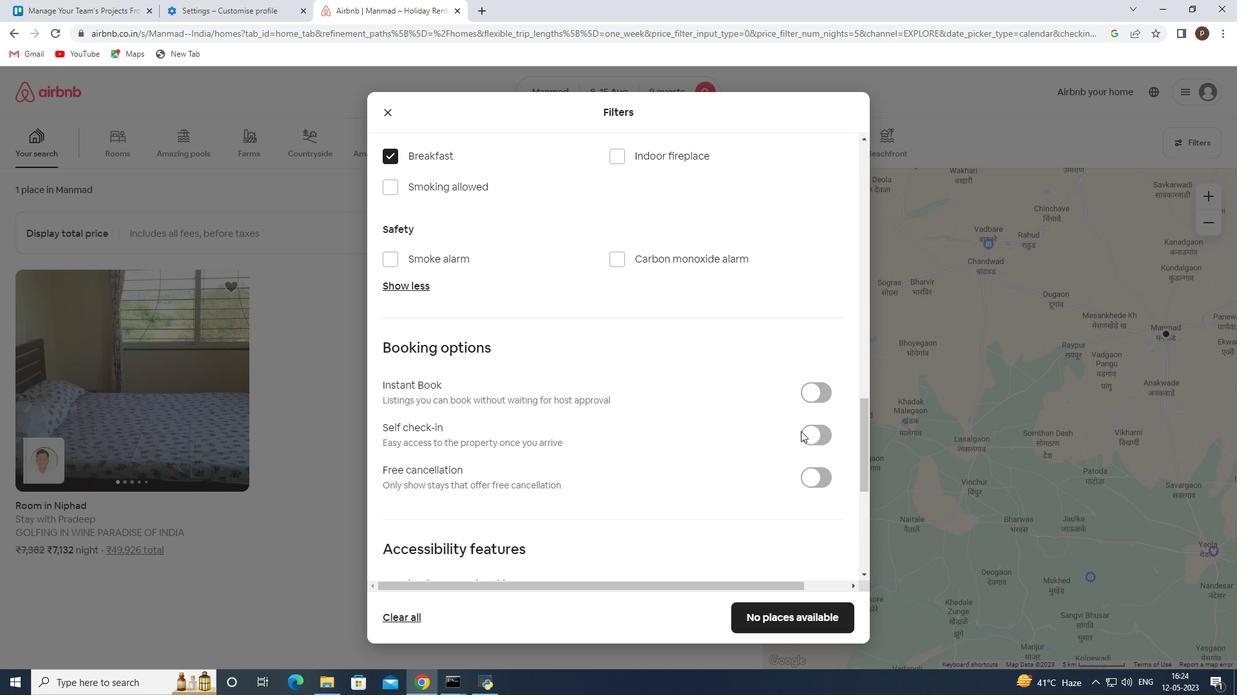 
Action: Mouse pressed left at (808, 431)
Screenshot: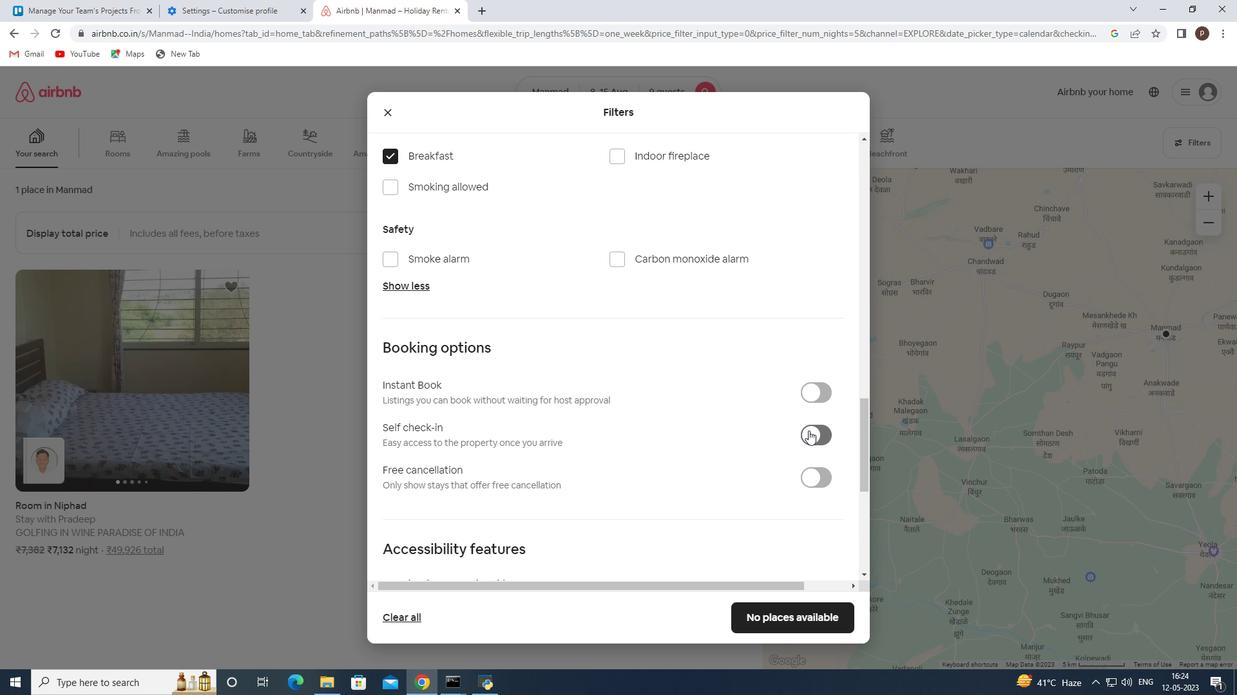
Action: Mouse moved to (590, 457)
Screenshot: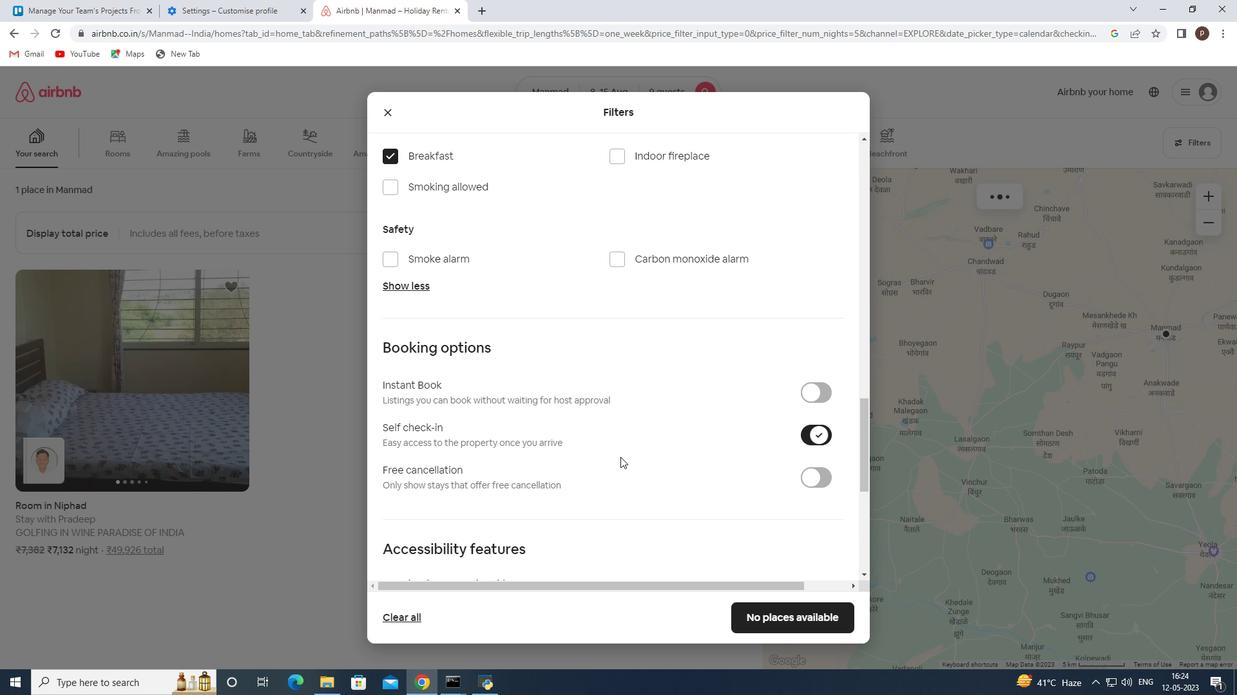 
Action: Mouse scrolled (590, 456) with delta (0, 0)
Screenshot: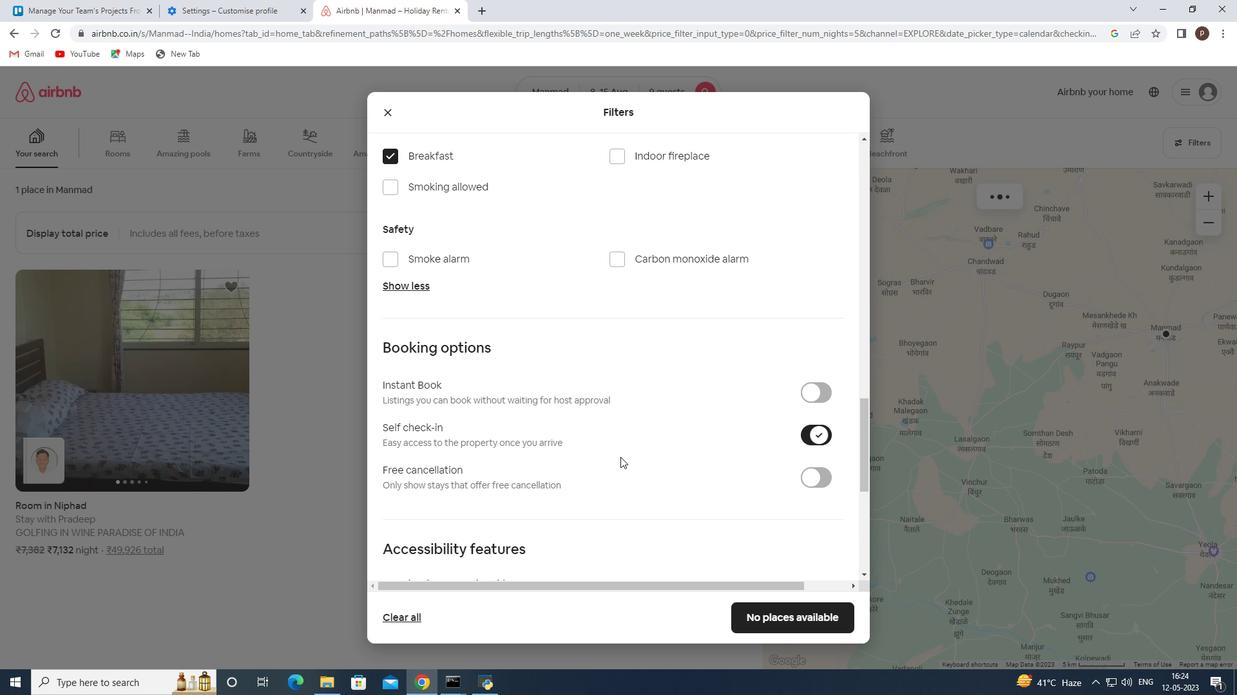 
Action: Mouse moved to (583, 458)
Screenshot: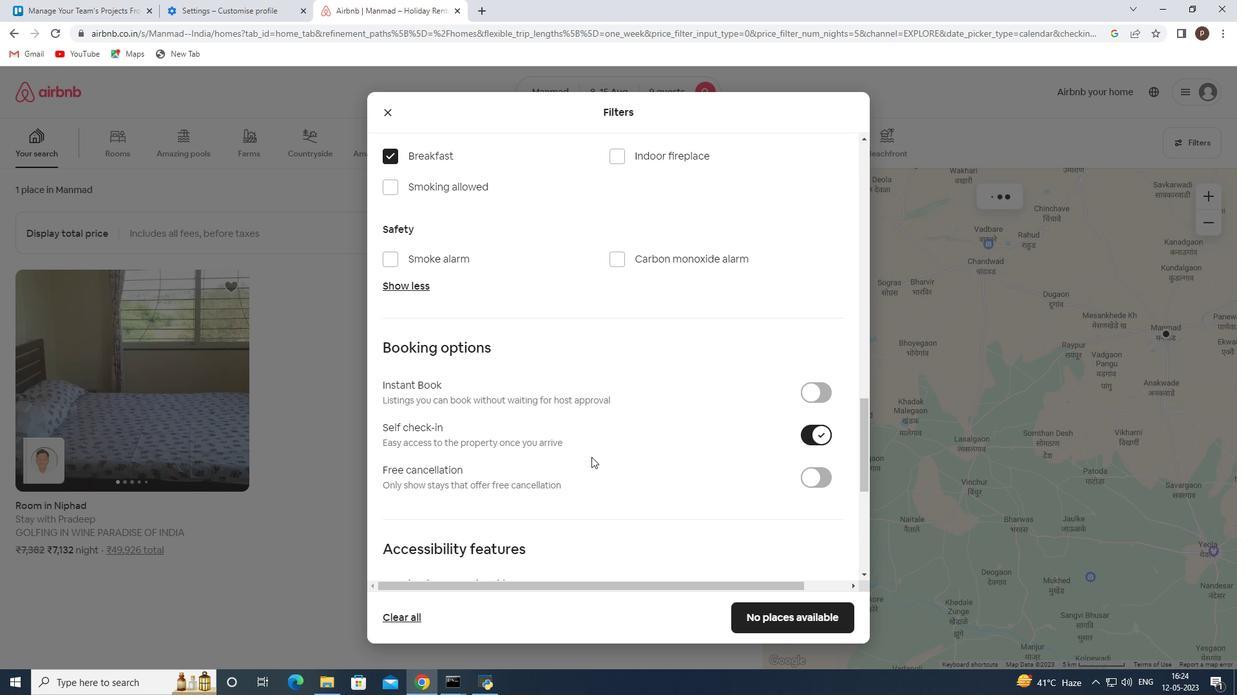 
Action: Mouse scrolled (583, 457) with delta (0, 0)
Screenshot: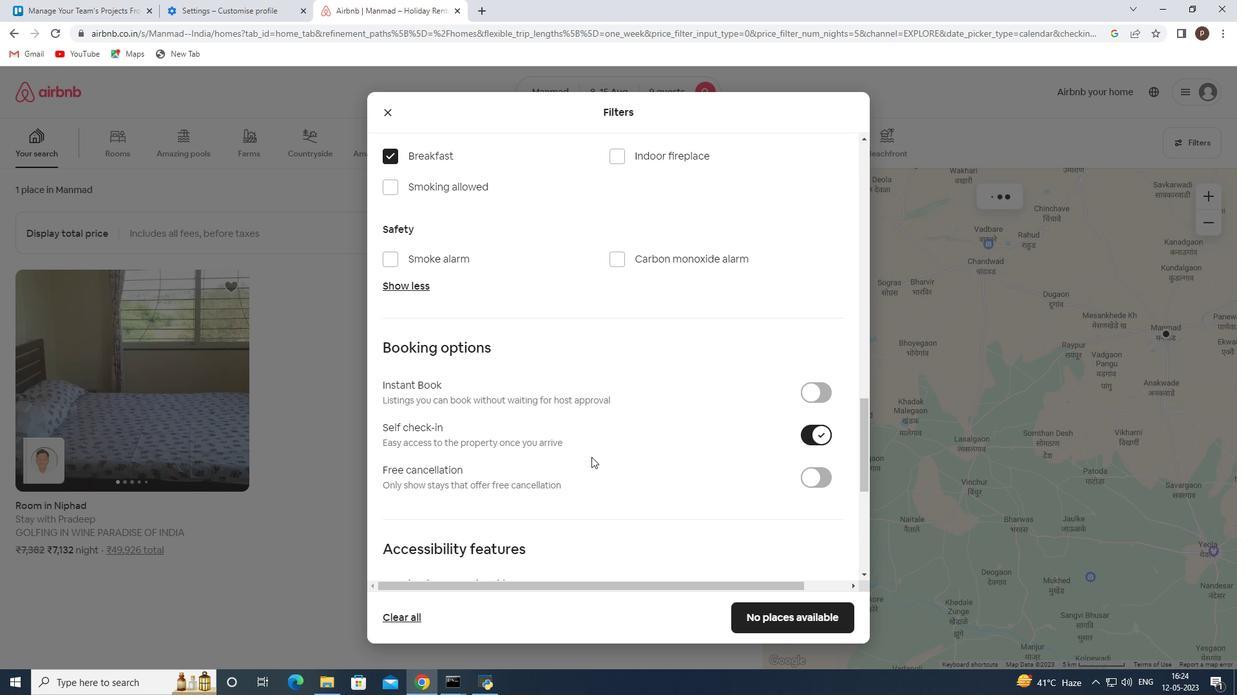 
Action: Mouse moved to (578, 458)
Screenshot: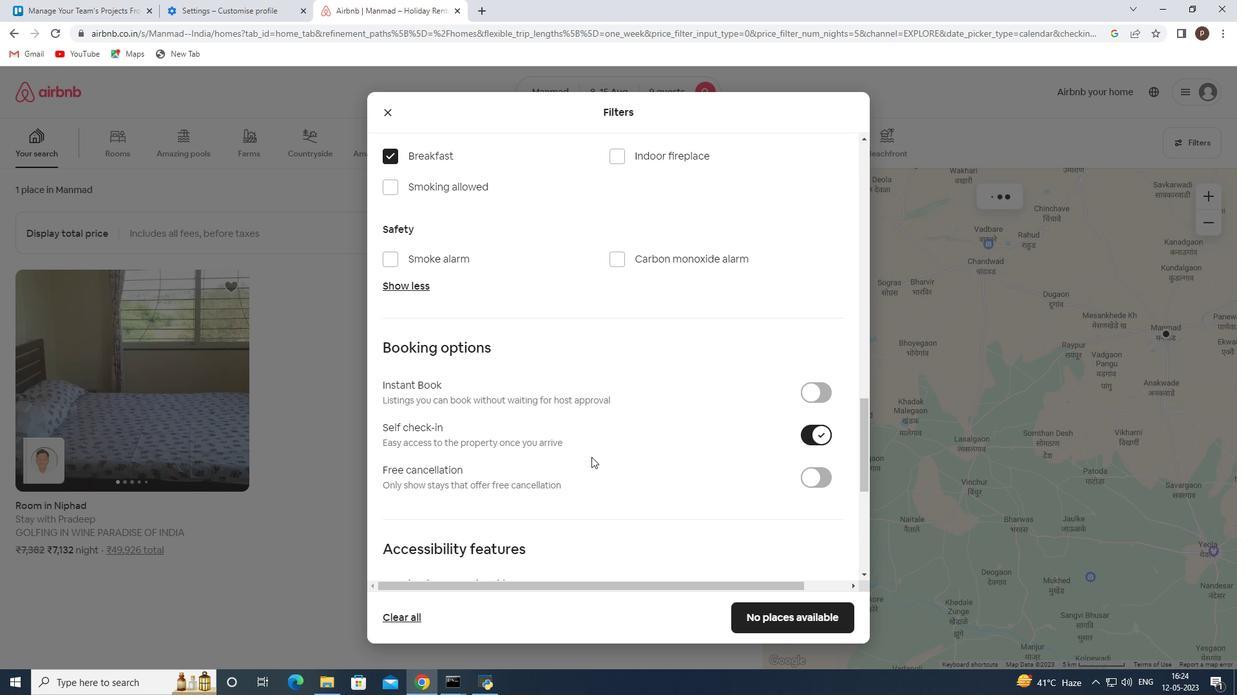 
Action: Mouse scrolled (578, 458) with delta (0, 0)
Screenshot: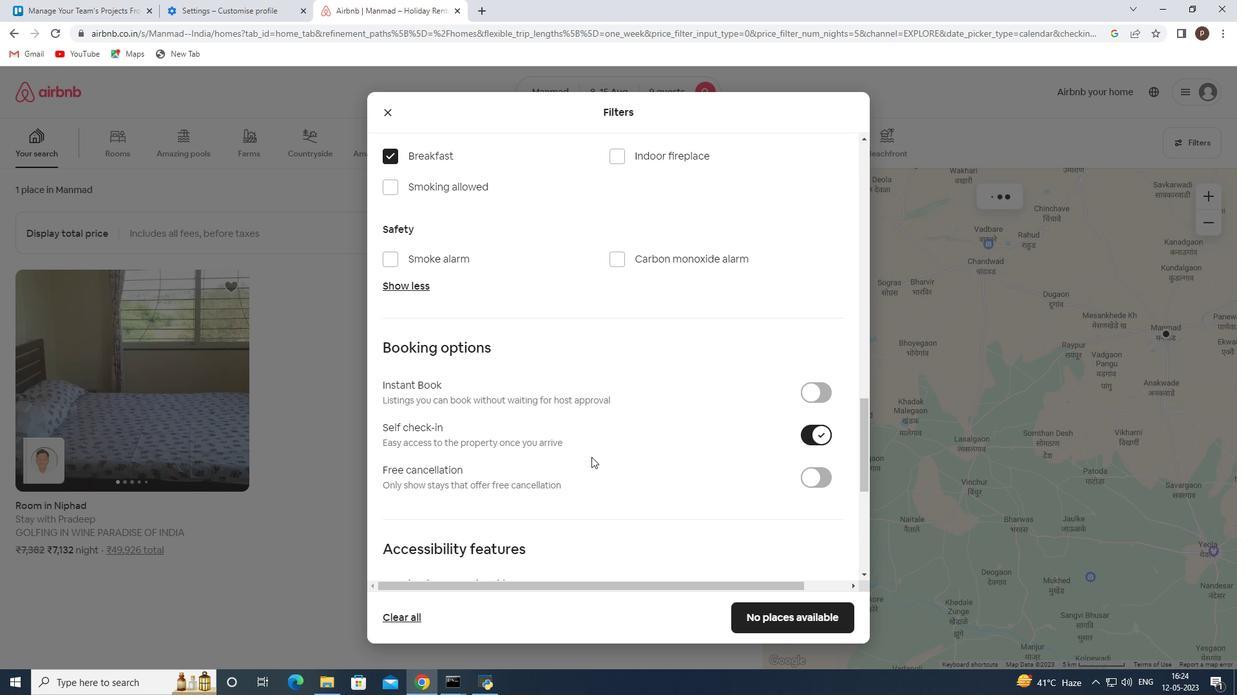 
Action: Mouse moved to (572, 458)
Screenshot: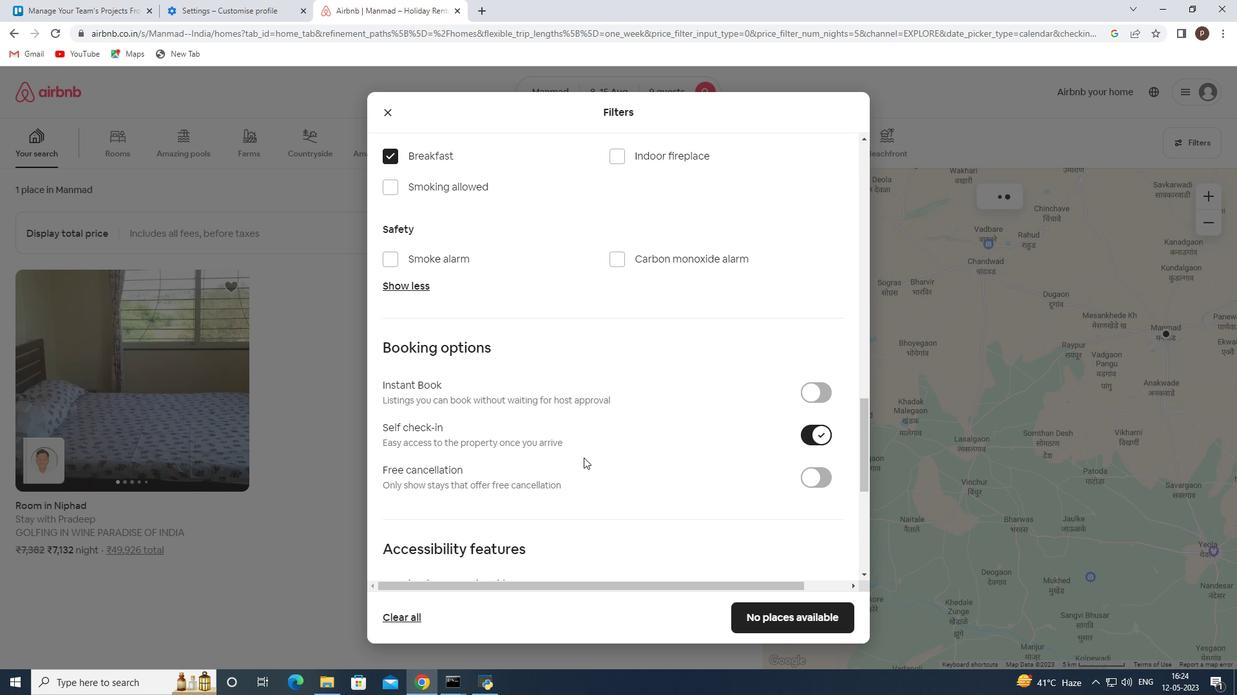 
Action: Mouse scrolled (572, 458) with delta (0, 0)
Screenshot: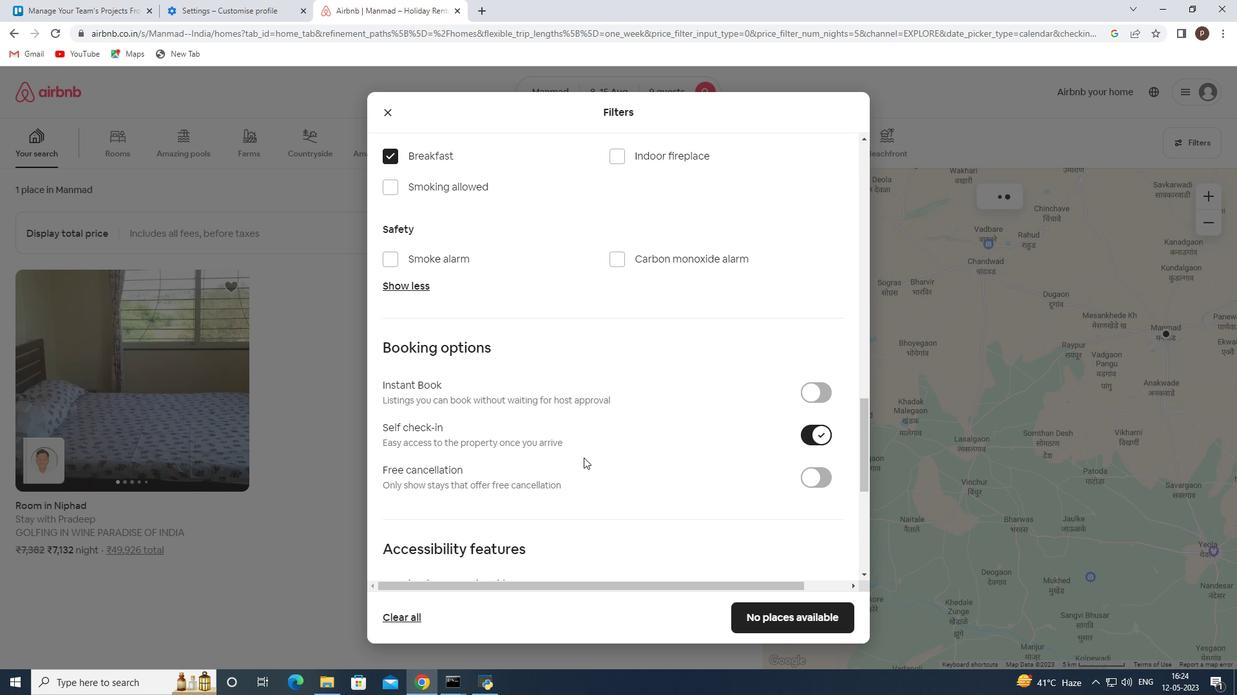 
Action: Mouse moved to (568, 458)
Screenshot: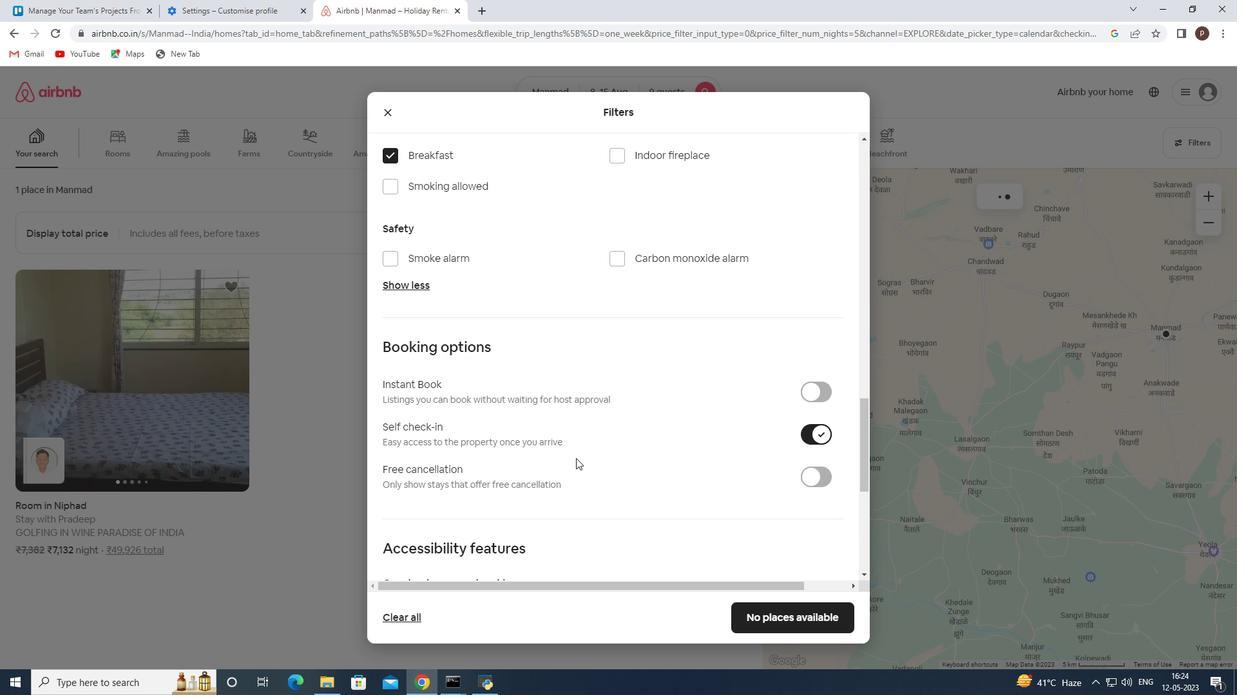 
Action: Mouse scrolled (568, 458) with delta (0, 0)
Screenshot: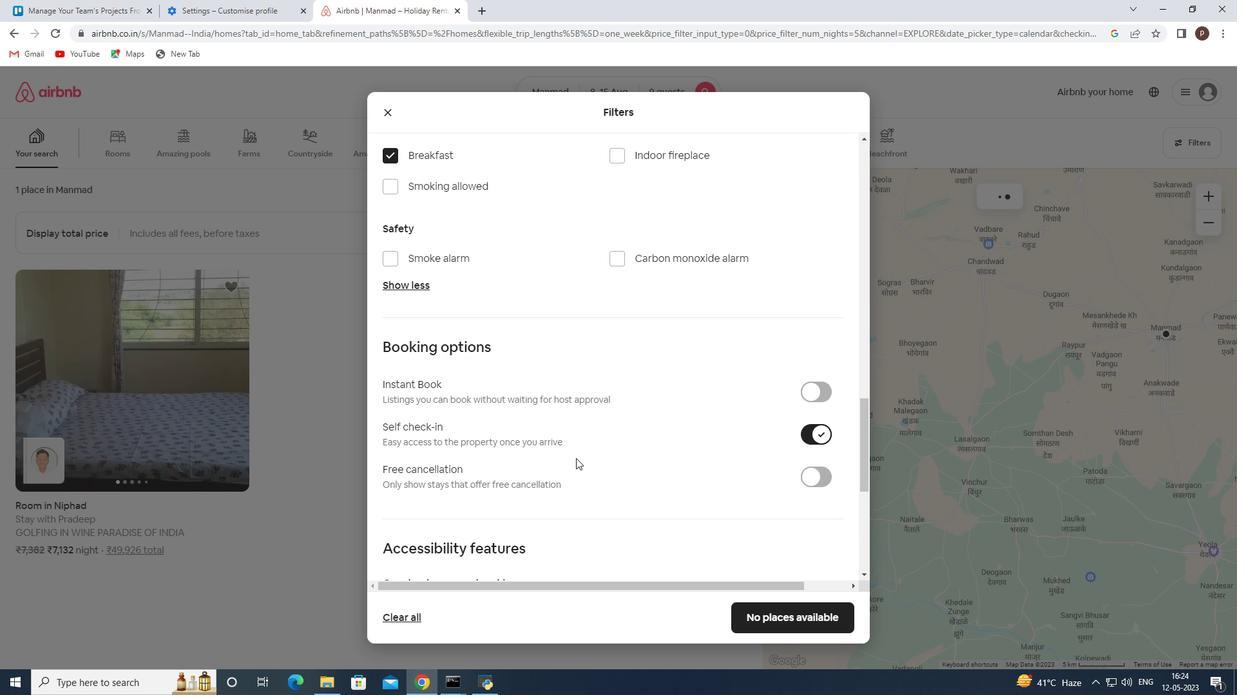 
Action: Mouse moved to (480, 500)
Screenshot: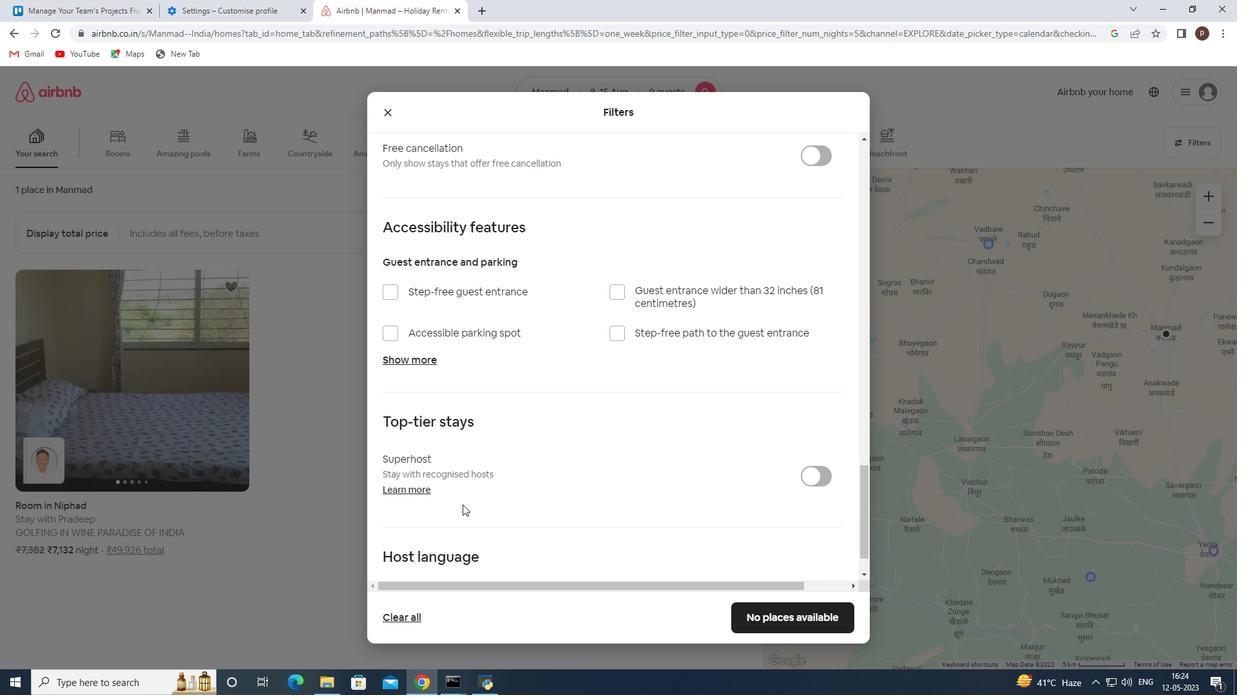 
Action: Mouse scrolled (480, 500) with delta (0, 0)
Screenshot: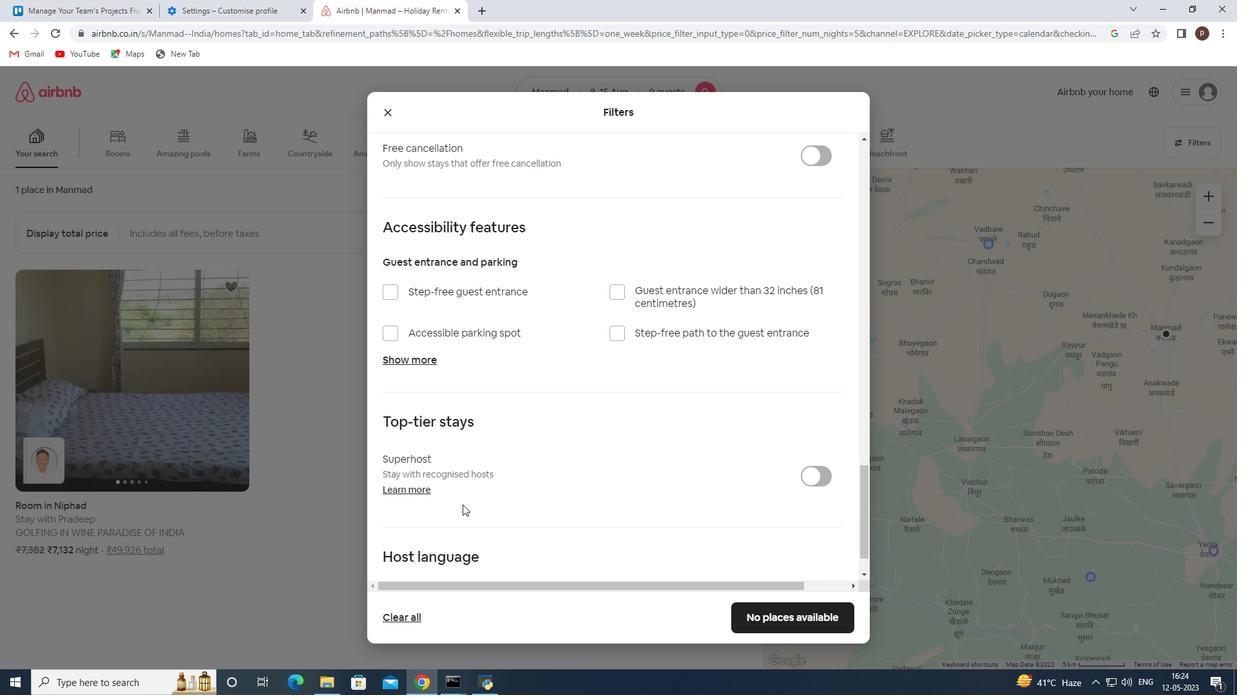 
Action: Mouse scrolled (480, 500) with delta (0, 0)
Screenshot: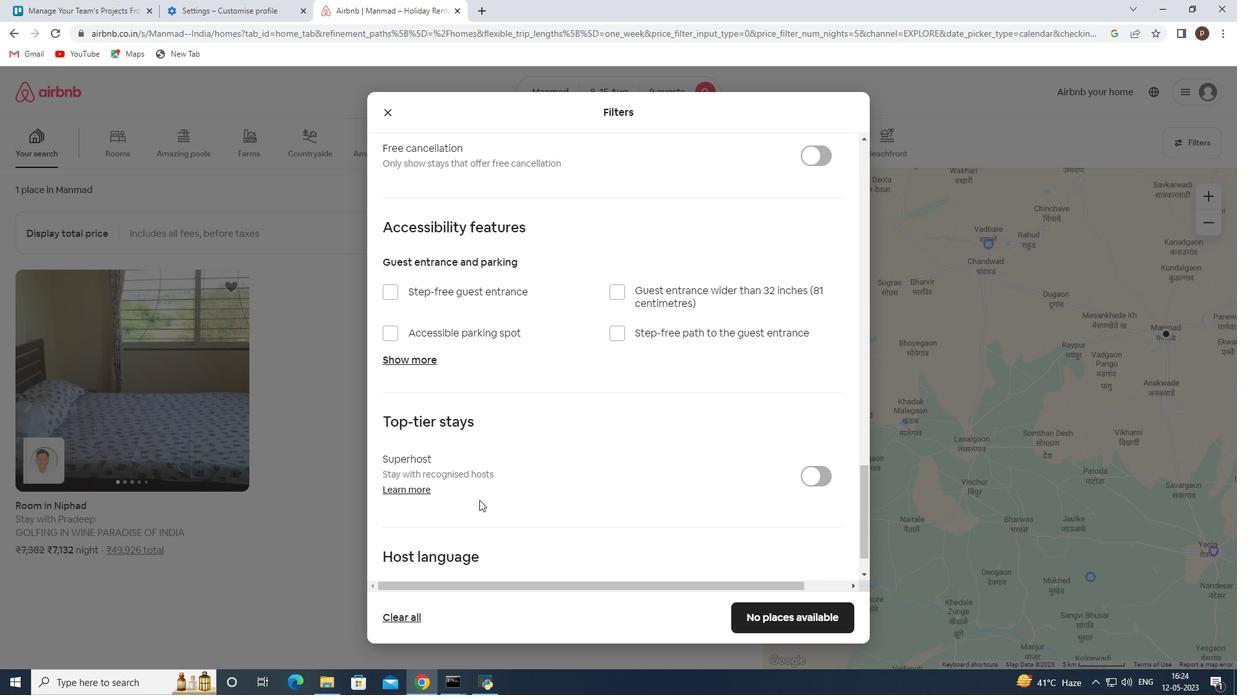 
Action: Mouse scrolled (480, 500) with delta (0, 0)
Screenshot: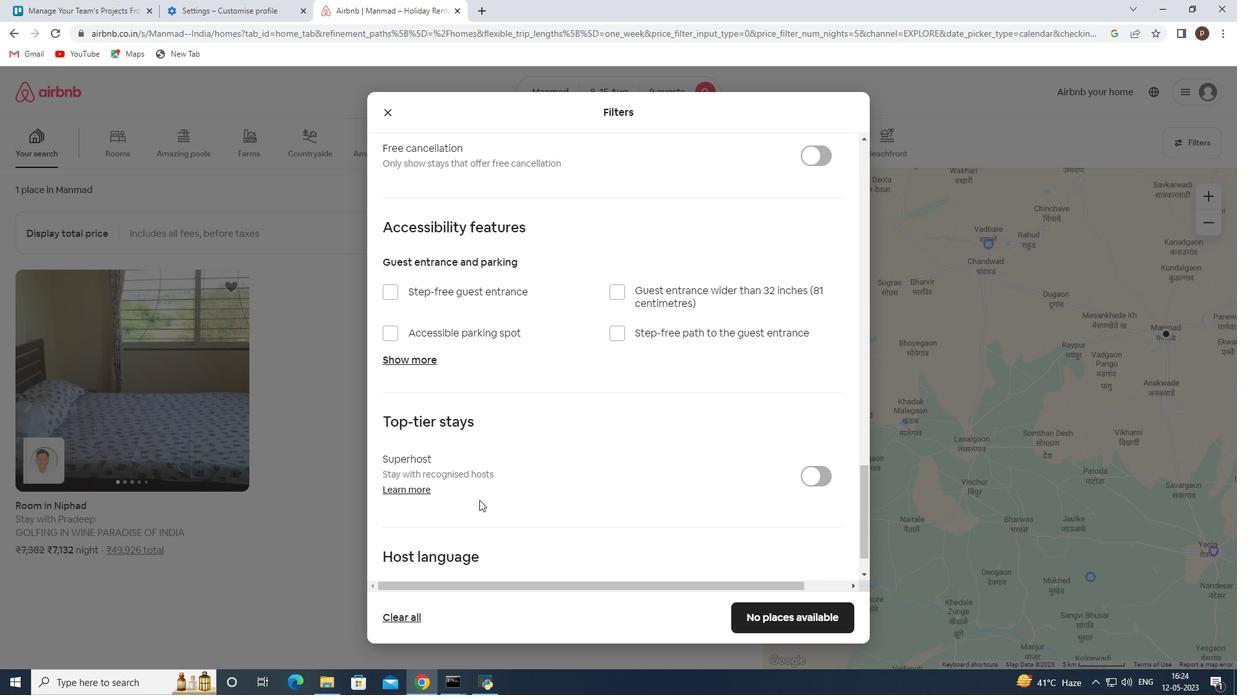 
Action: Mouse scrolled (480, 500) with delta (0, 0)
Screenshot: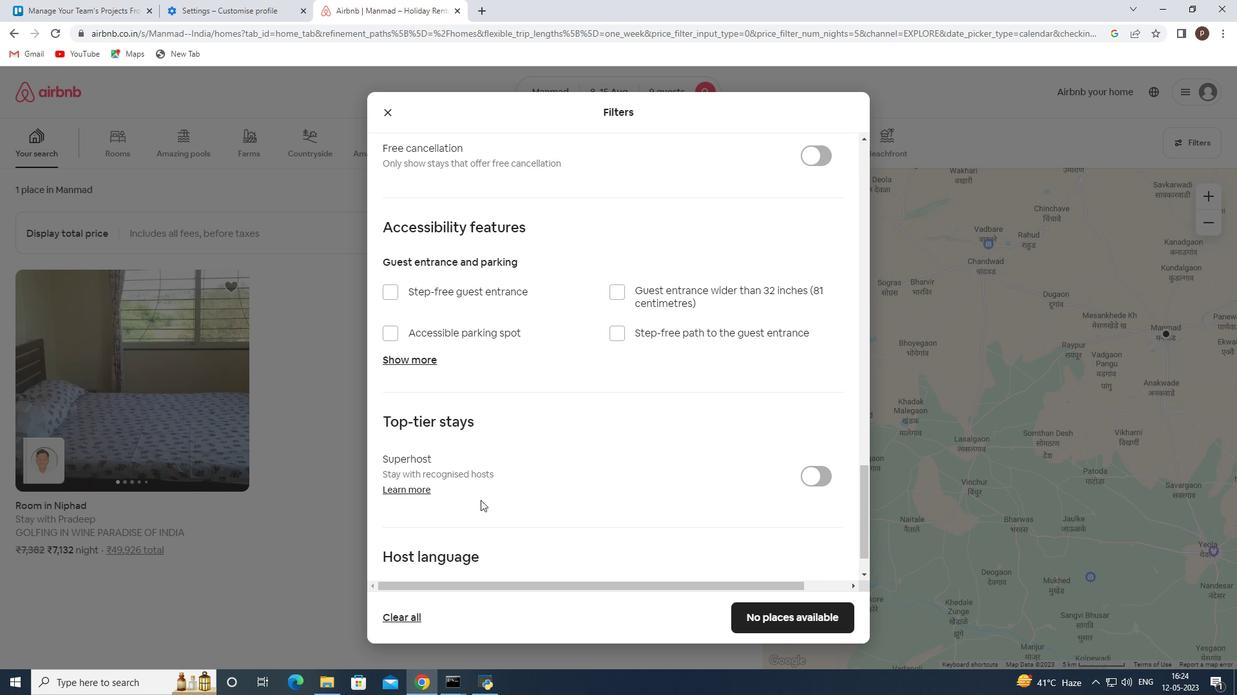 
Action: Mouse scrolled (480, 500) with delta (0, 0)
Screenshot: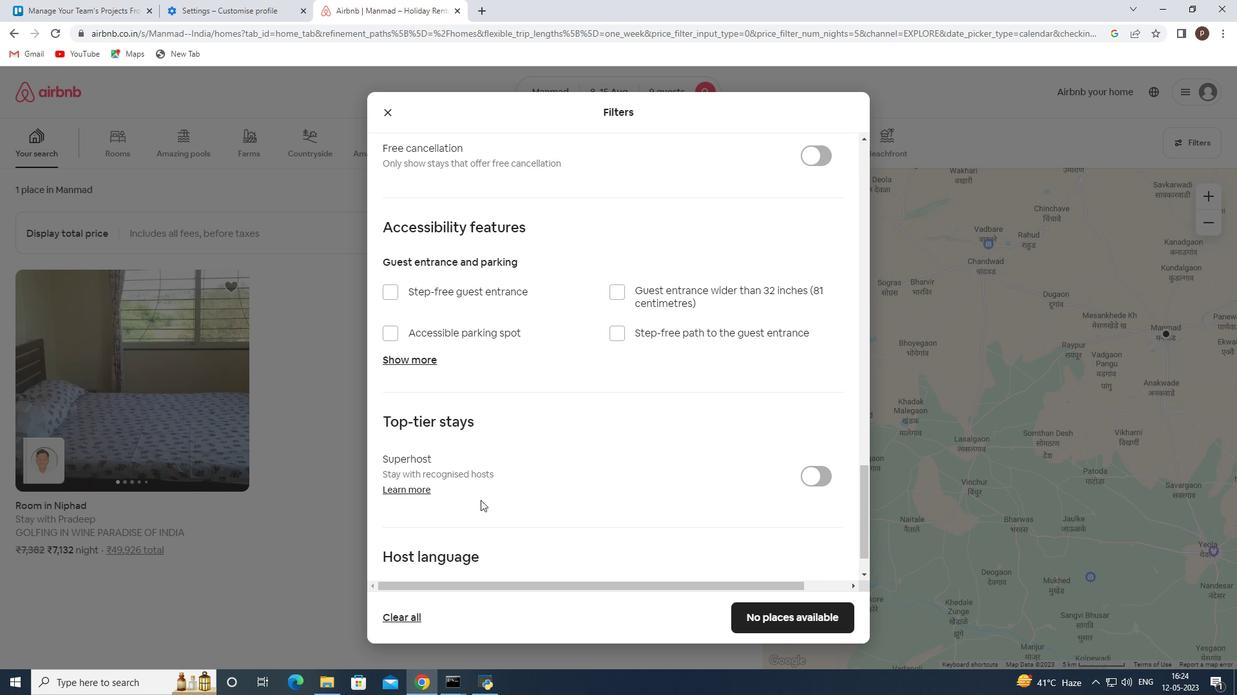 
Action: Mouse scrolled (480, 500) with delta (0, 0)
Screenshot: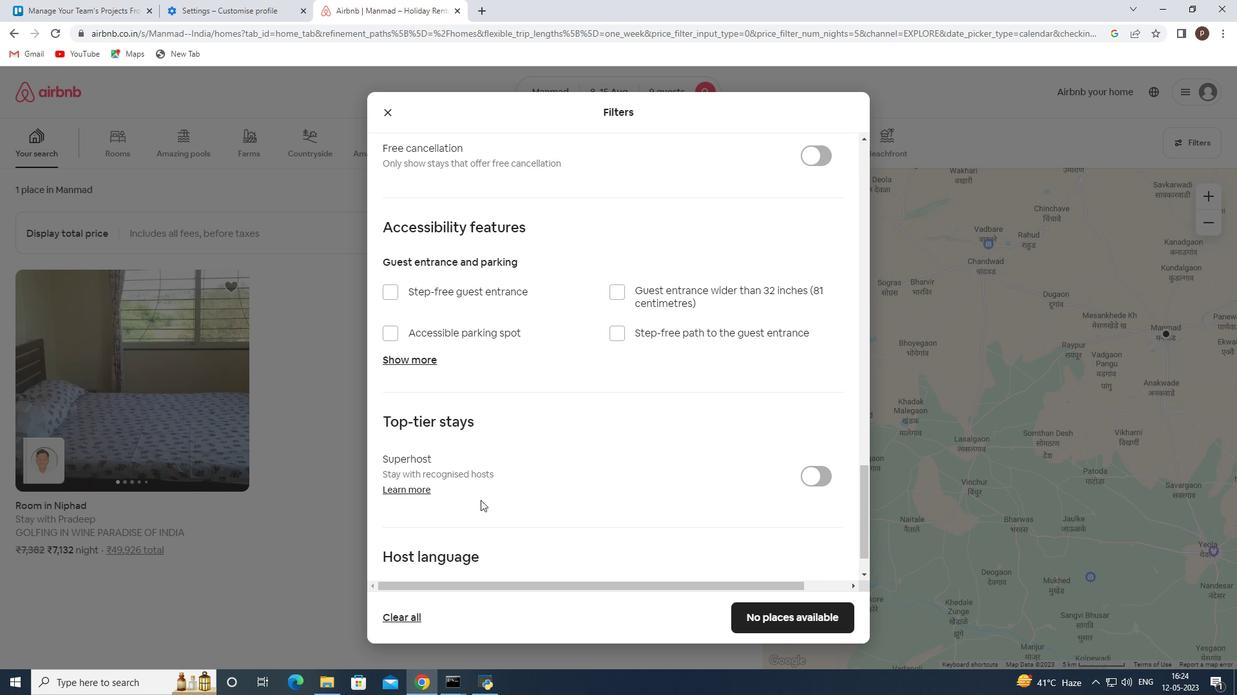 
Action: Mouse moved to (482, 500)
Screenshot: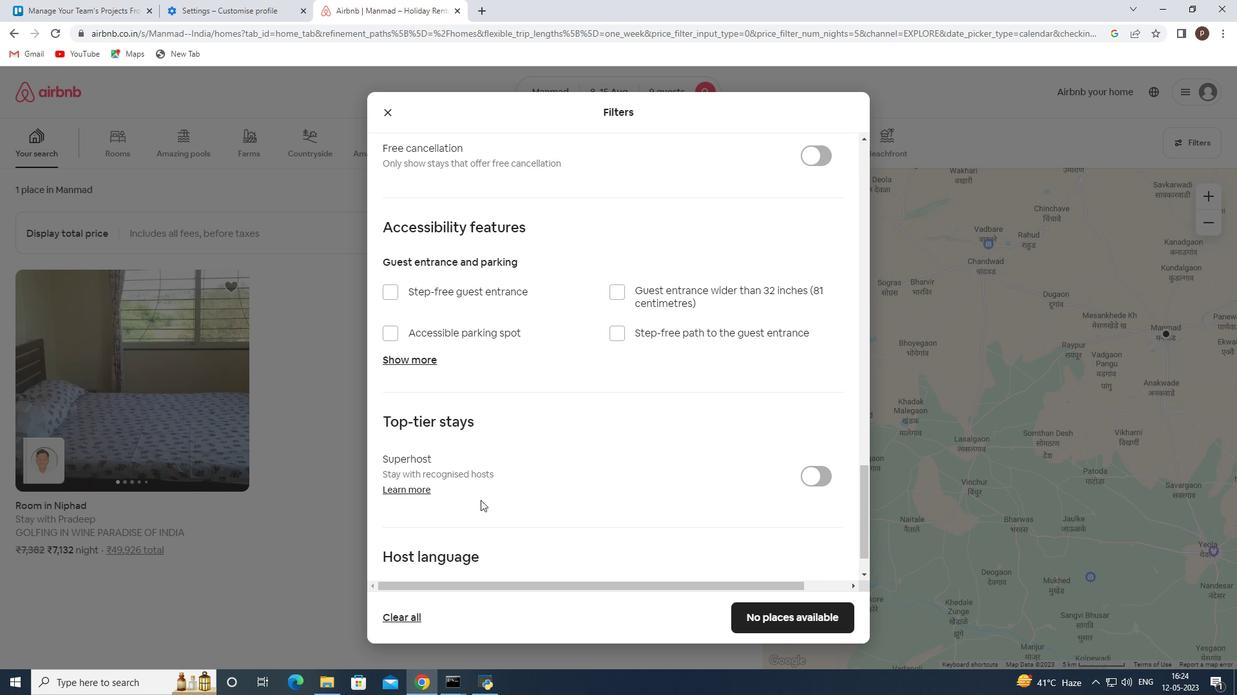 
Action: Mouse scrolled (482, 499) with delta (0, 0)
Screenshot: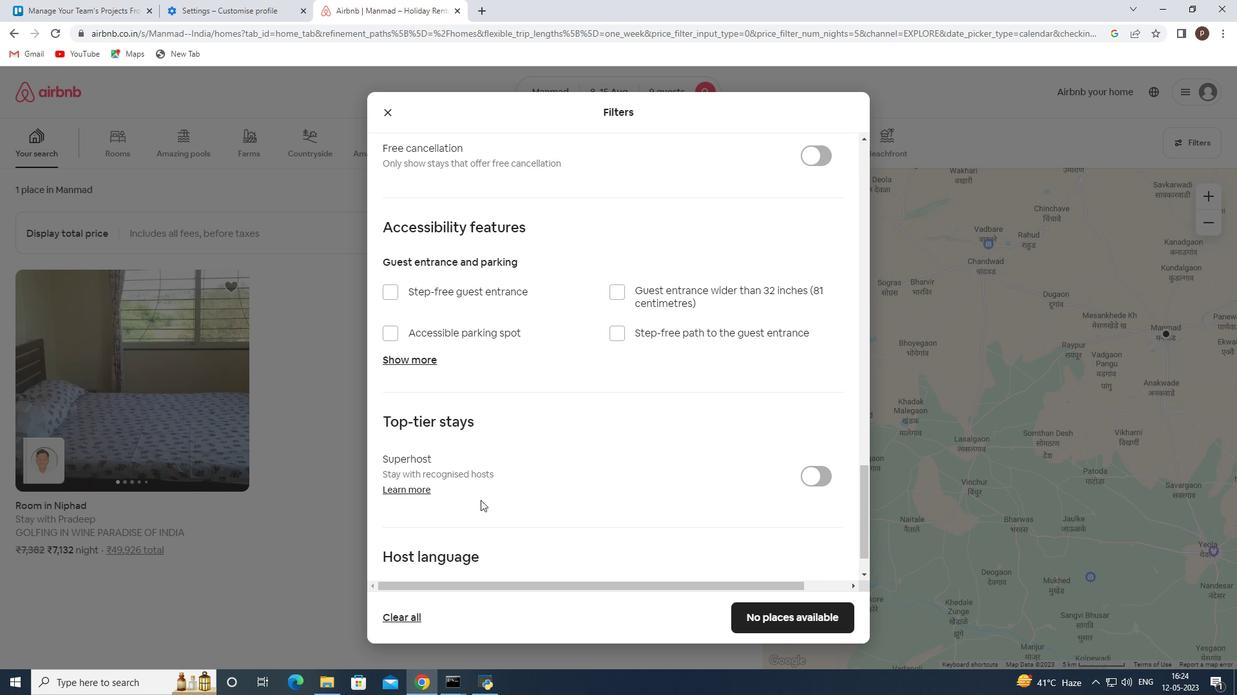 
Action: Mouse moved to (395, 548)
Screenshot: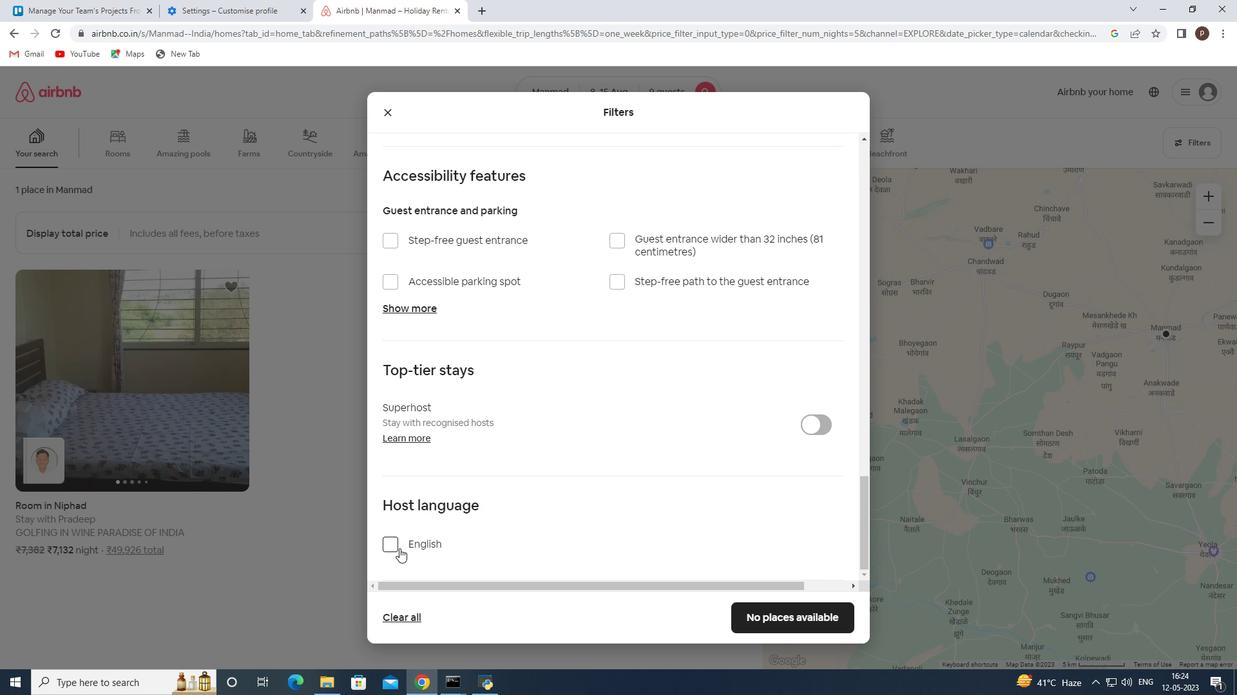 
Action: Mouse pressed left at (395, 548)
Screenshot: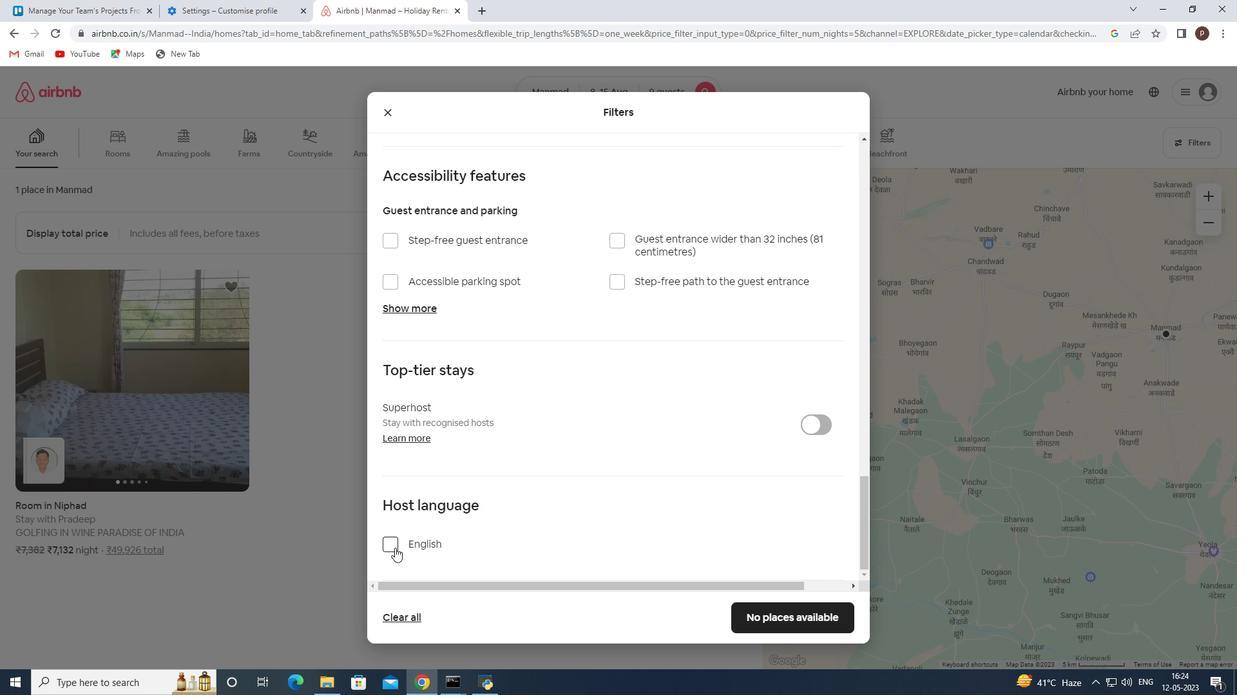 
Action: Mouse moved to (797, 611)
Screenshot: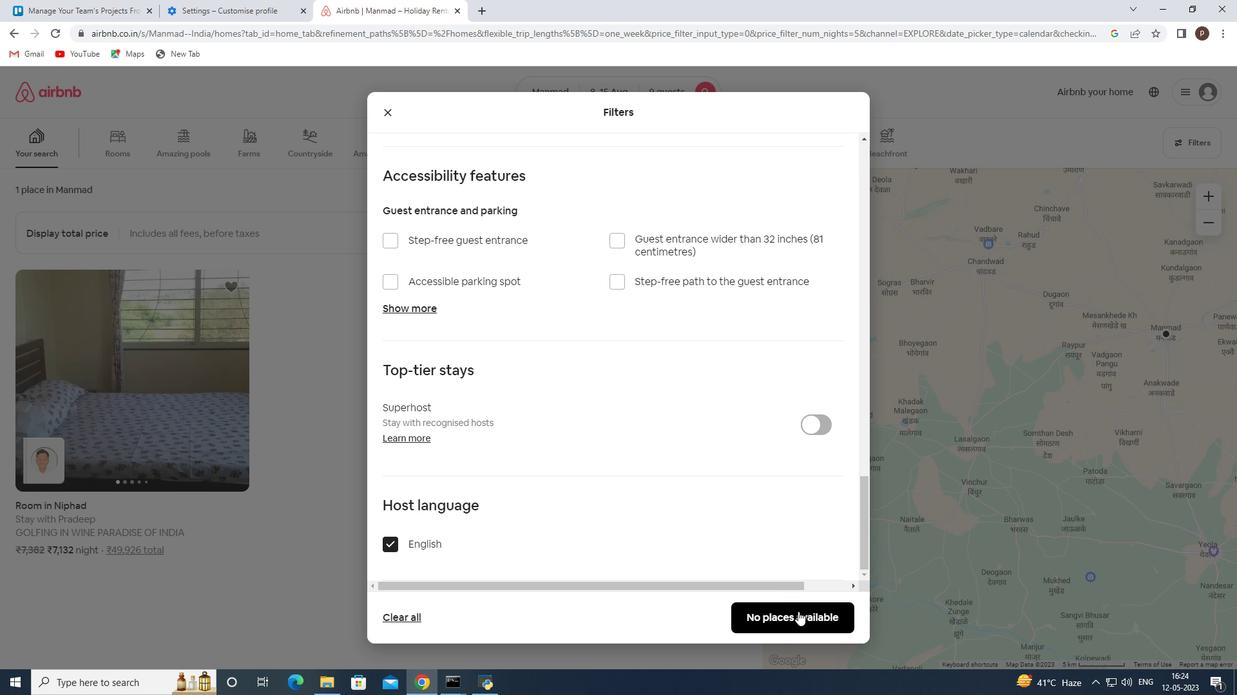 
Action: Mouse pressed left at (797, 611)
Screenshot: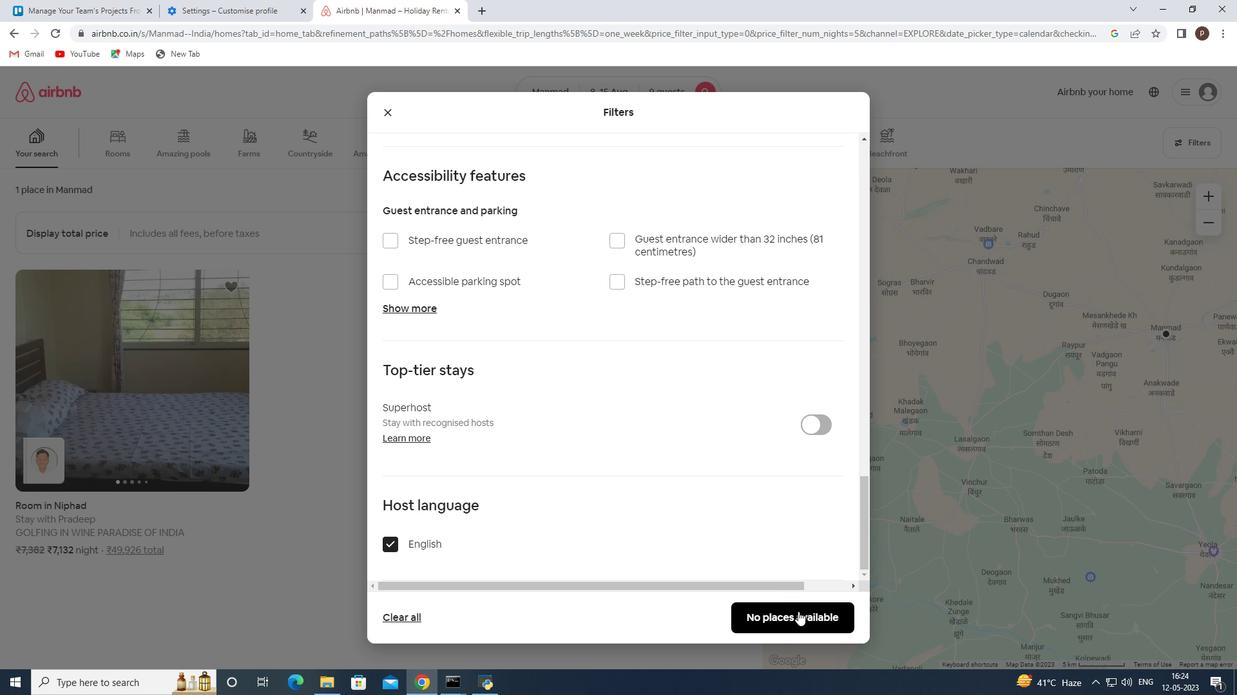 
